 Task: Look for space in Tolentino, Italy from 1st August, 2023 to 5th August, 2023 for 1 adult in price range Rs.6000 to Rs.15000. Place can be entire place with 1  bedroom having 1 bed and 1 bathroom. Property type can be house, flat, guest house. Amenities needed are: wifi. Booking option can be shelf check-in. Required host language is English.
Action: Mouse moved to (535, 146)
Screenshot: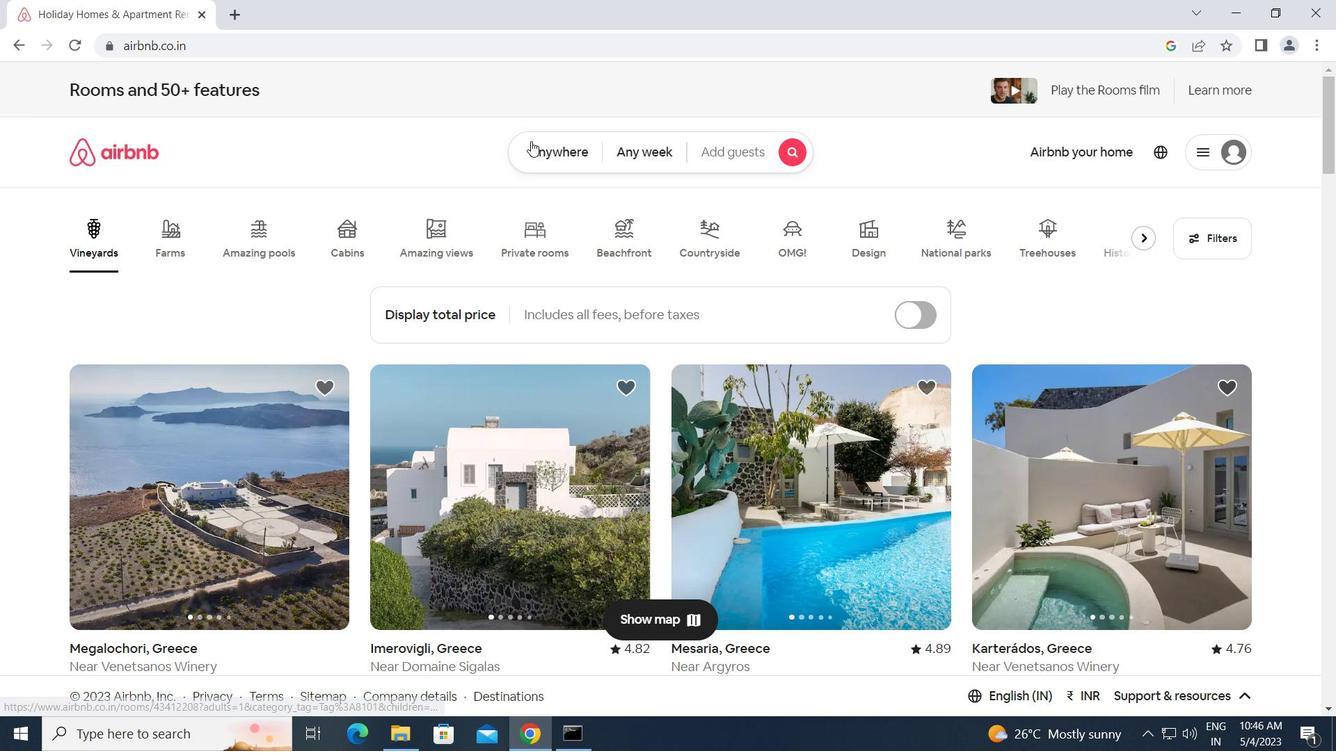 
Action: Mouse pressed left at (535, 146)
Screenshot: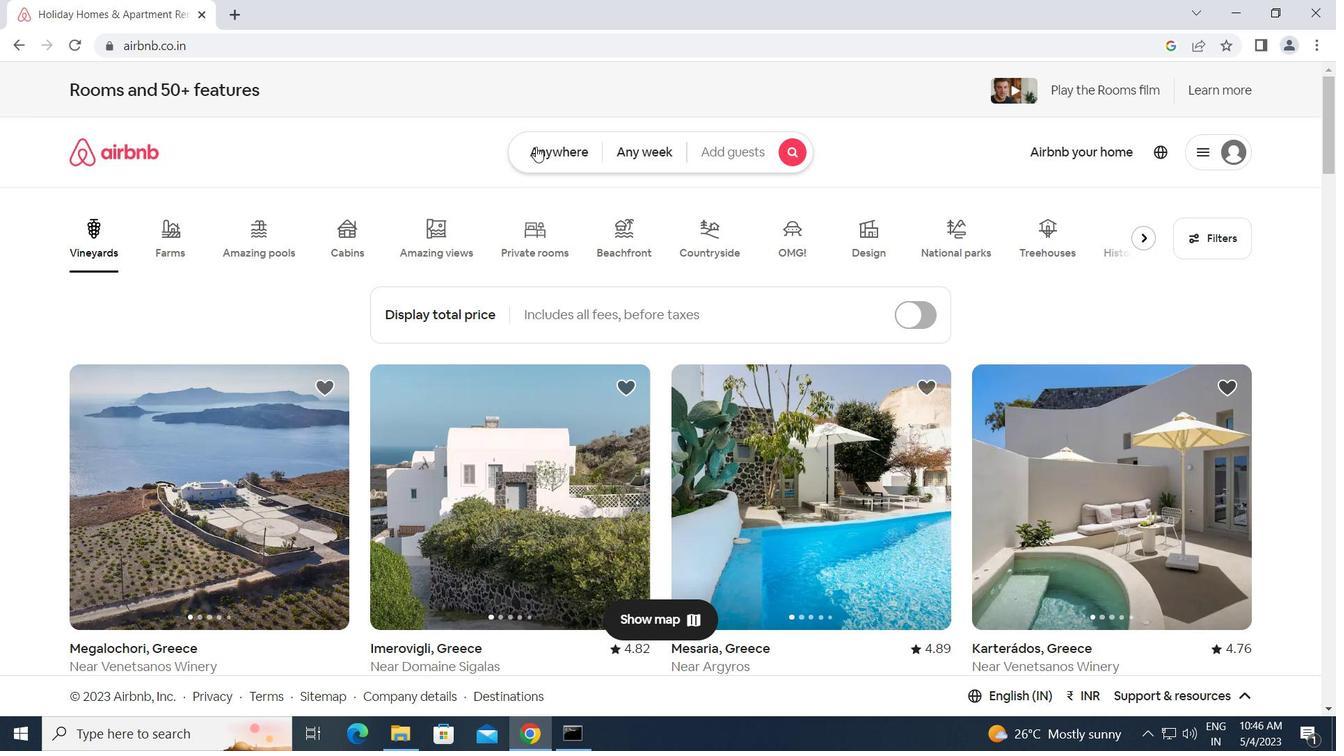 
Action: Mouse moved to (443, 208)
Screenshot: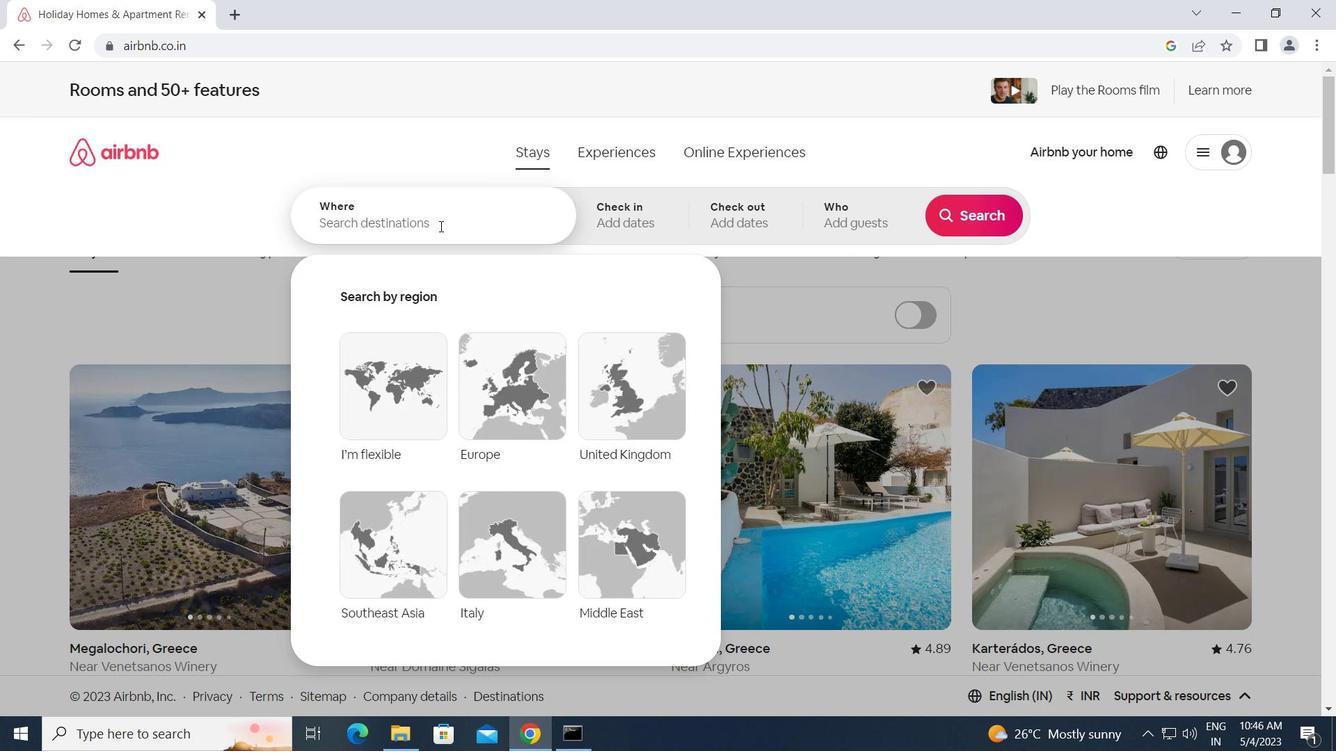 
Action: Mouse pressed left at (443, 208)
Screenshot: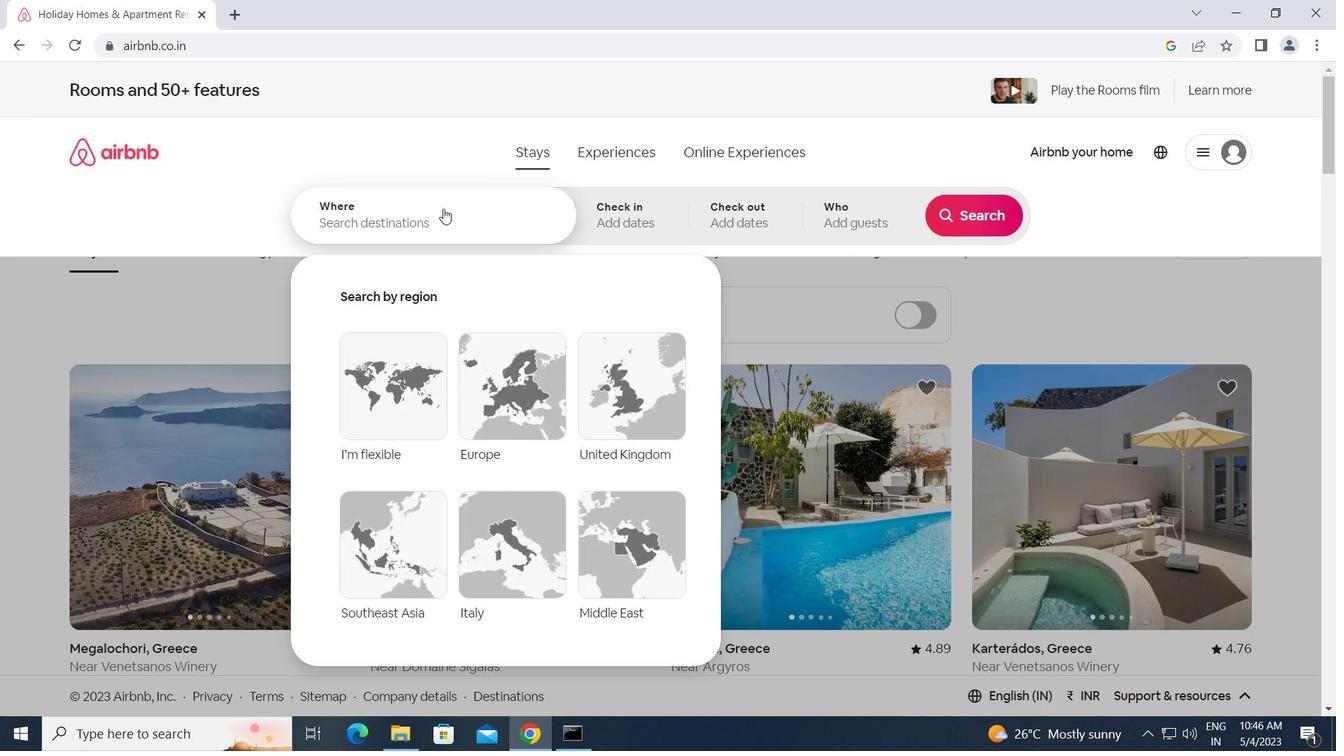 
Action: Key pressed t<Key.caps_lock>olentino,<Key.space><Key.caps_lock>i<Key.caps_lock>taly<Key.enter>
Screenshot: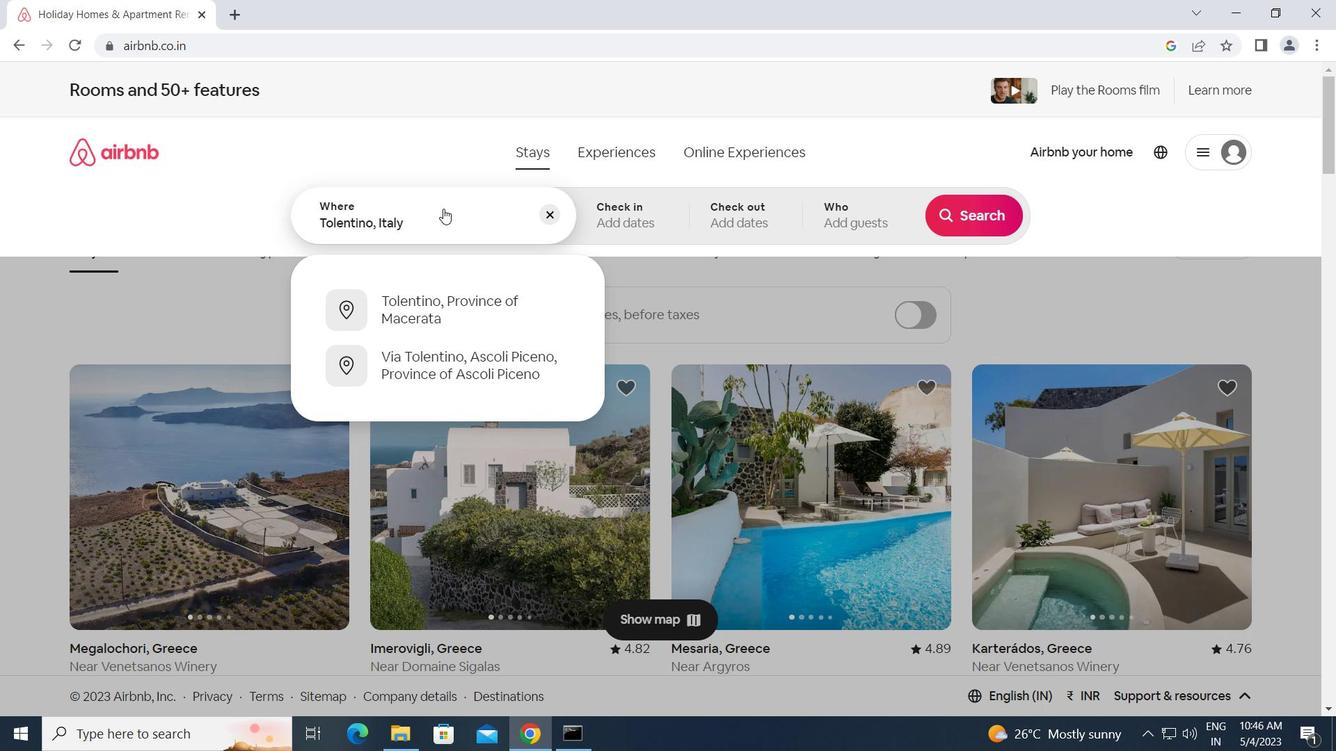 
Action: Mouse moved to (972, 364)
Screenshot: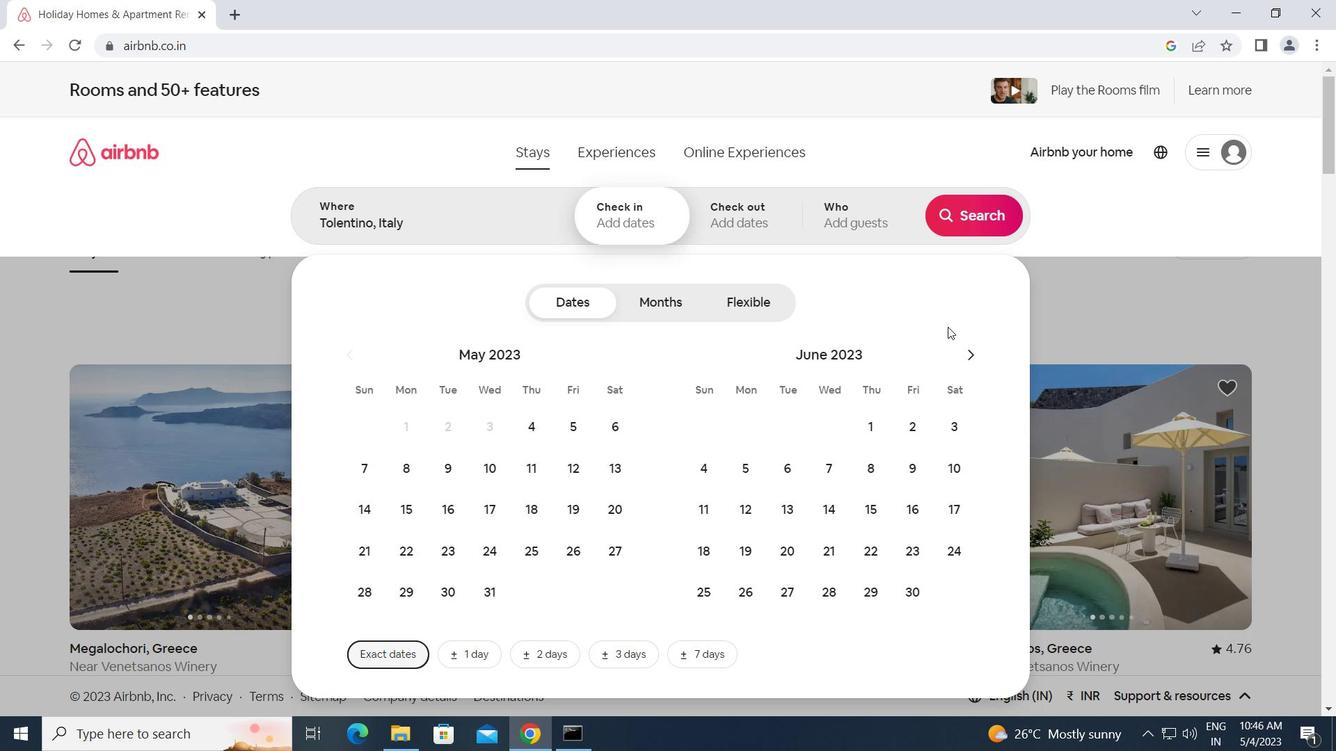 
Action: Mouse pressed left at (972, 364)
Screenshot: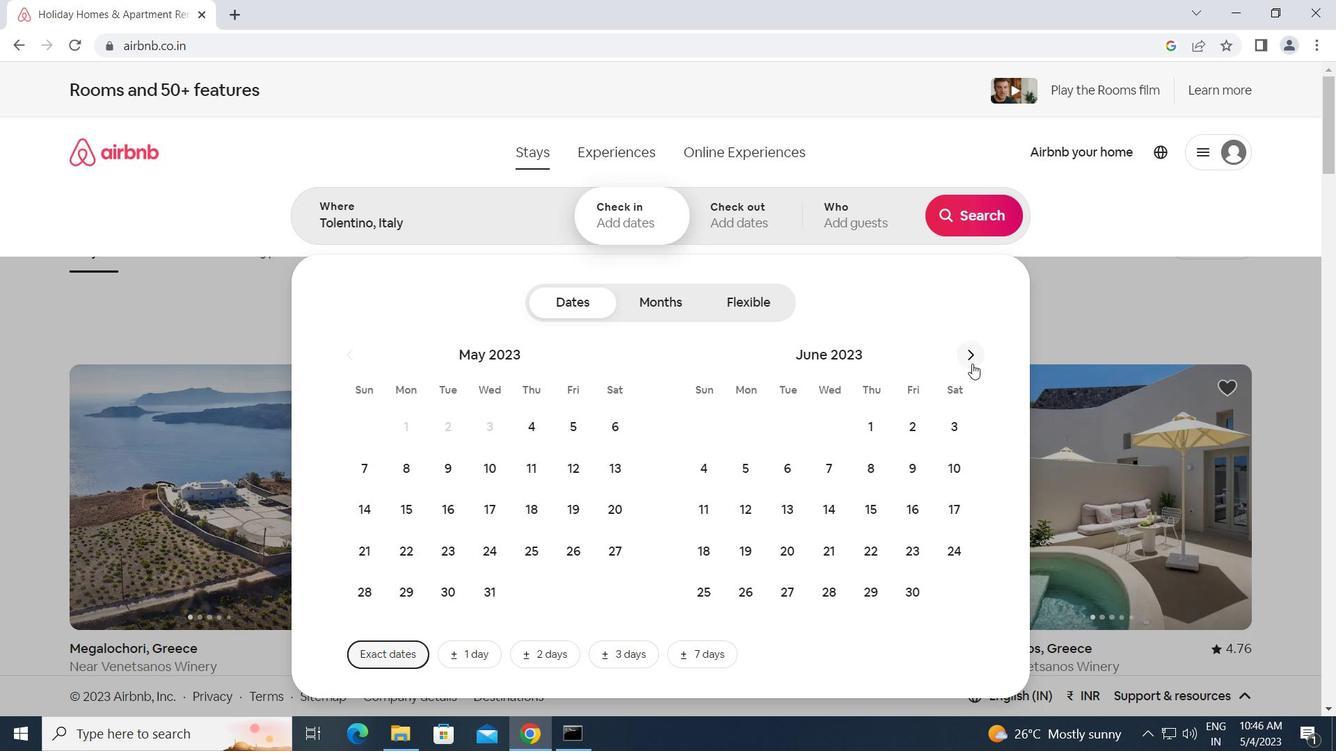 
Action: Mouse pressed left at (972, 364)
Screenshot: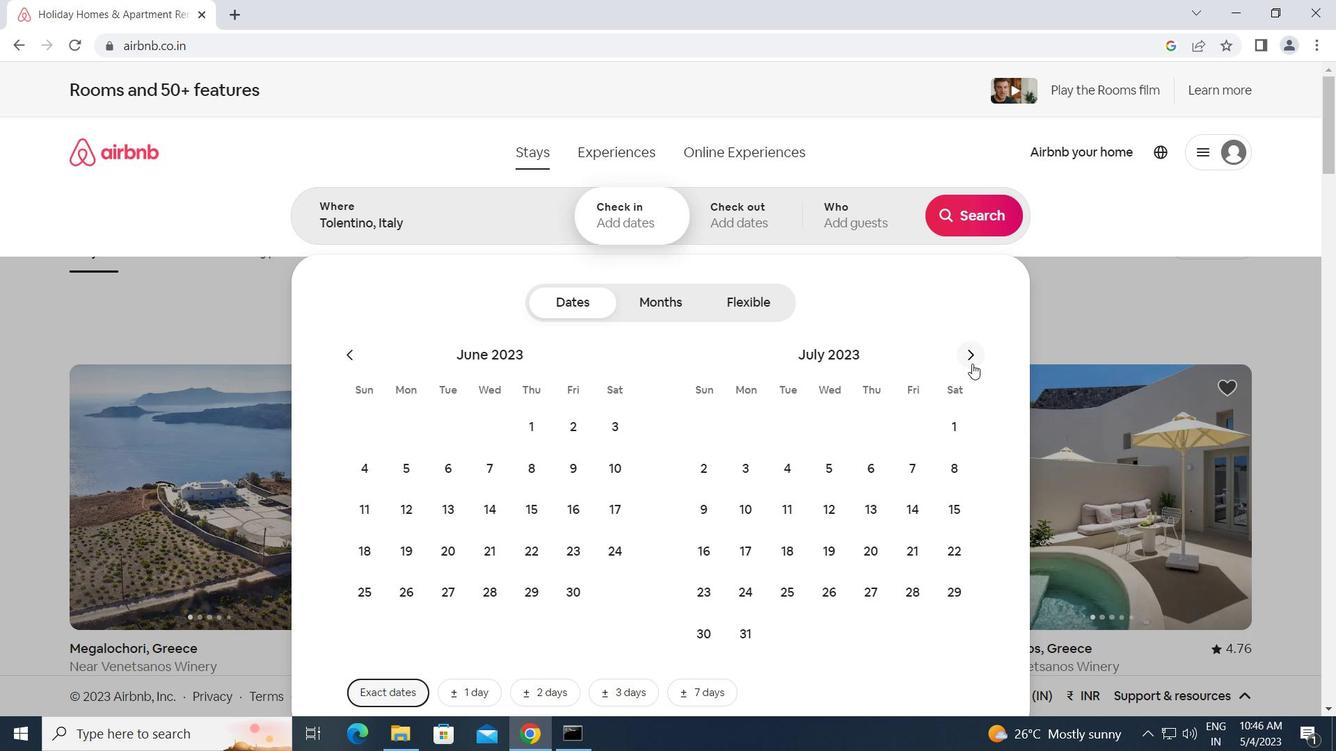 
Action: Mouse moved to (790, 434)
Screenshot: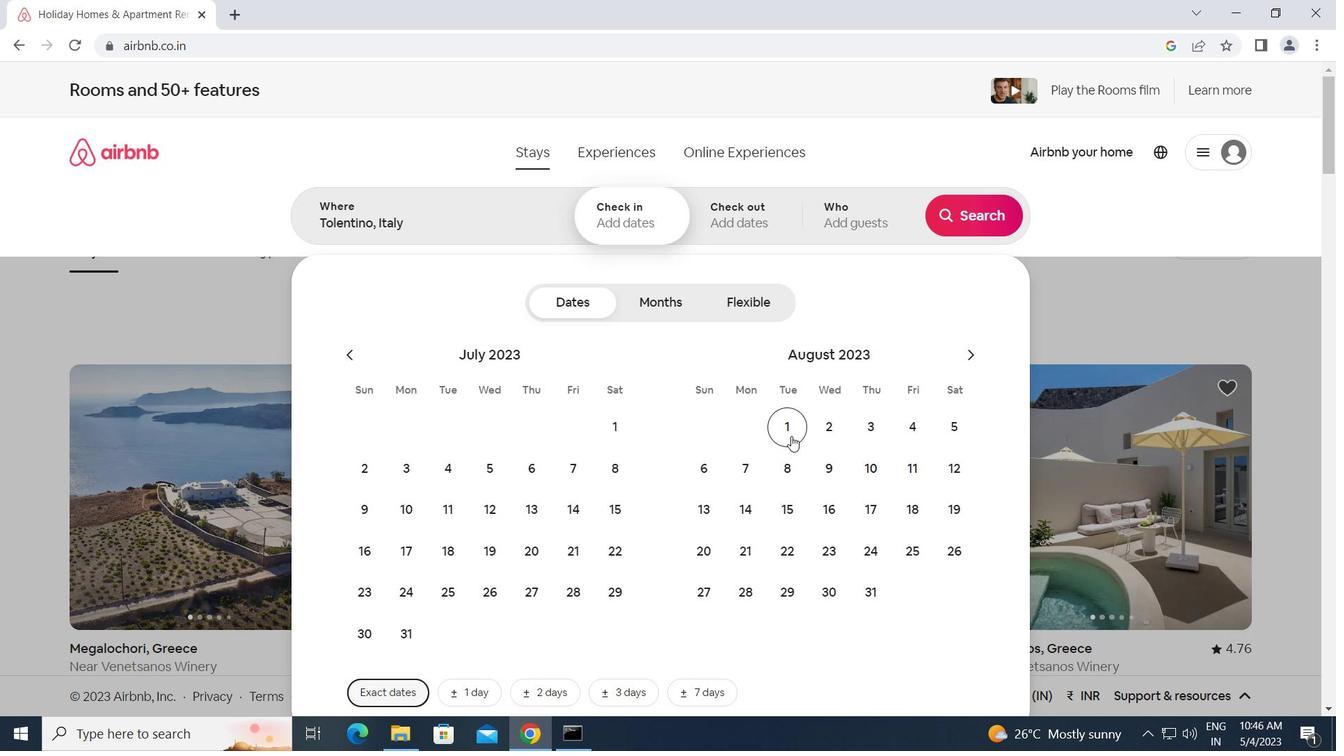 
Action: Mouse pressed left at (790, 434)
Screenshot: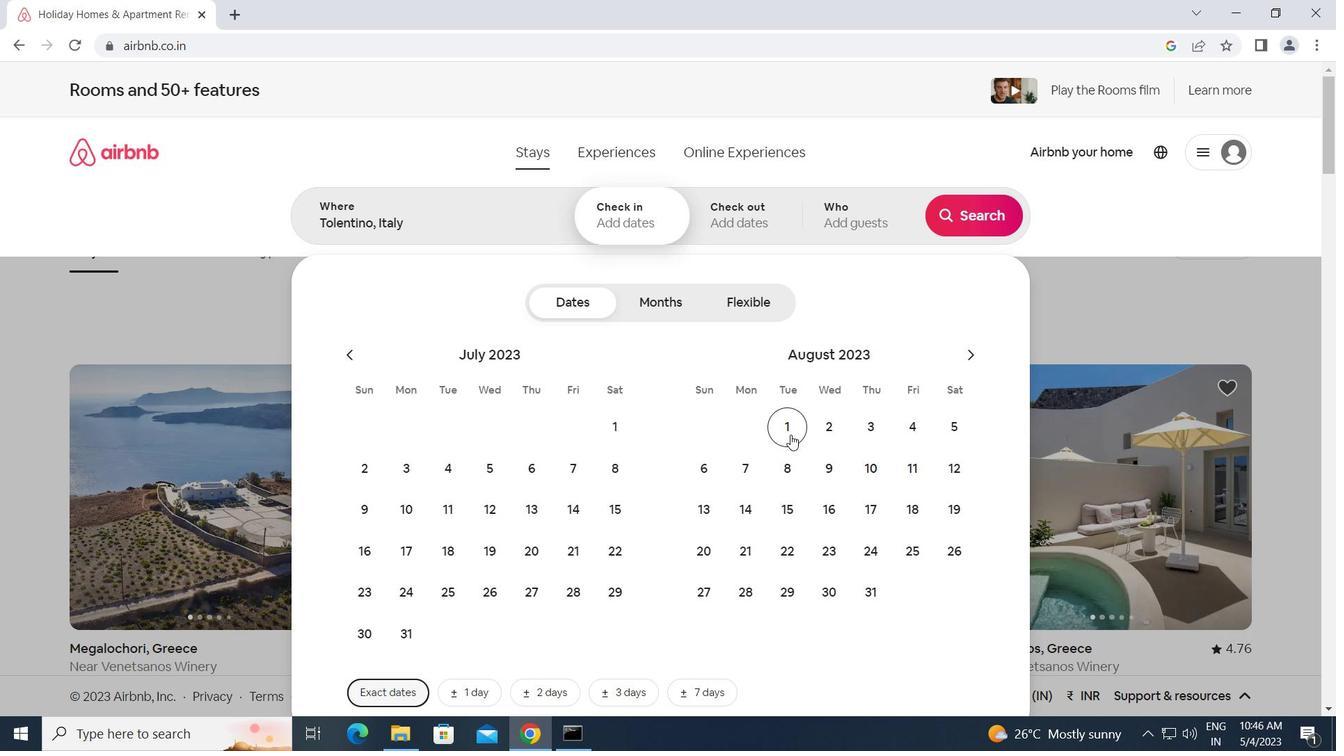 
Action: Mouse moved to (949, 430)
Screenshot: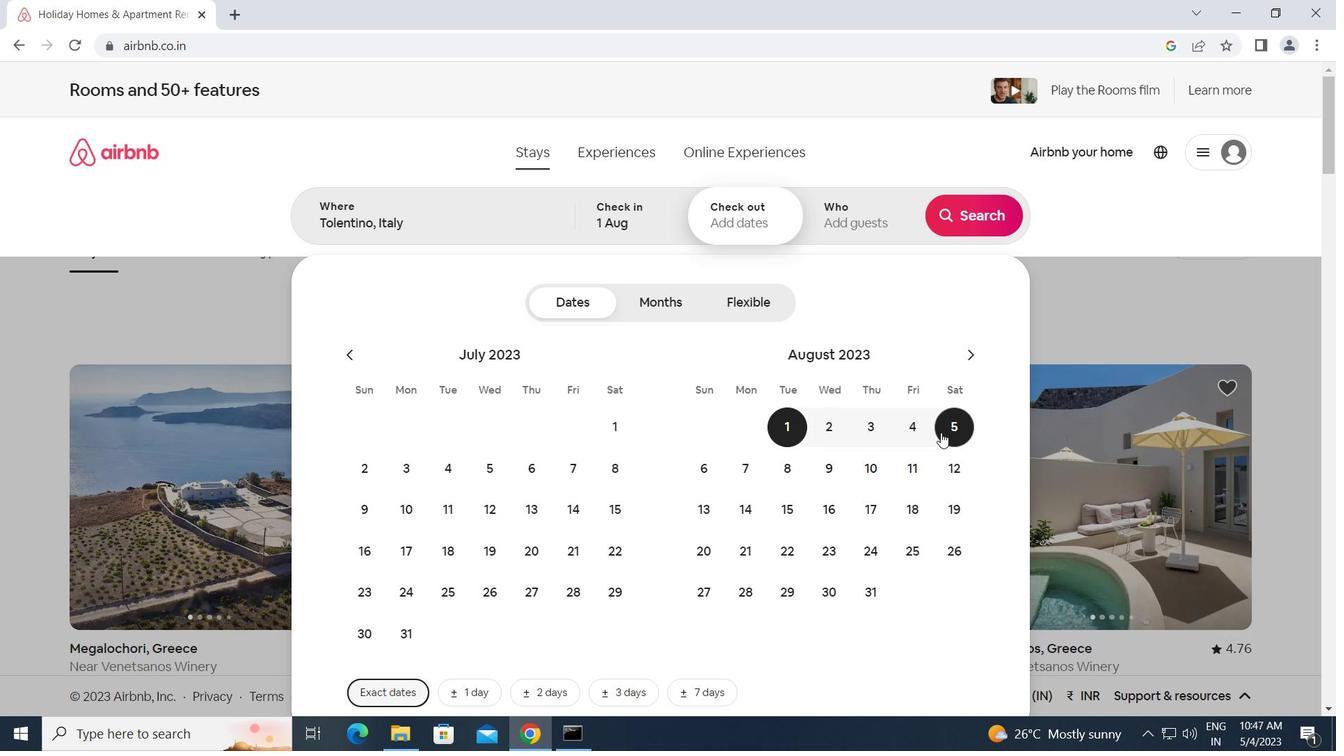 
Action: Mouse pressed left at (949, 430)
Screenshot: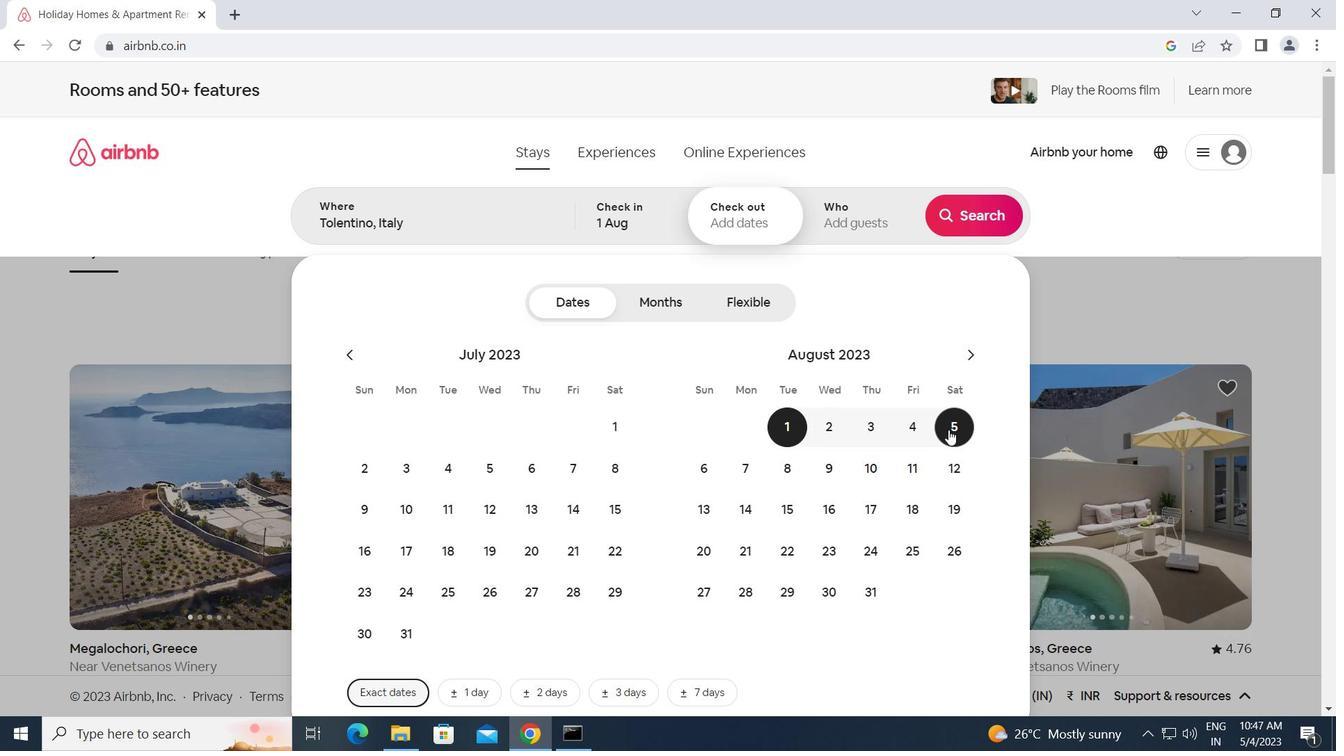 
Action: Mouse moved to (876, 224)
Screenshot: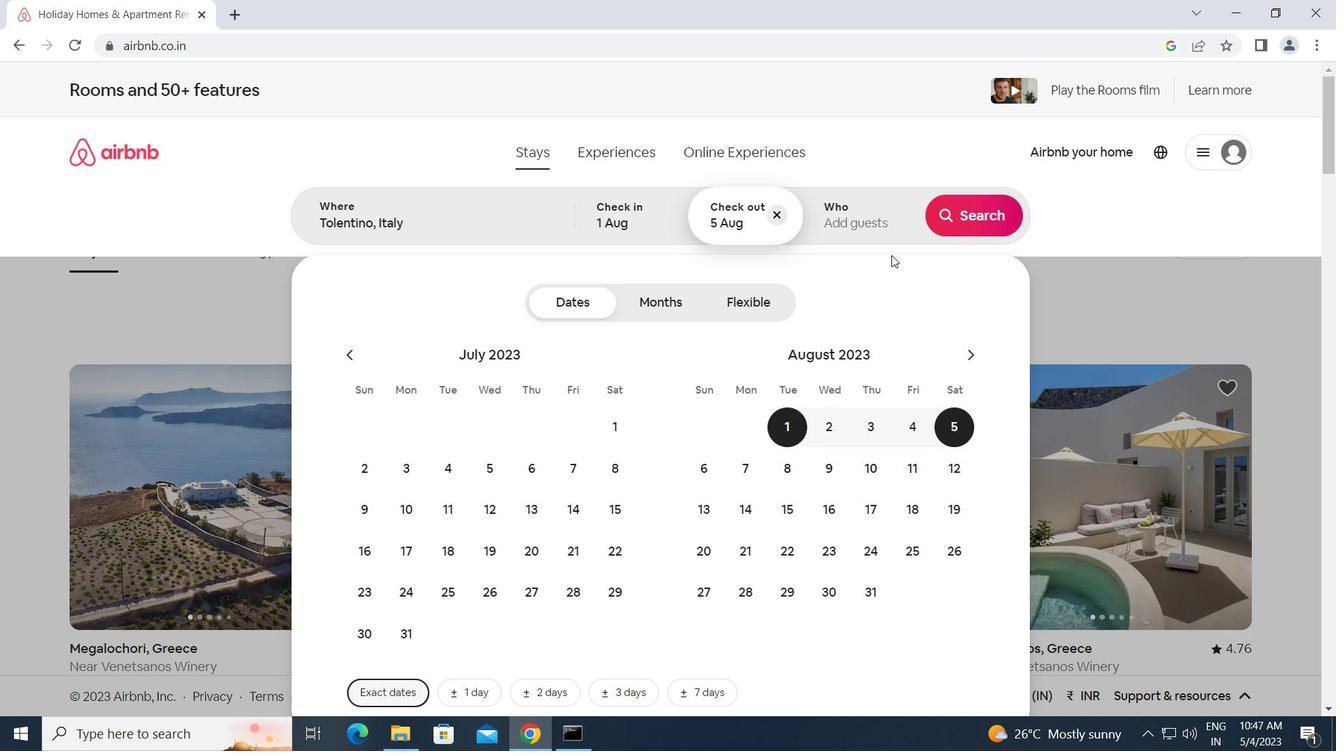 
Action: Mouse pressed left at (876, 224)
Screenshot: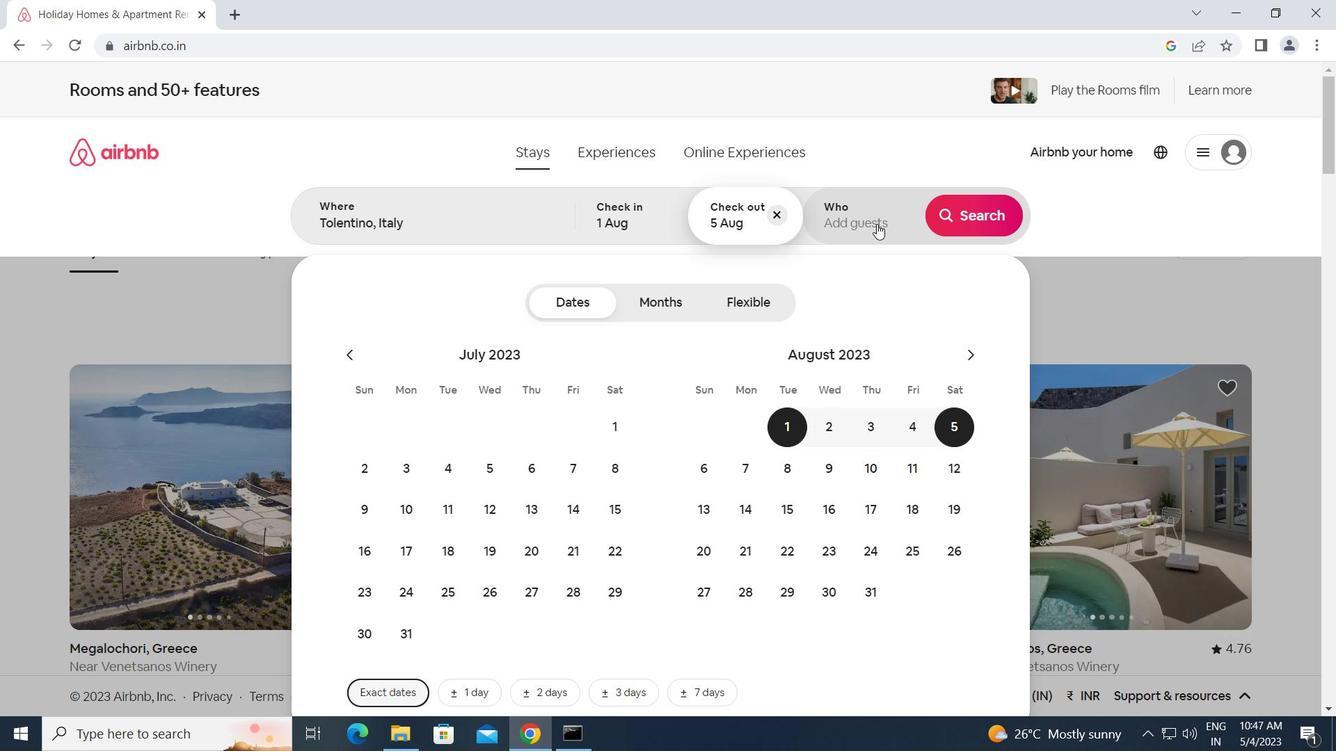 
Action: Mouse moved to (976, 304)
Screenshot: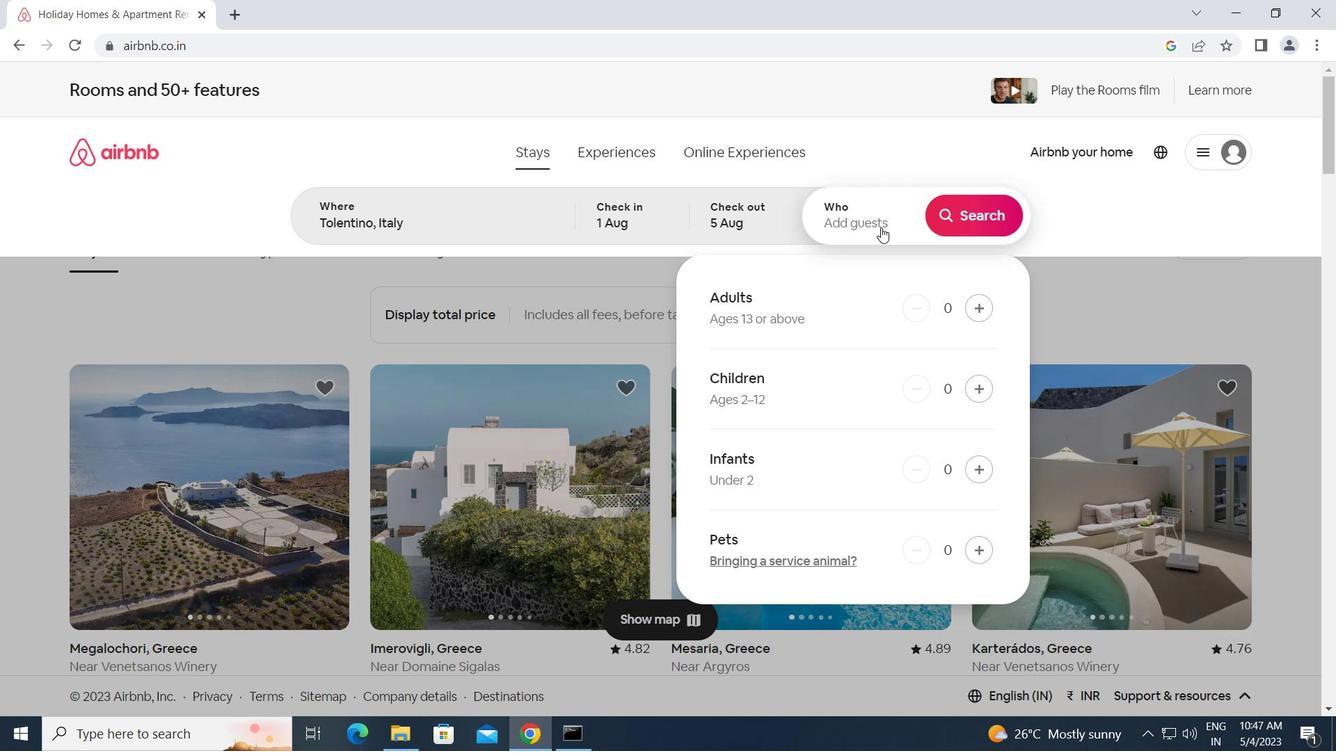 
Action: Mouse pressed left at (976, 304)
Screenshot: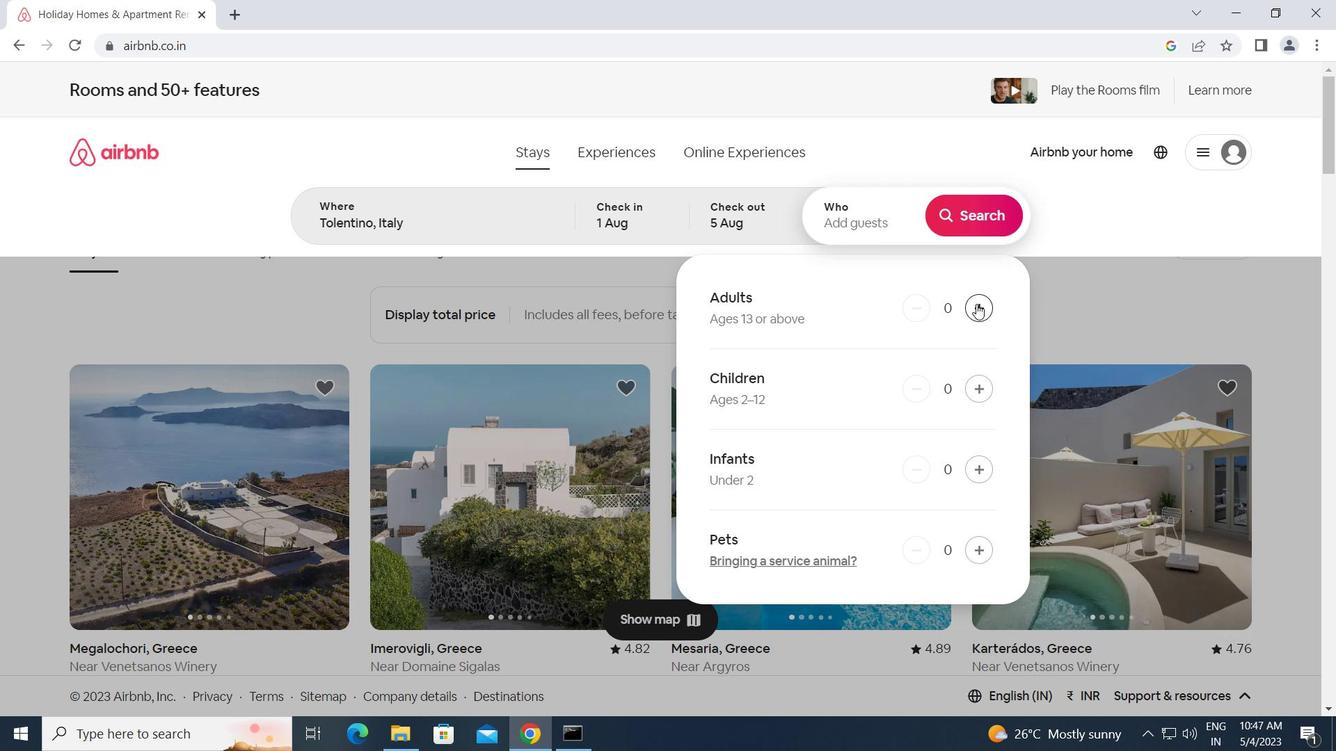 
Action: Mouse moved to (968, 212)
Screenshot: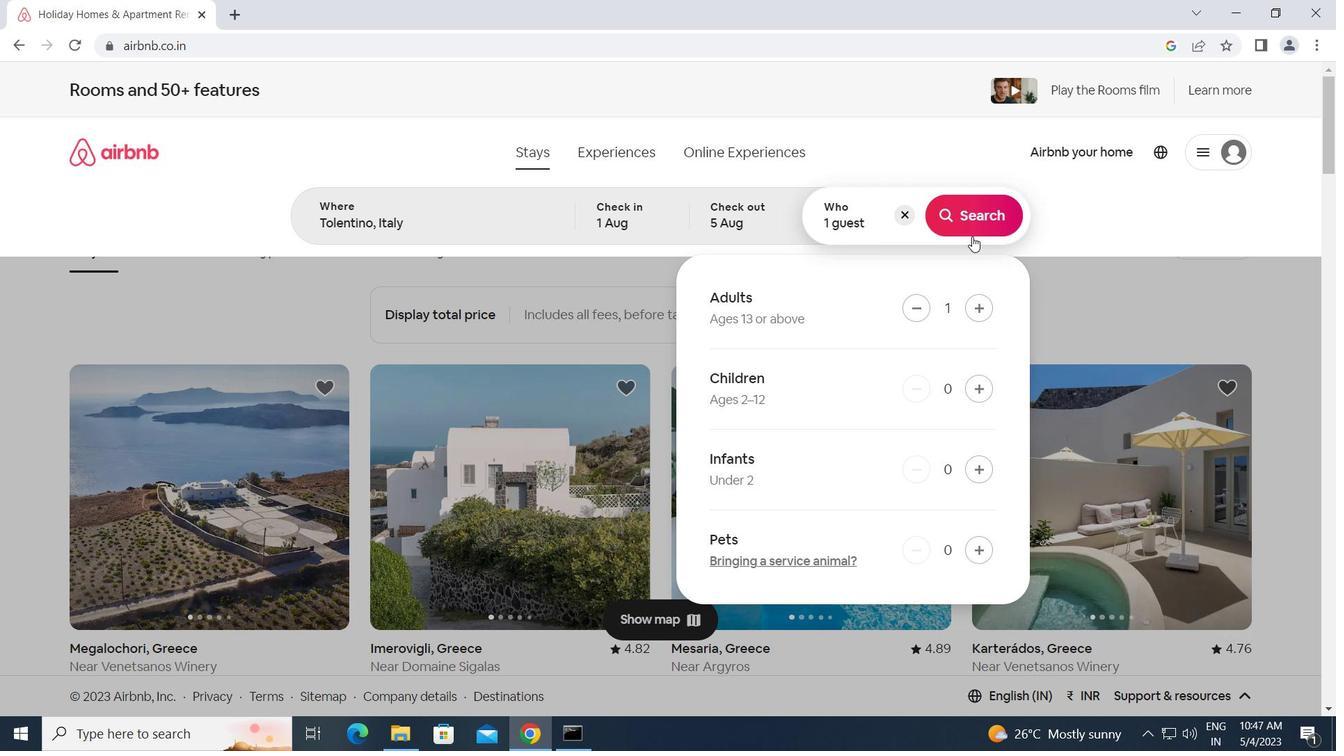 
Action: Mouse pressed left at (968, 212)
Screenshot: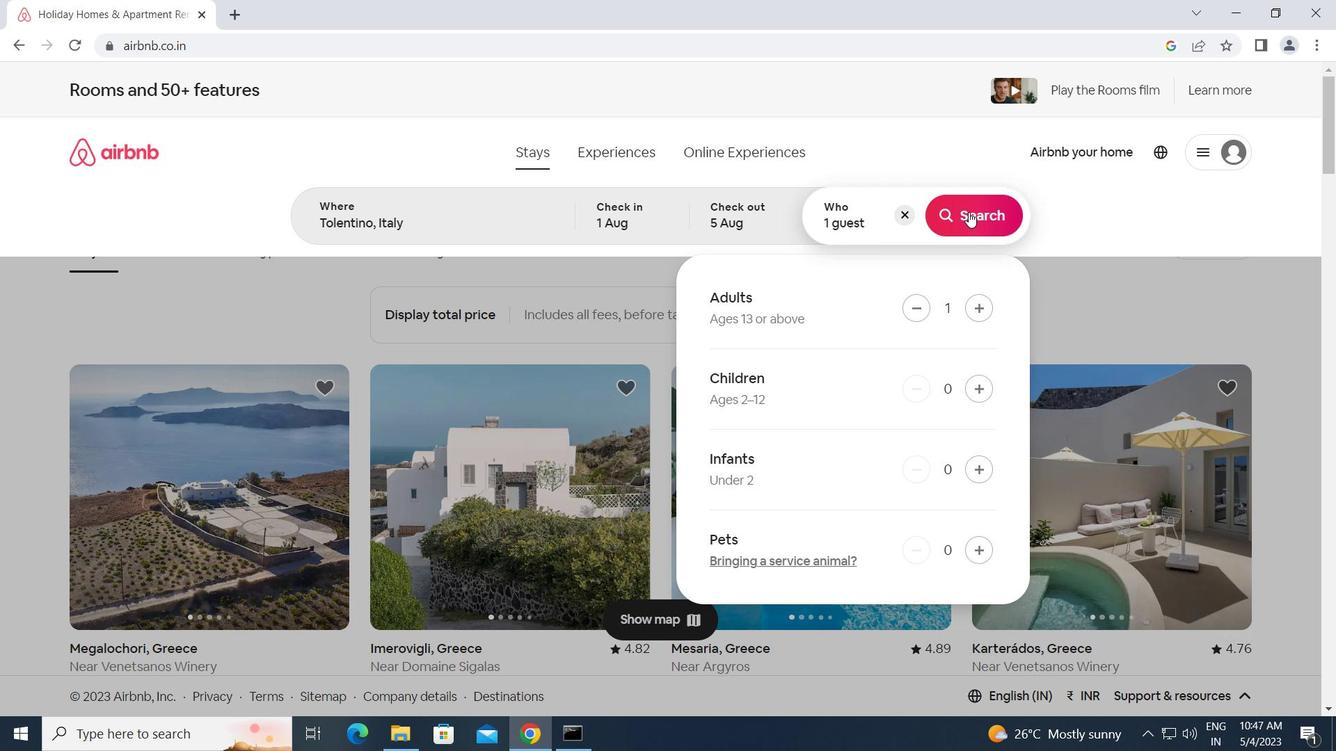 
Action: Mouse moved to (1251, 163)
Screenshot: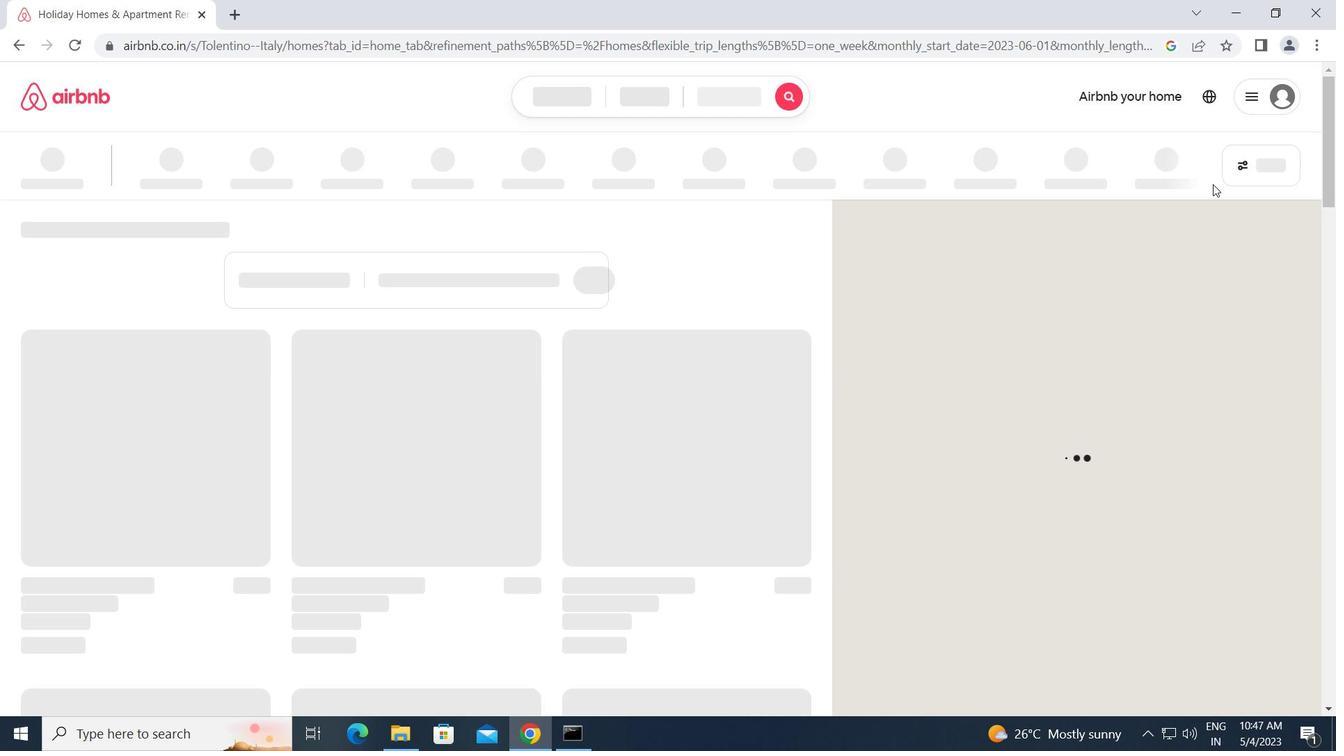 
Action: Mouse pressed left at (1251, 163)
Screenshot: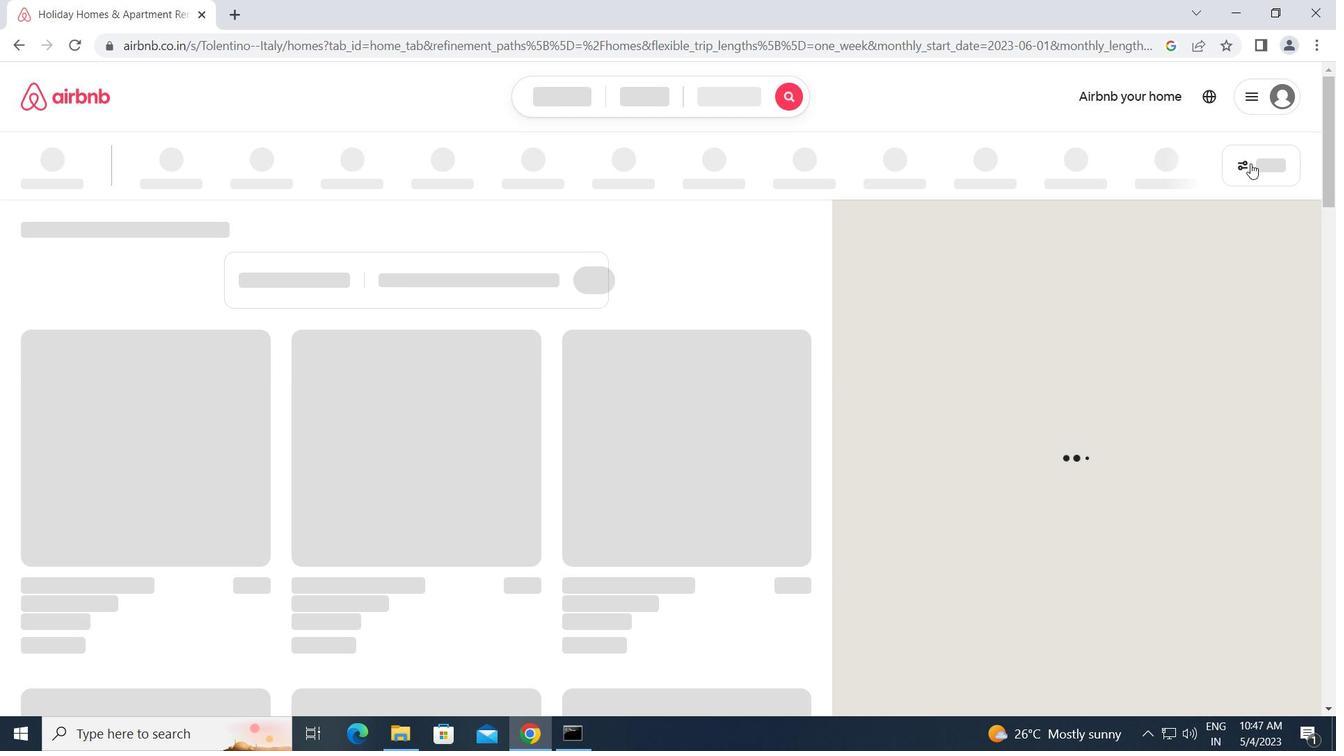 
Action: Mouse moved to (458, 390)
Screenshot: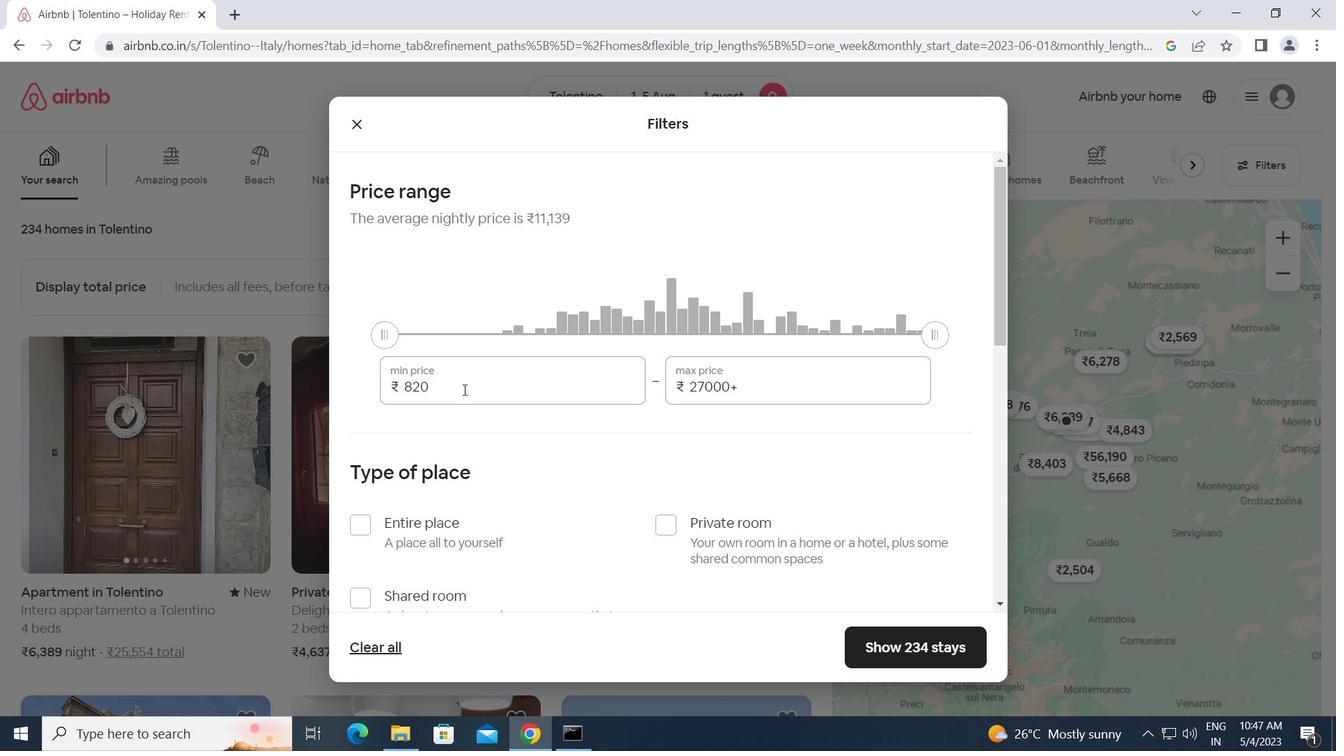 
Action: Mouse pressed left at (458, 390)
Screenshot: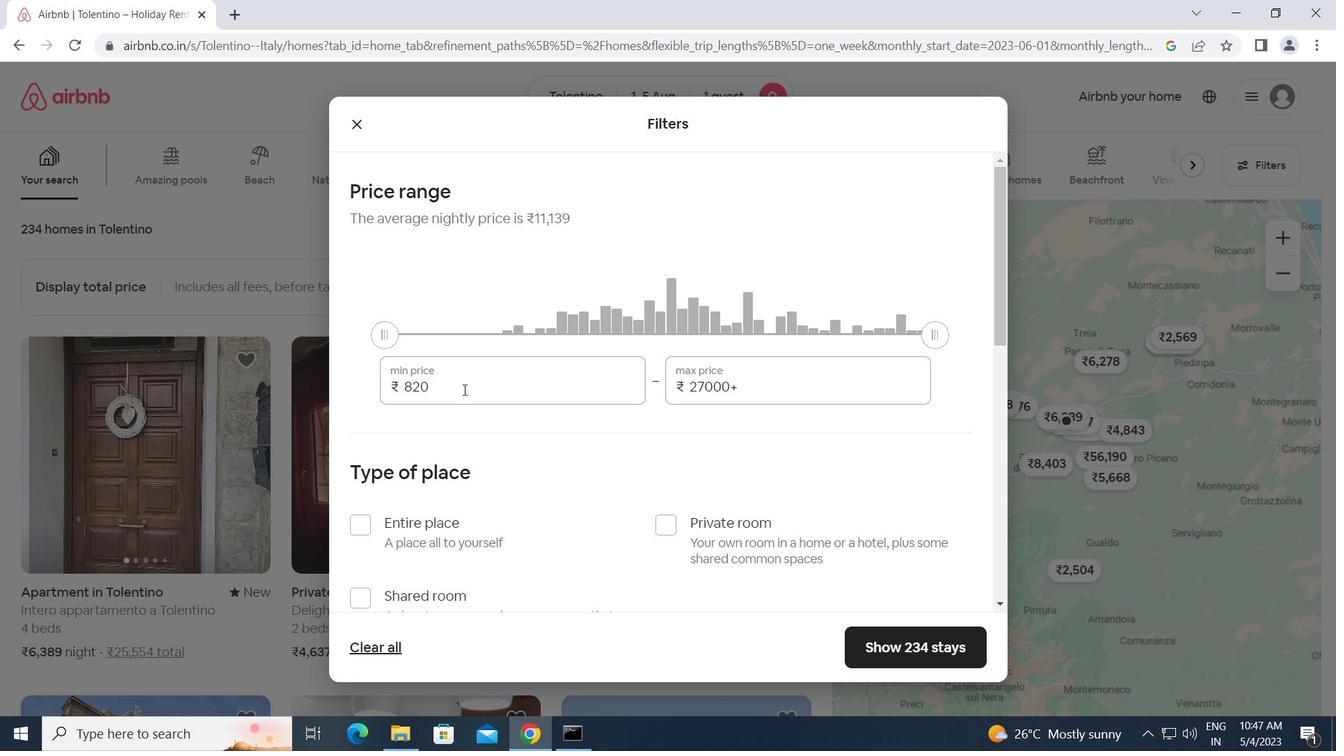 
Action: Mouse moved to (378, 392)
Screenshot: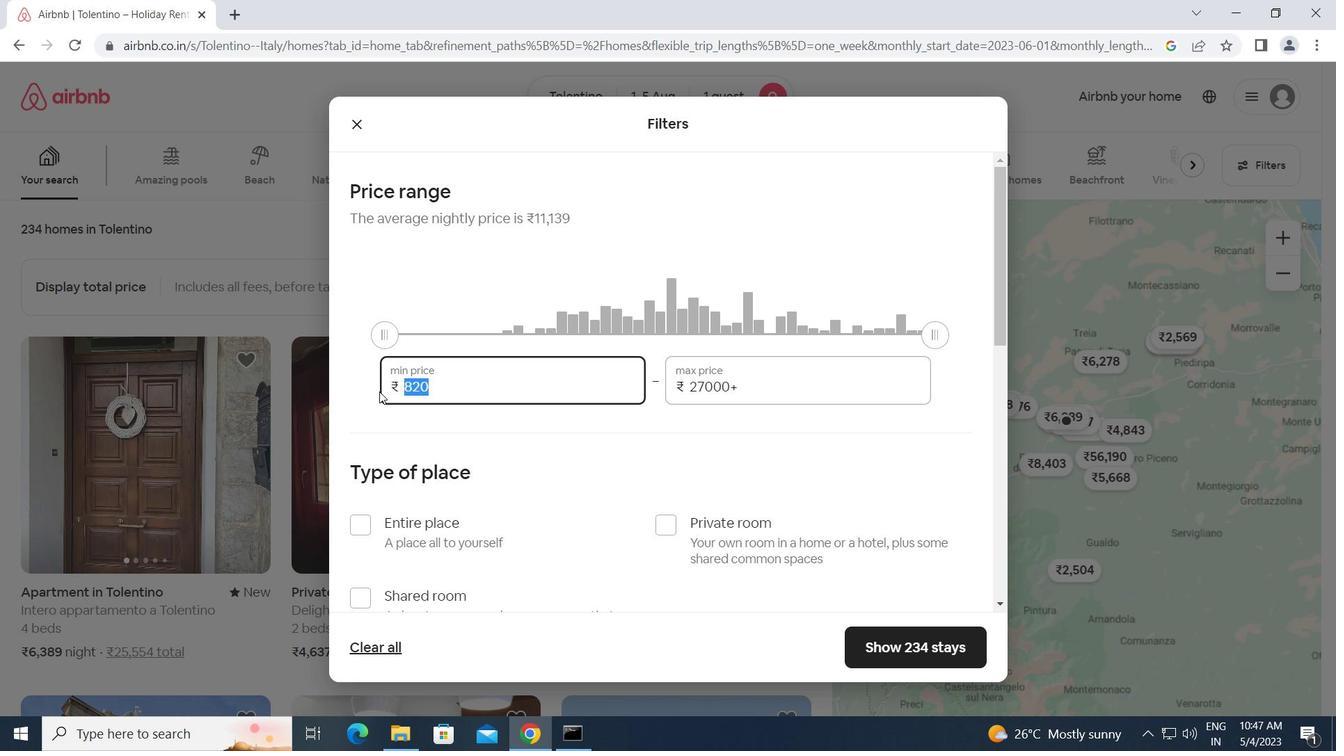 
Action: Key pressed 6000<Key.tab>1
Screenshot: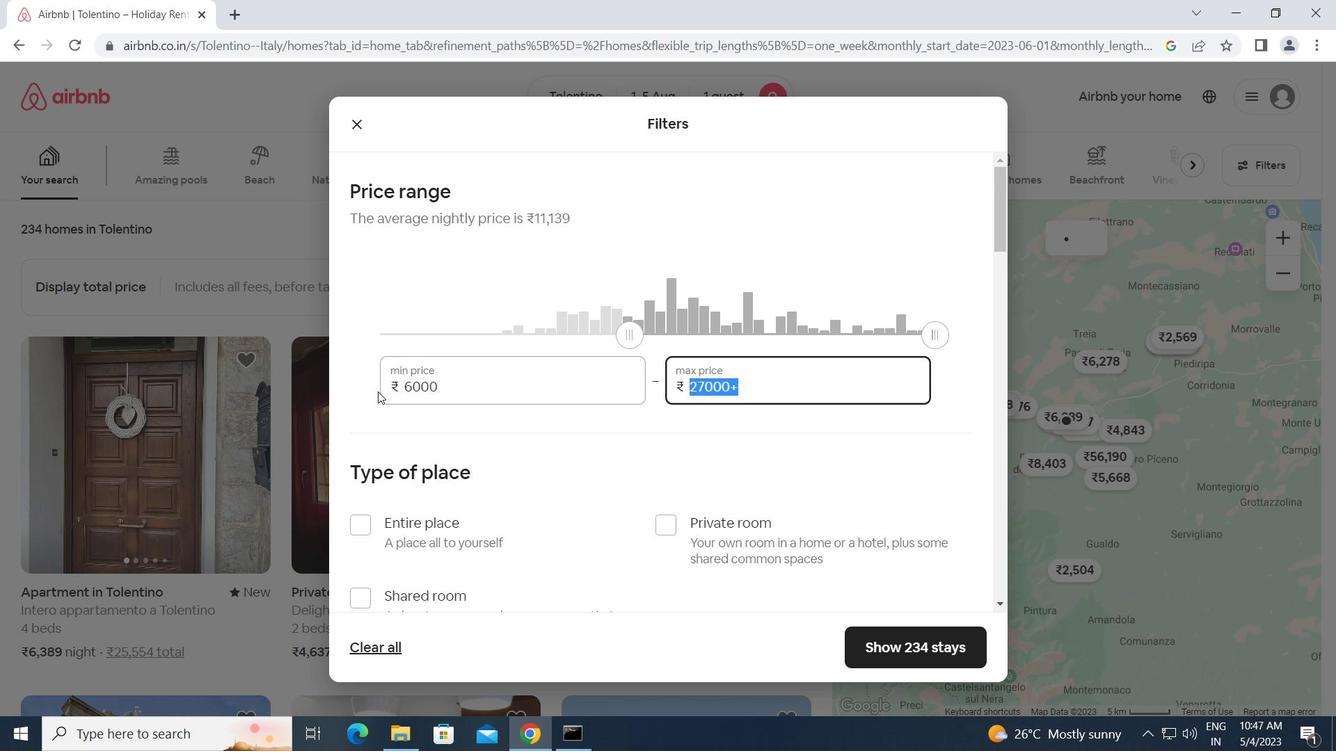 
Action: Mouse moved to (373, 402)
Screenshot: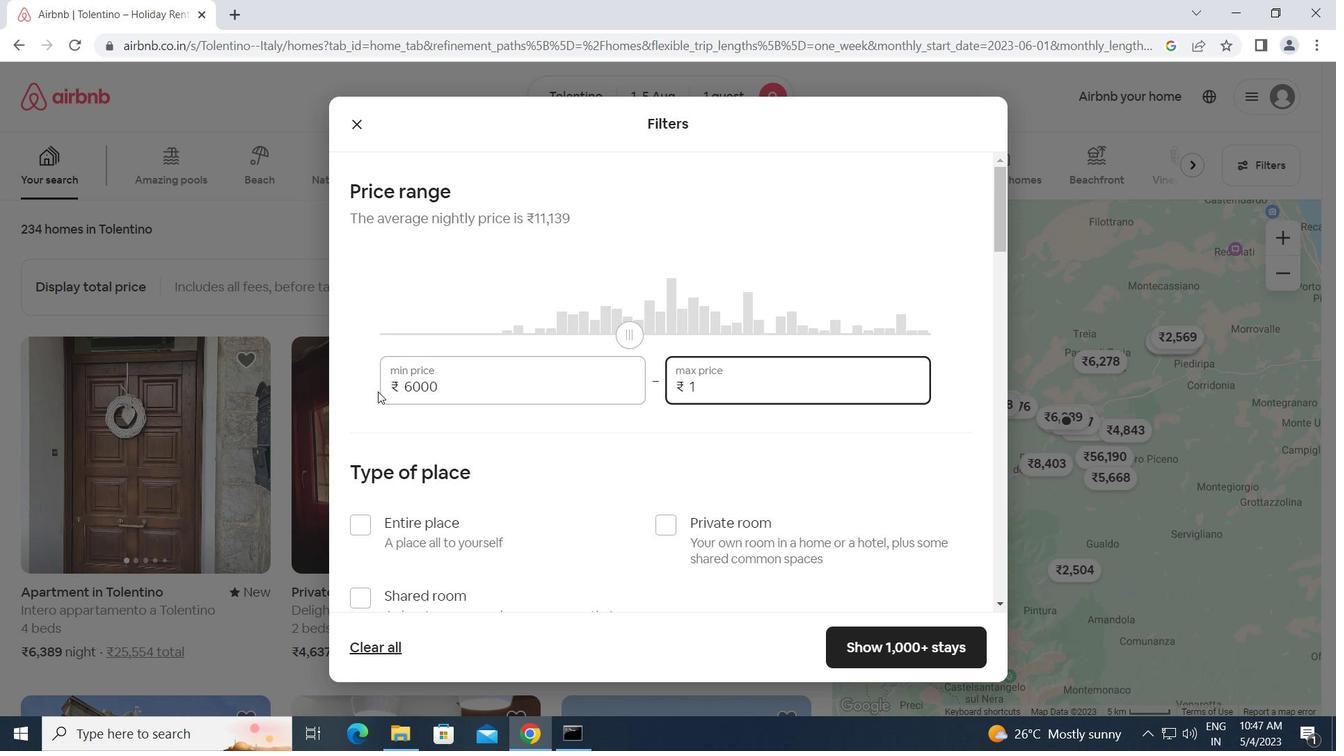 
Action: Key pressed 5
Screenshot: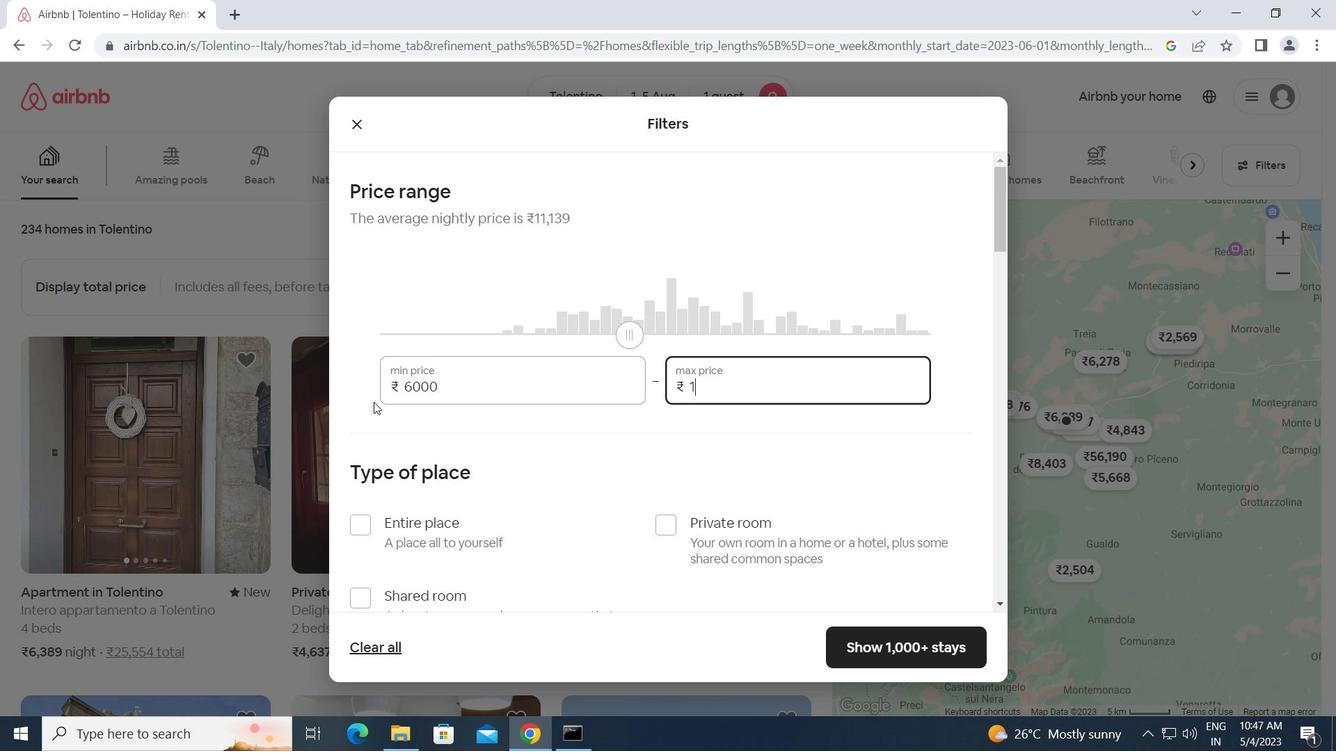 
Action: Mouse moved to (372, 403)
Screenshot: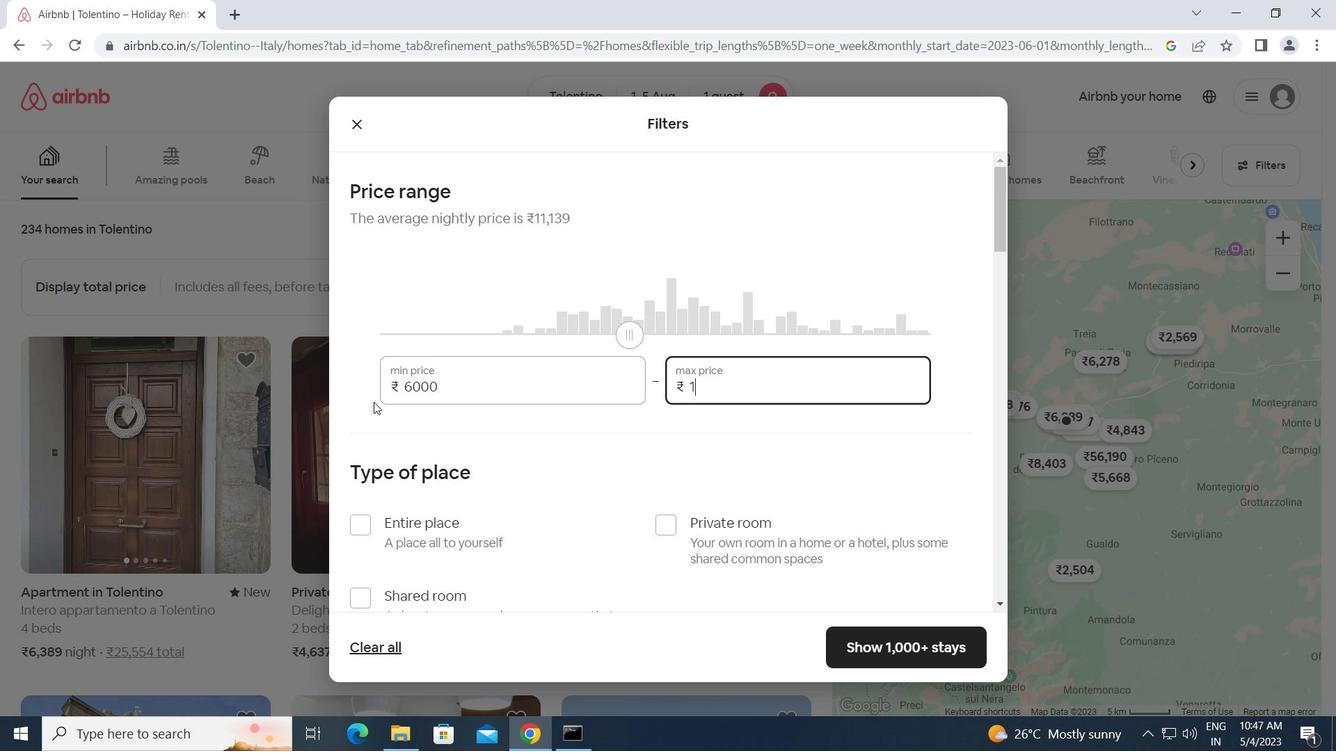 
Action: Key pressed 000
Screenshot: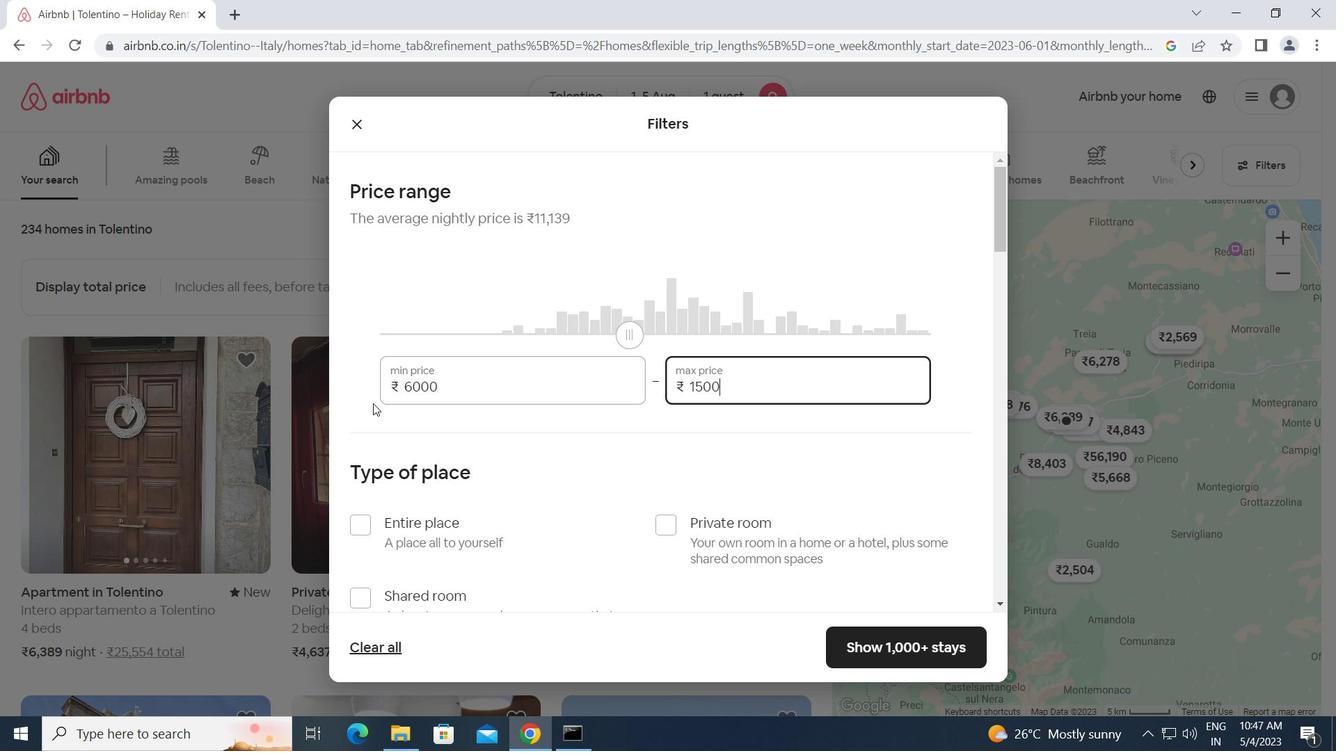 
Action: Mouse moved to (569, 485)
Screenshot: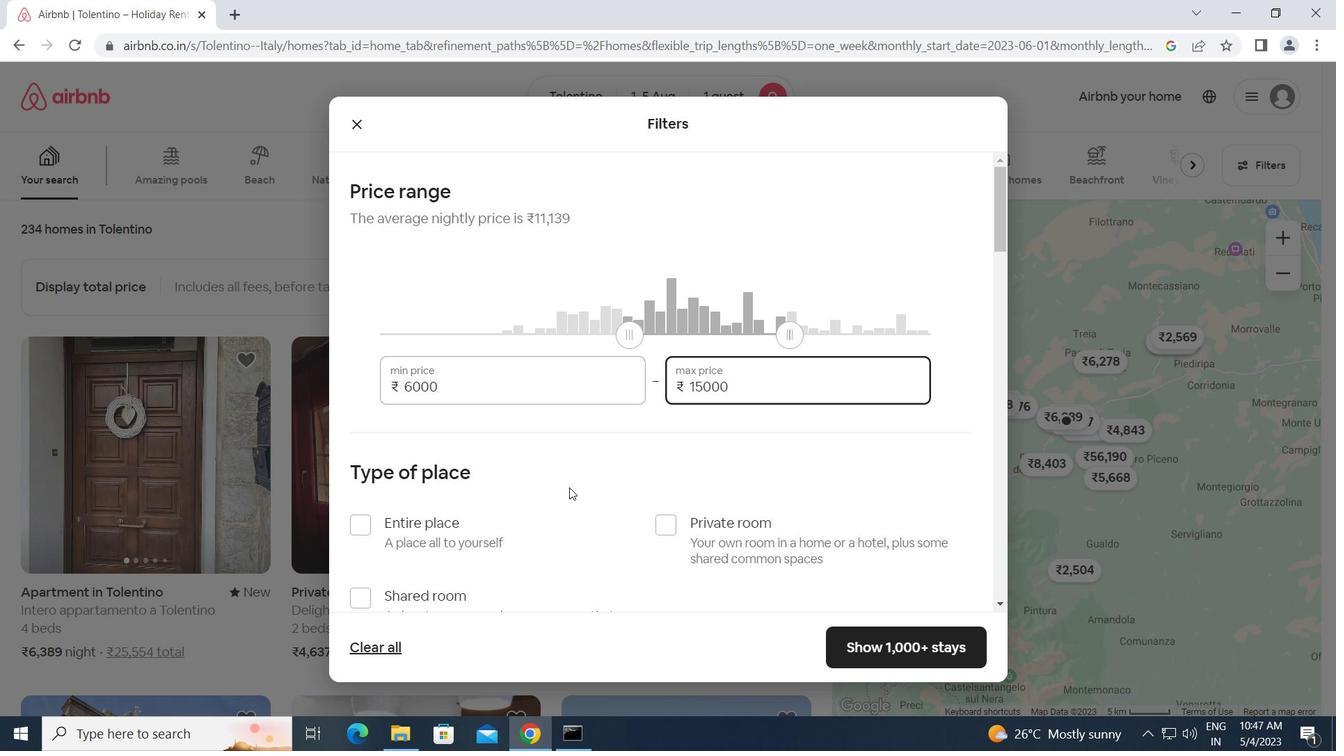 
Action: Mouse scrolled (569, 485) with delta (0, 0)
Screenshot: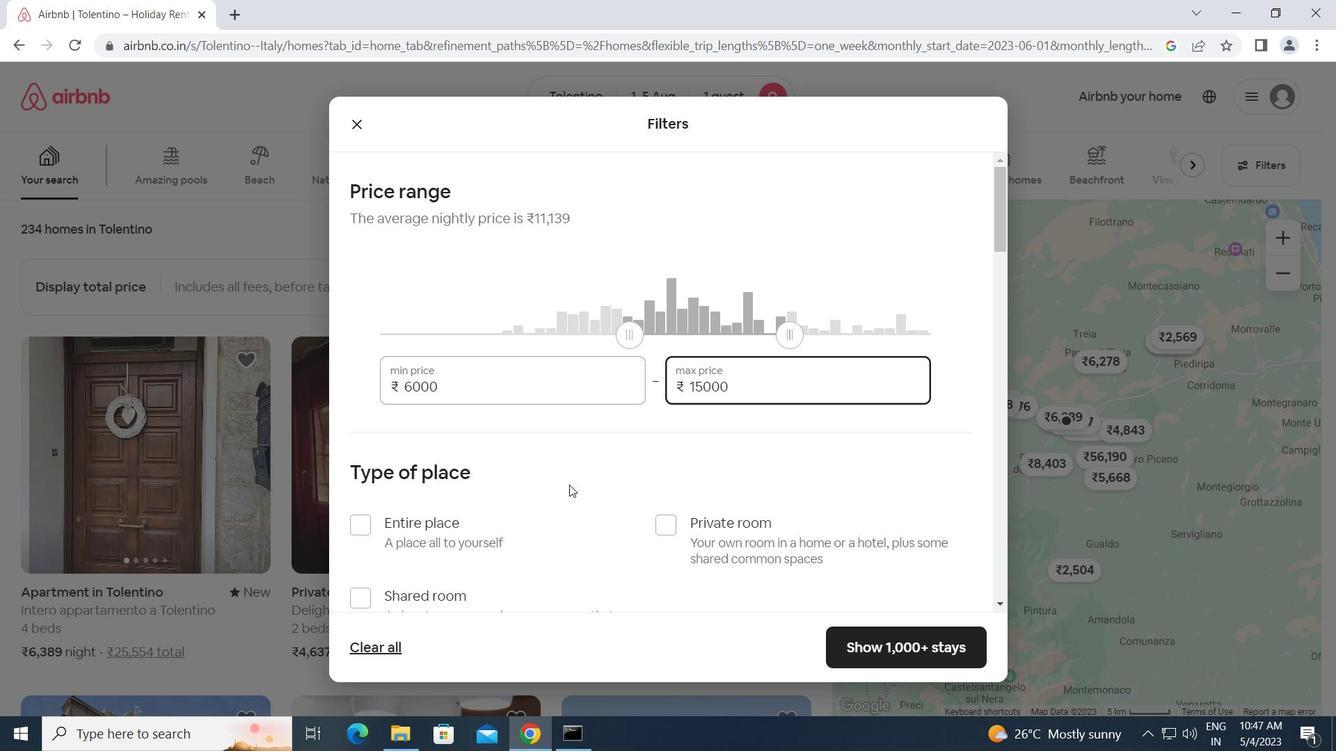 
Action: Mouse moved to (364, 433)
Screenshot: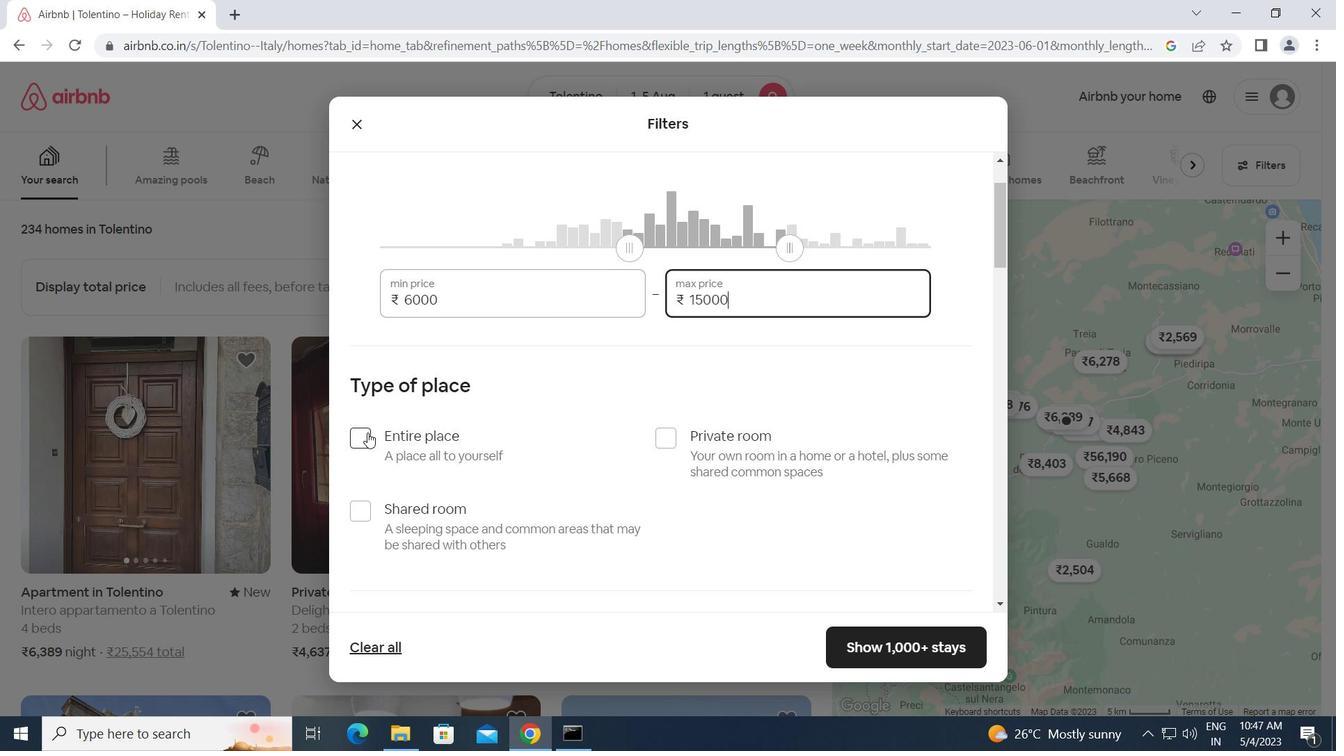 
Action: Mouse pressed left at (364, 433)
Screenshot: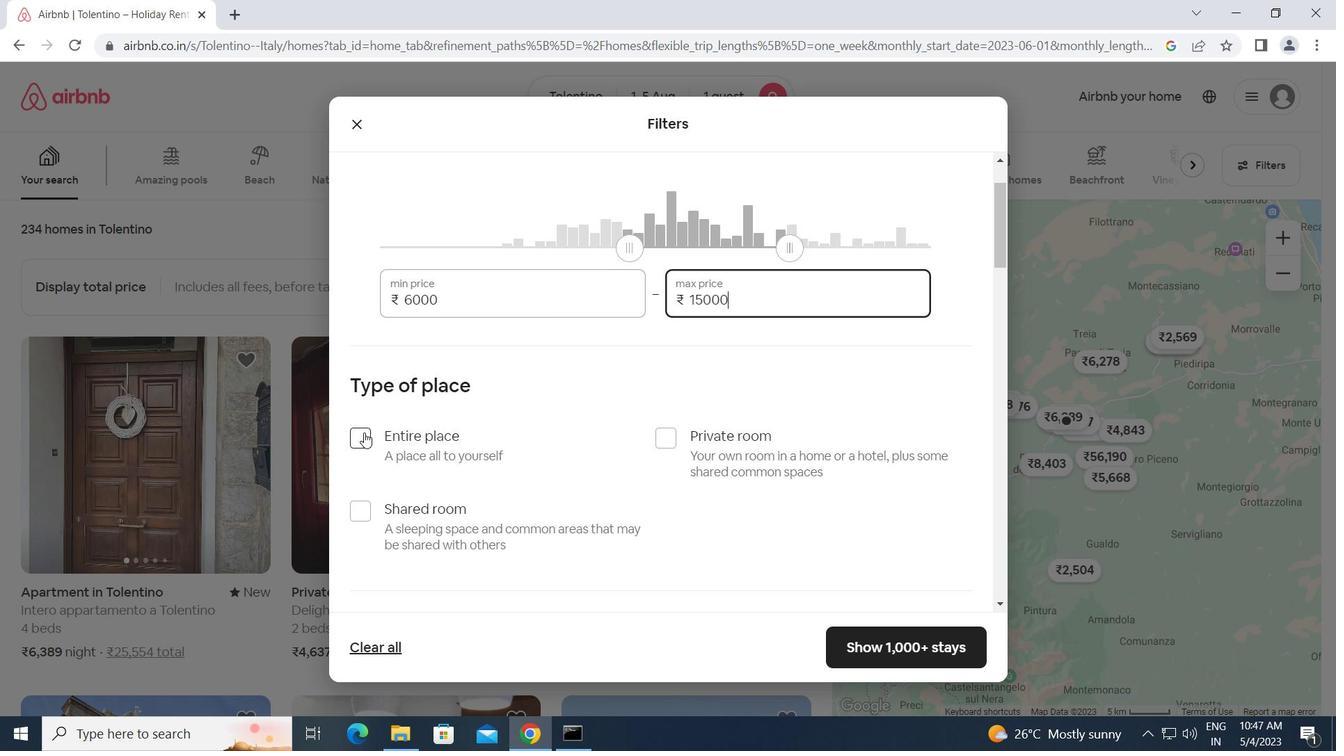 
Action: Mouse moved to (531, 457)
Screenshot: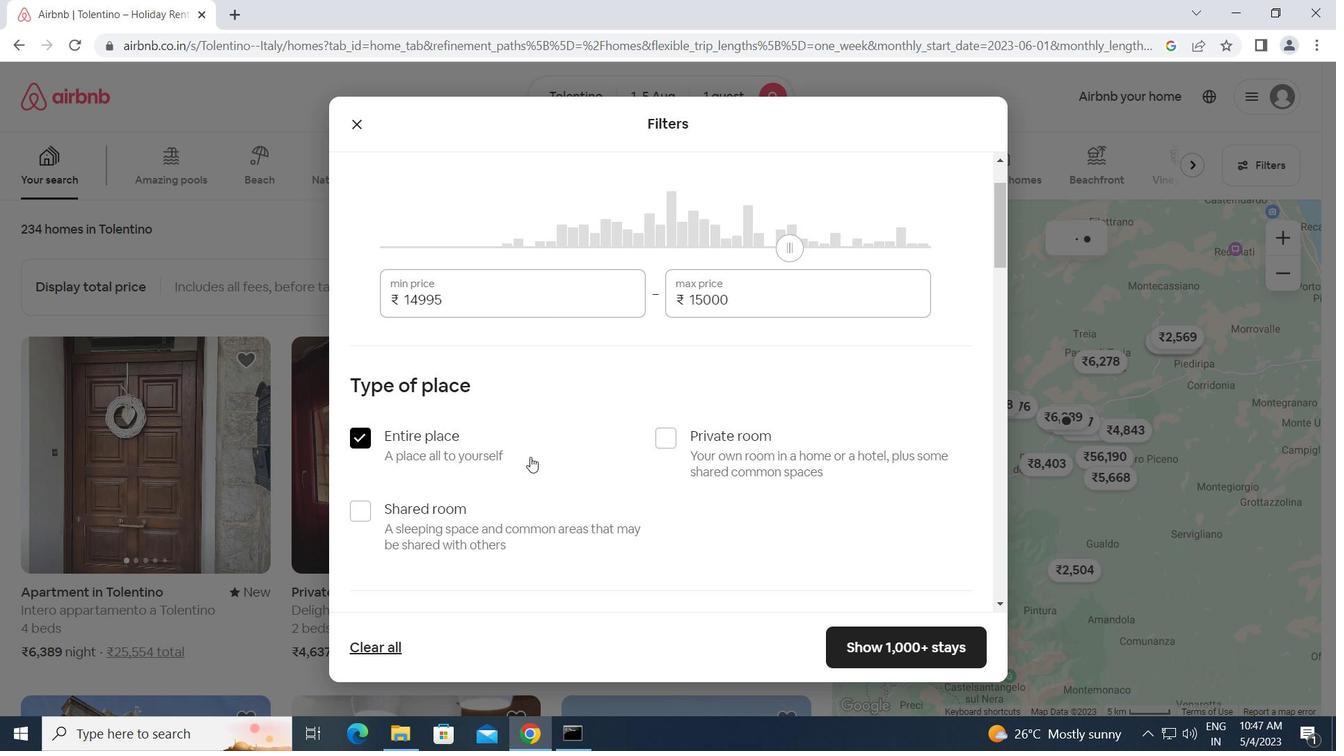 
Action: Mouse scrolled (531, 456) with delta (0, 0)
Screenshot: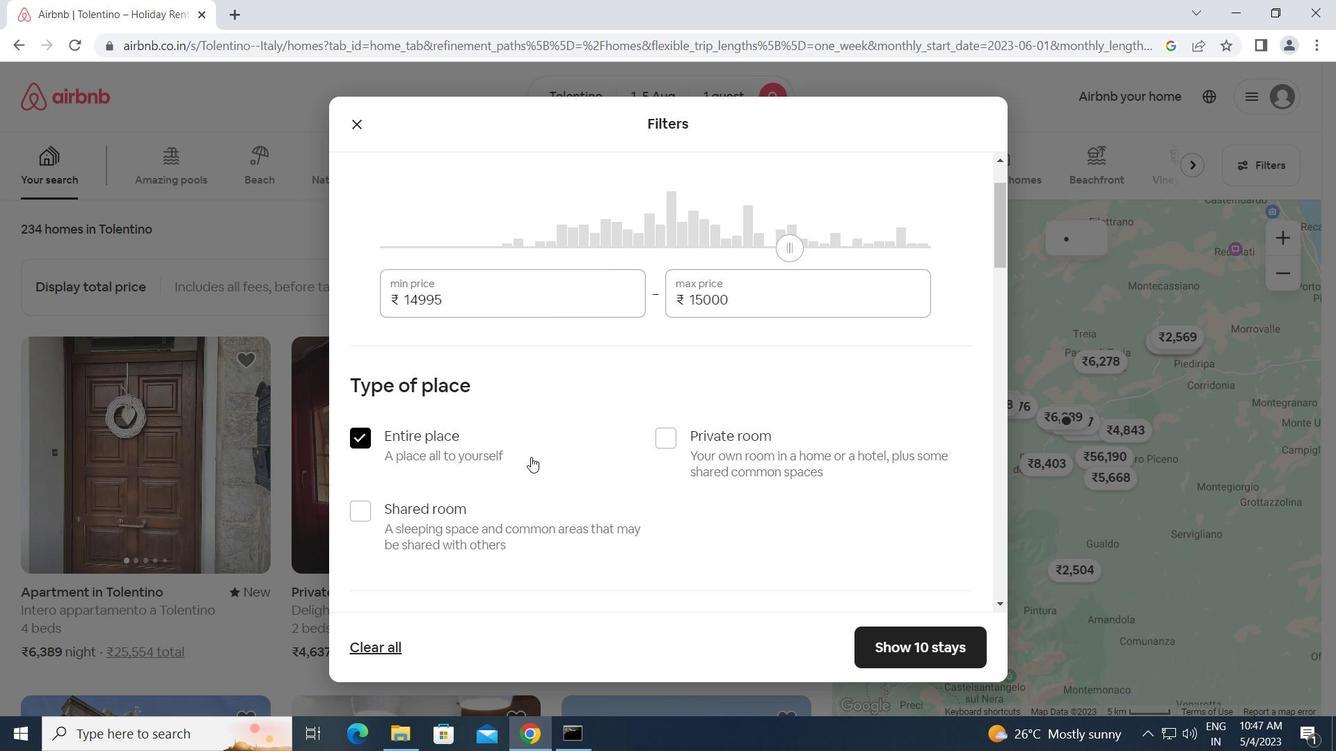 
Action: Mouse scrolled (531, 456) with delta (0, 0)
Screenshot: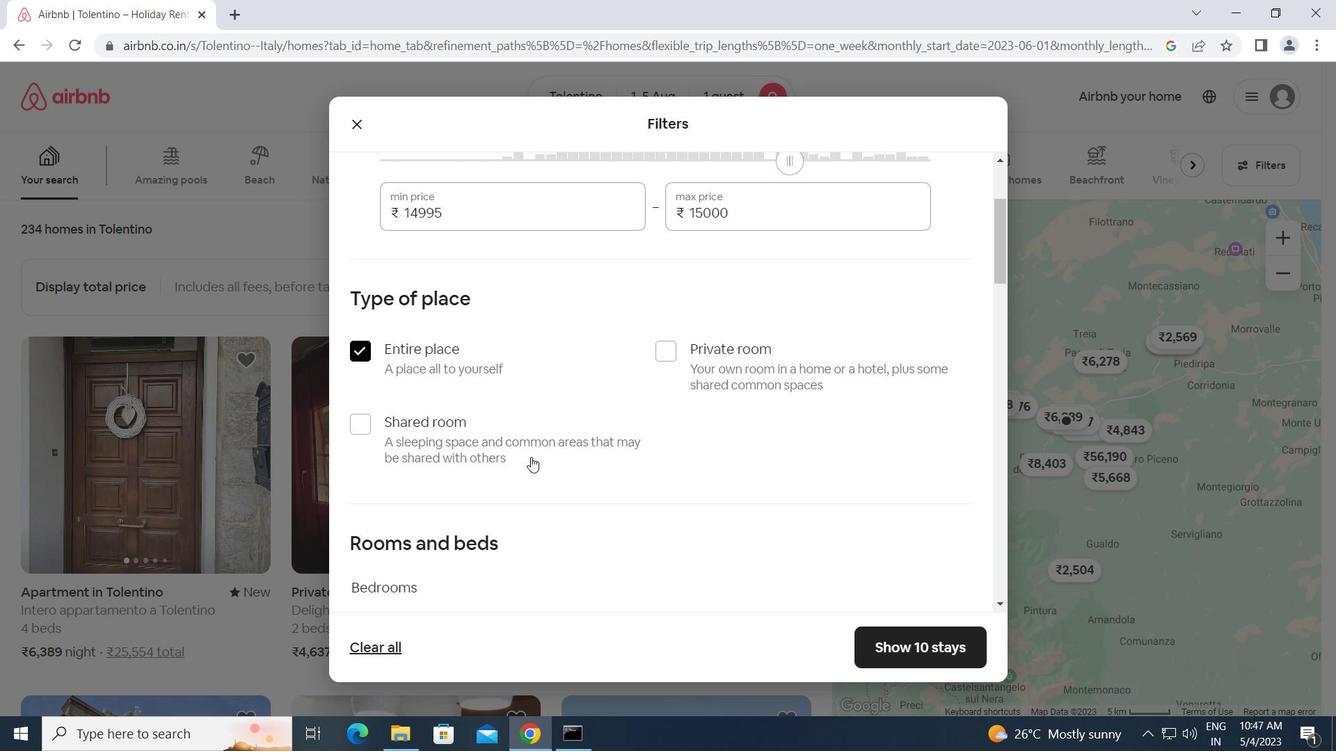 
Action: Mouse scrolled (531, 456) with delta (0, 0)
Screenshot: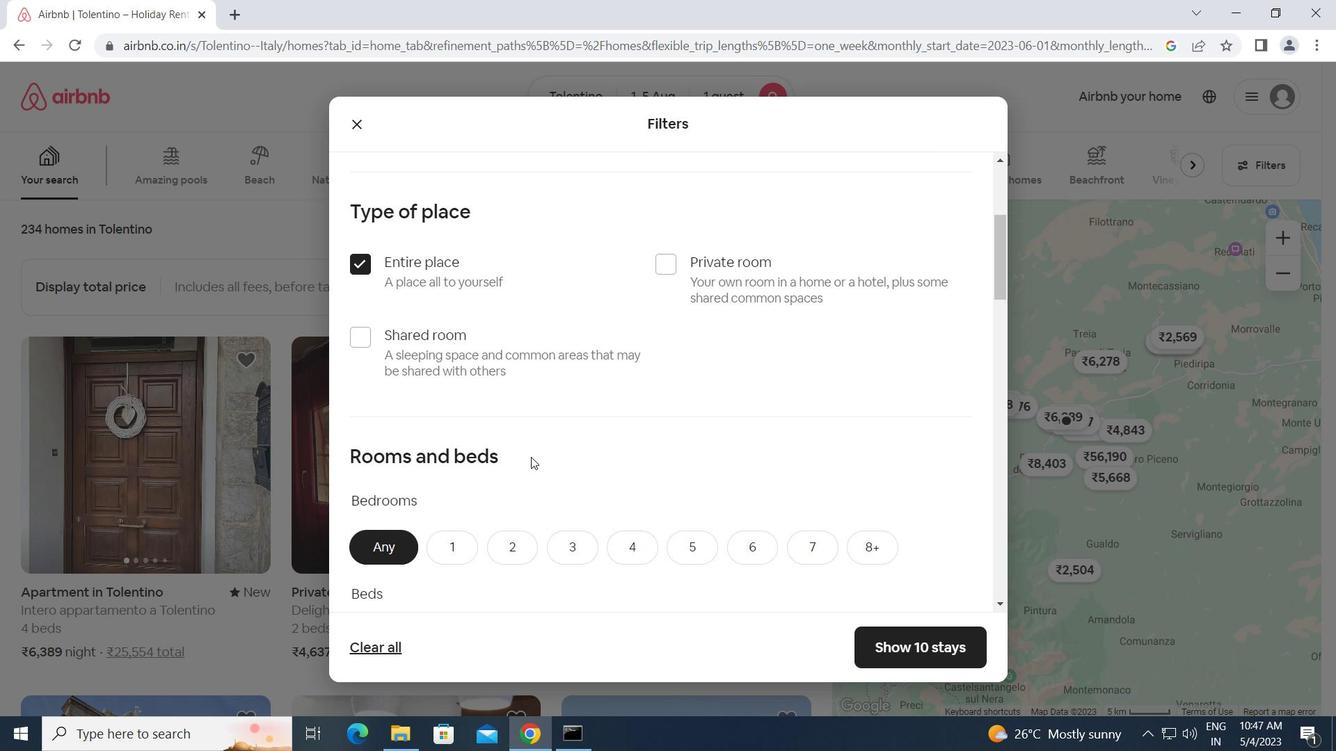 
Action: Mouse moved to (448, 458)
Screenshot: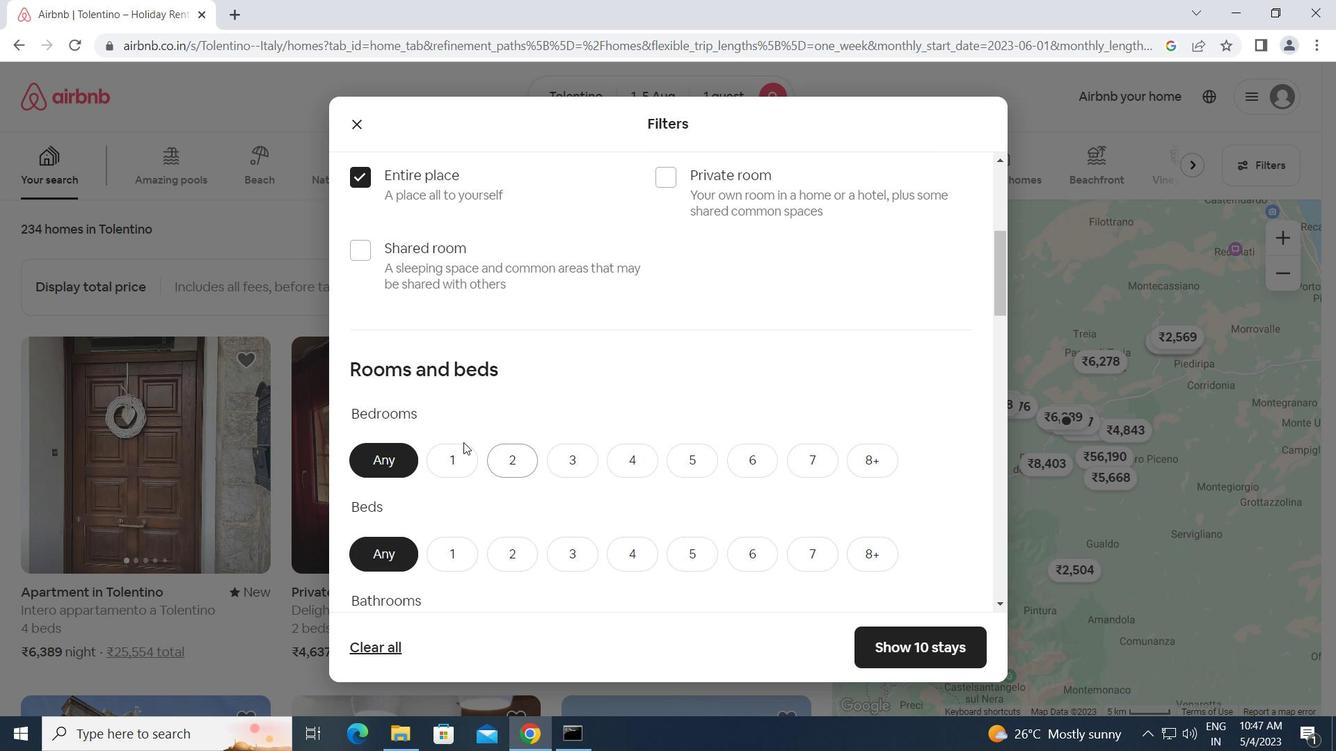 
Action: Mouse pressed left at (448, 458)
Screenshot: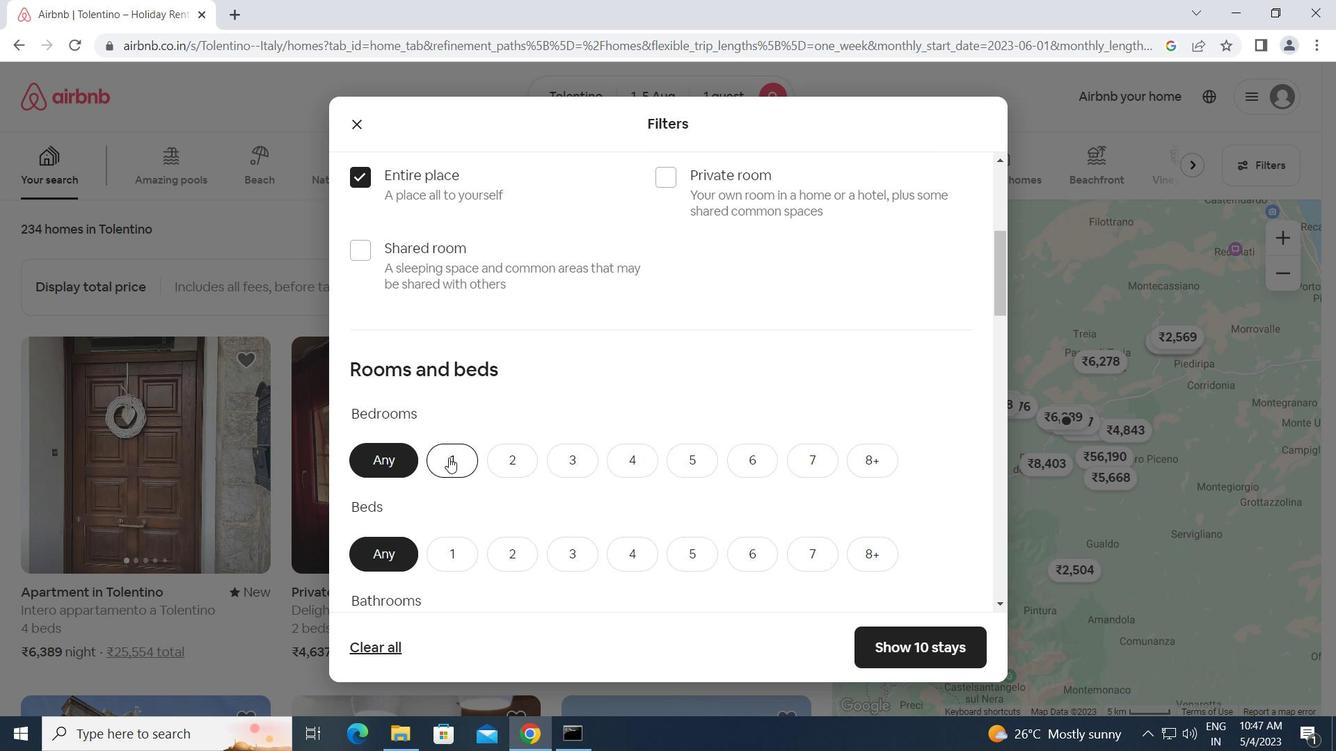 
Action: Mouse moved to (504, 487)
Screenshot: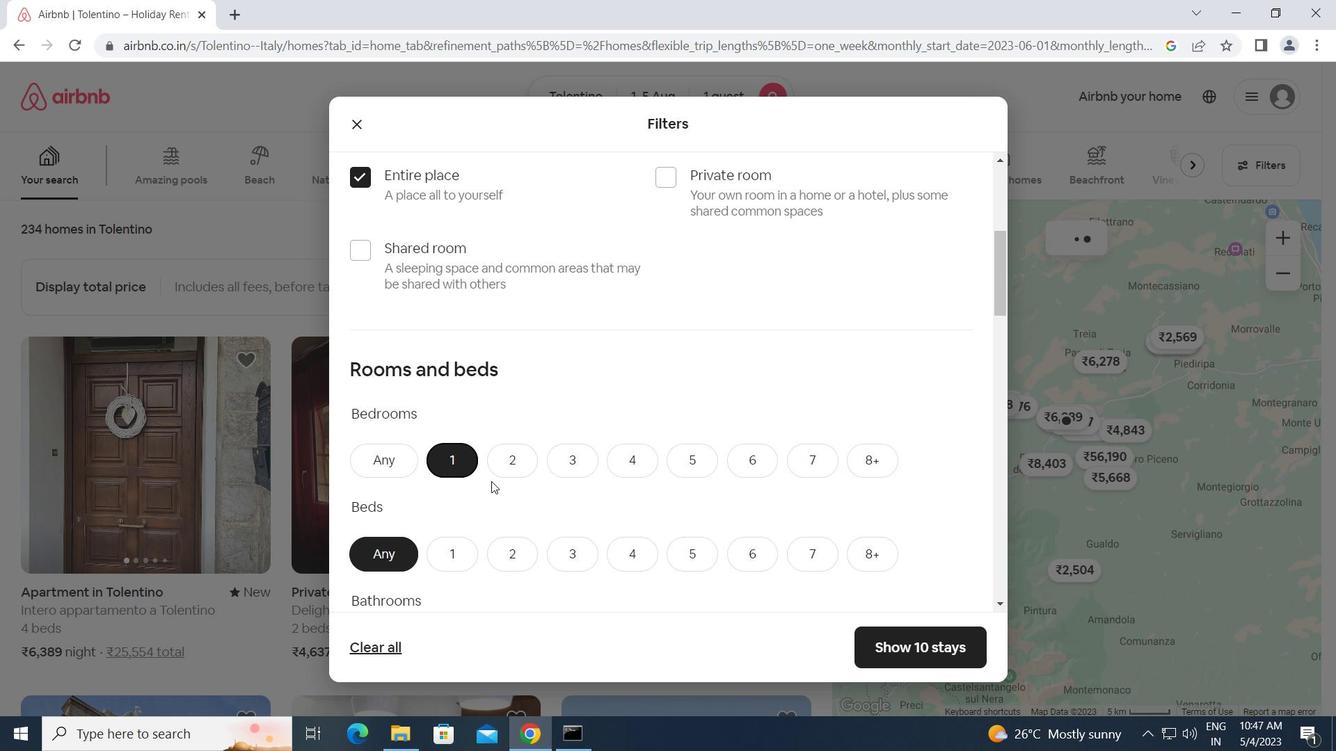 
Action: Mouse scrolled (504, 487) with delta (0, 0)
Screenshot: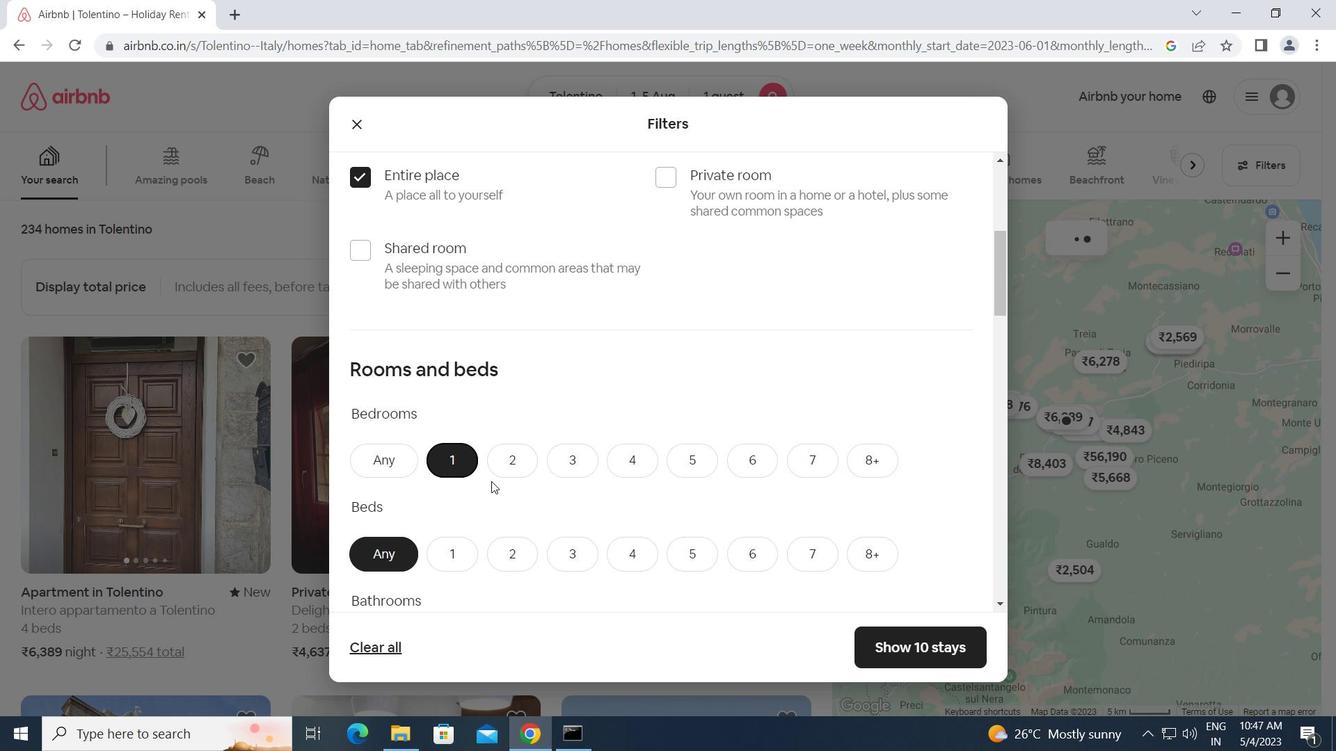 
Action: Mouse moved to (448, 463)
Screenshot: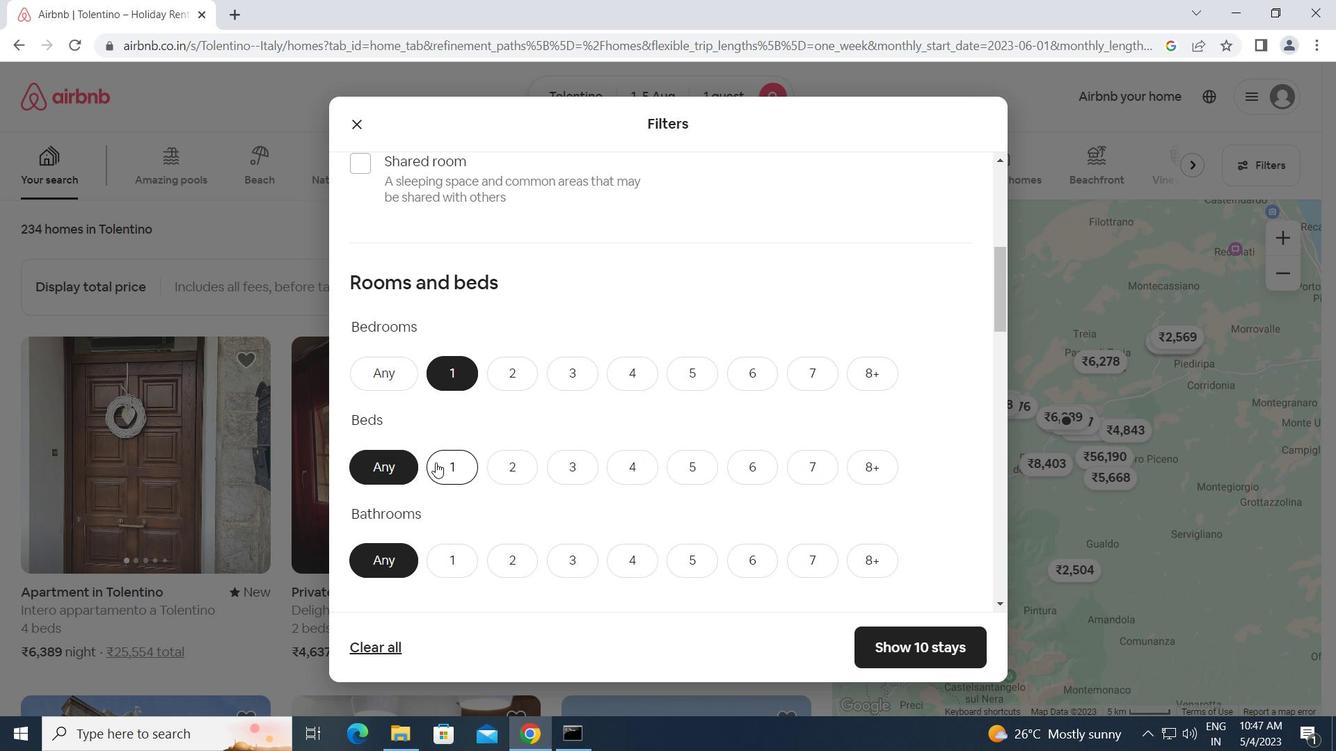 
Action: Mouse pressed left at (448, 463)
Screenshot: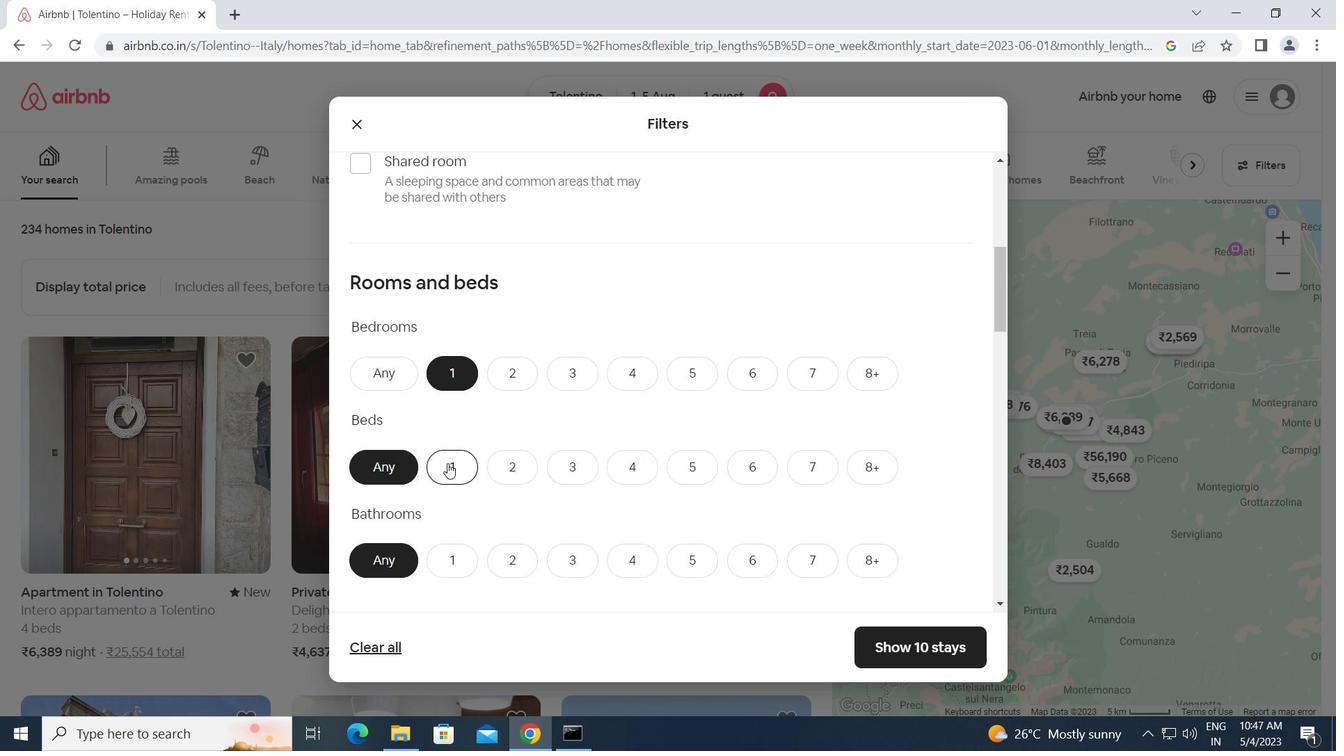 
Action: Mouse moved to (469, 482)
Screenshot: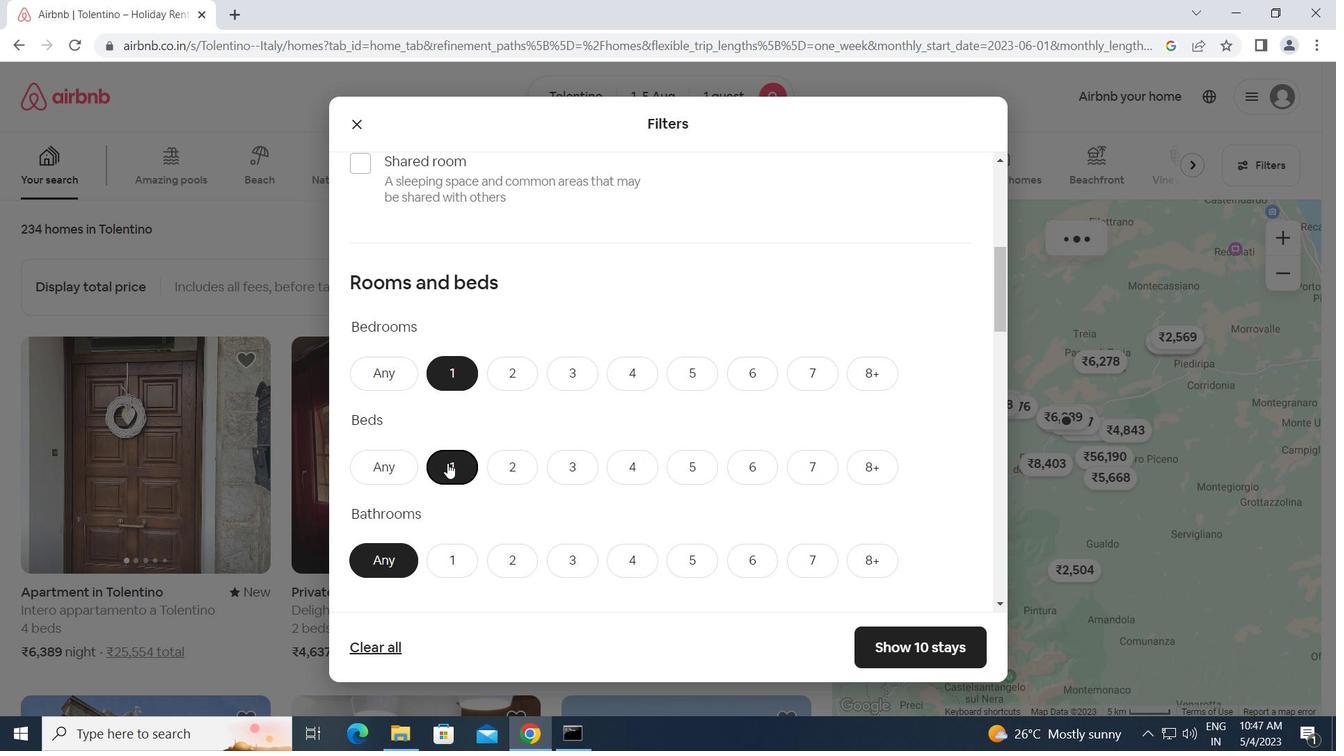 
Action: Mouse scrolled (469, 482) with delta (0, 0)
Screenshot: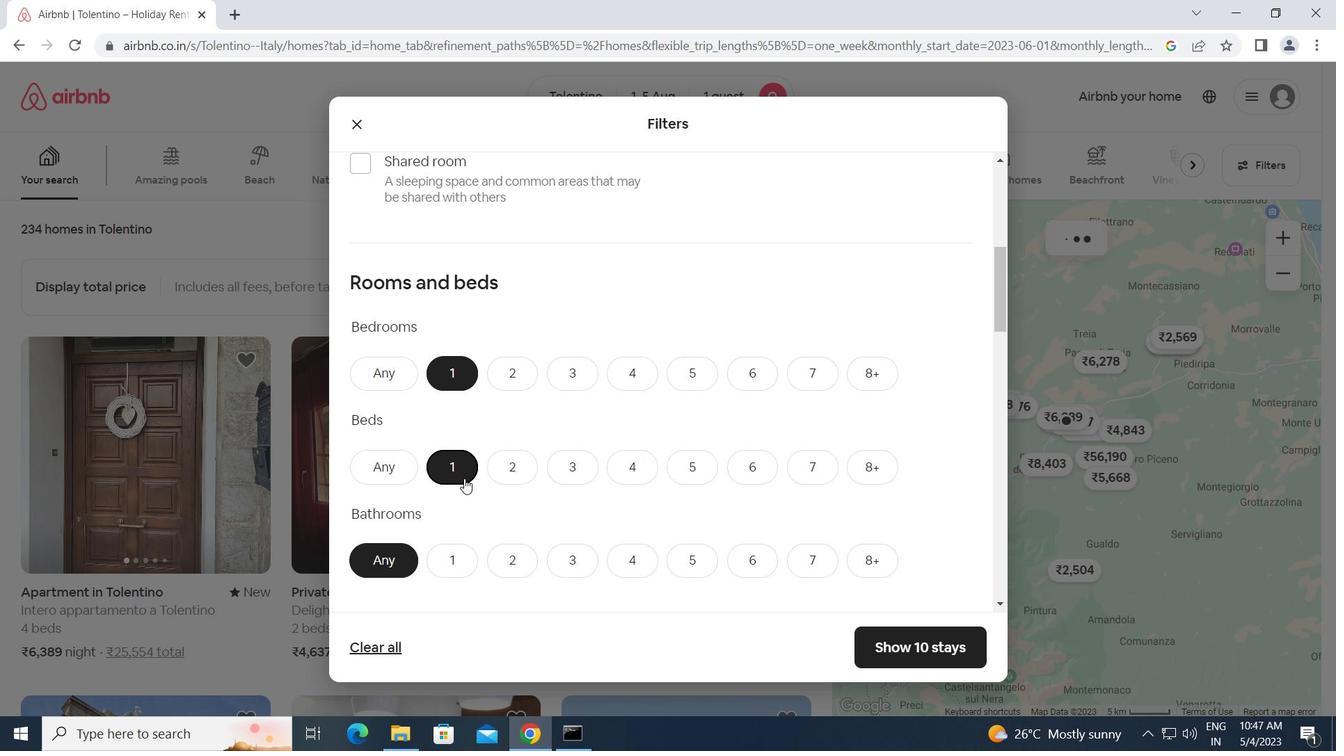 
Action: Mouse moved to (462, 478)
Screenshot: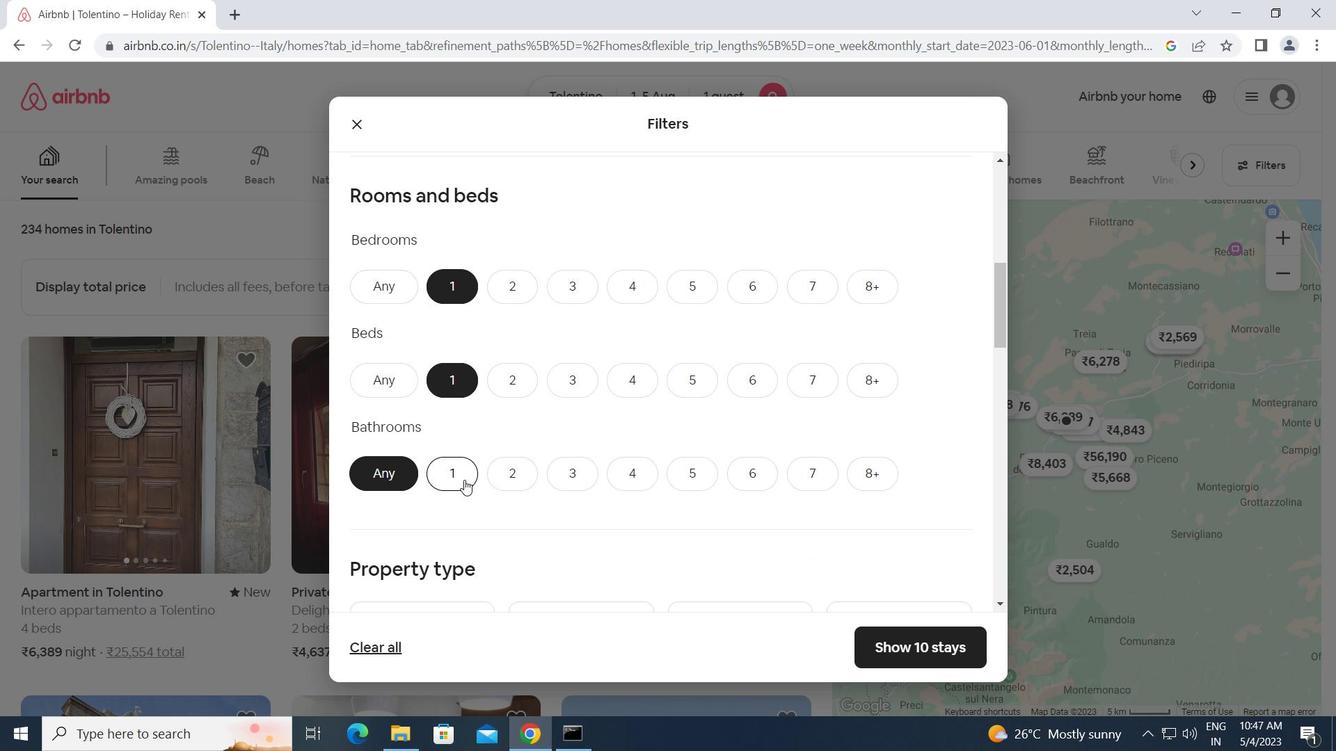 
Action: Mouse pressed left at (462, 478)
Screenshot: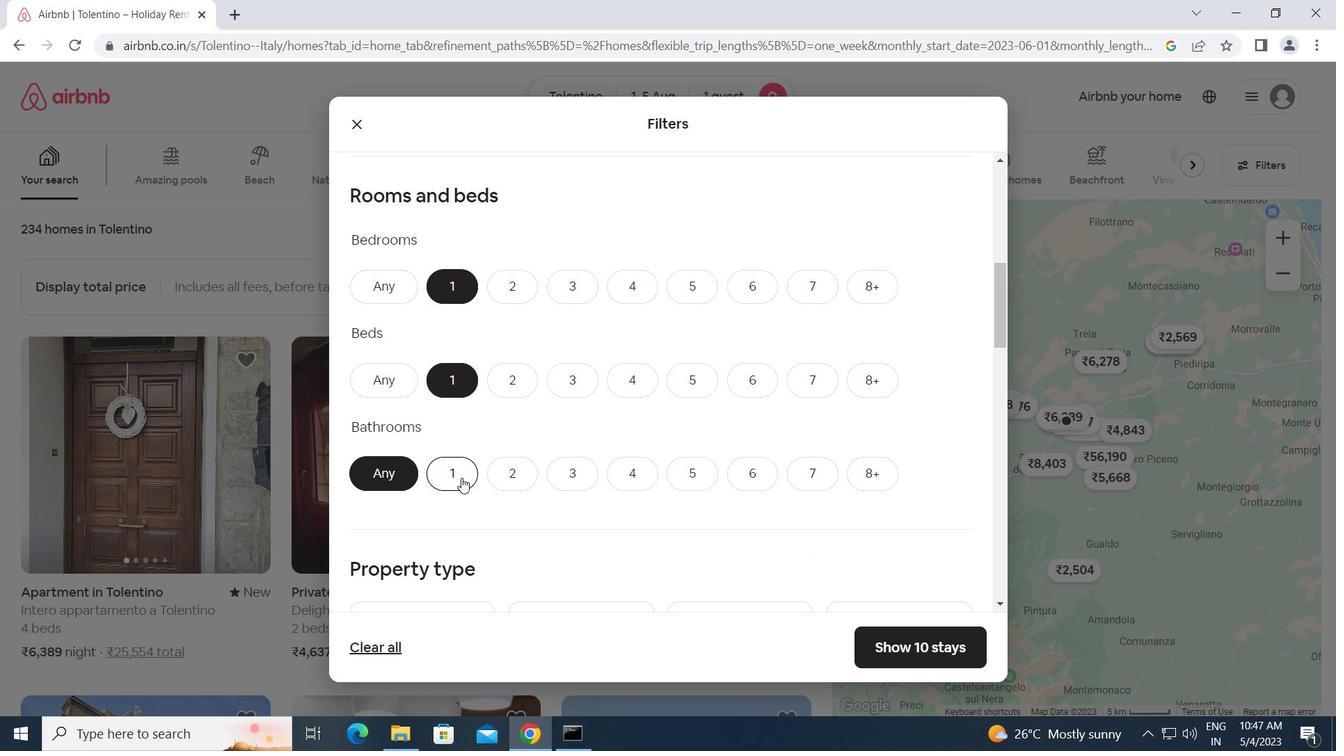 
Action: Mouse scrolled (462, 478) with delta (0, 0)
Screenshot: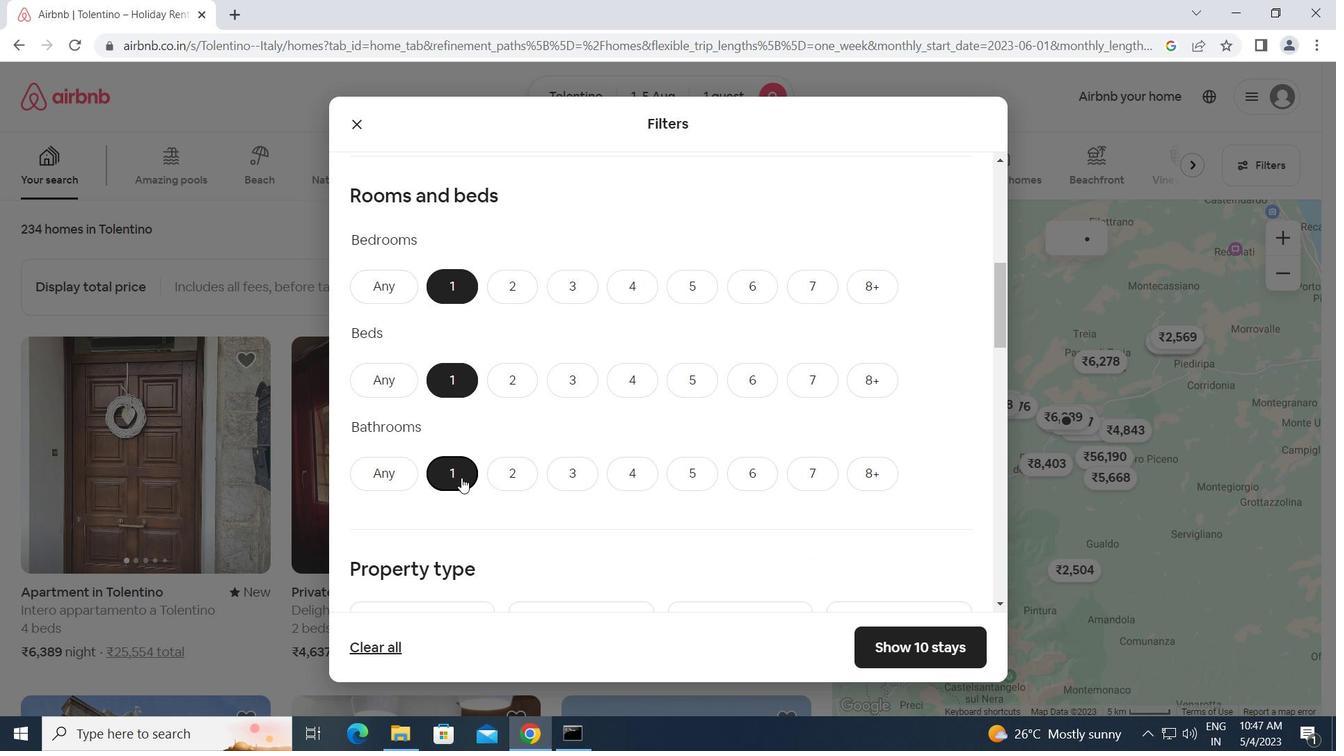 
Action: Mouse scrolled (462, 478) with delta (0, 0)
Screenshot: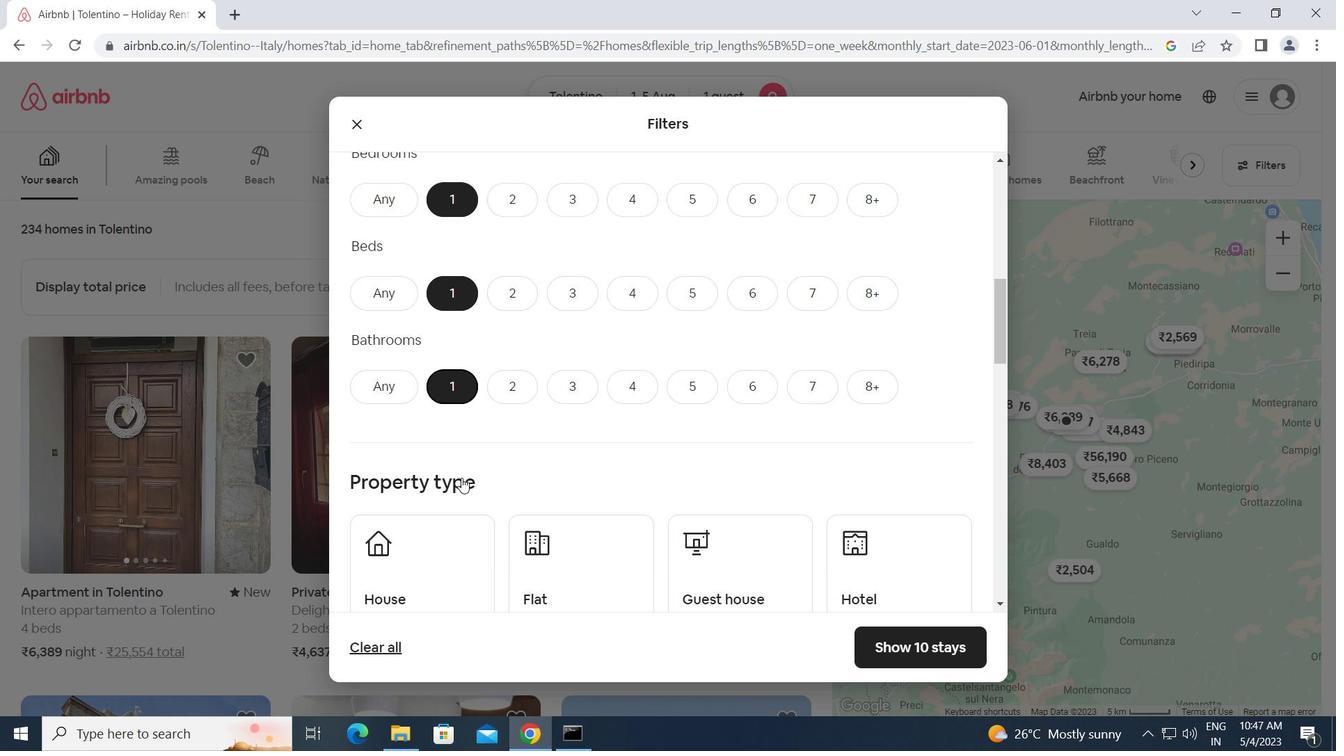 
Action: Mouse moved to (429, 499)
Screenshot: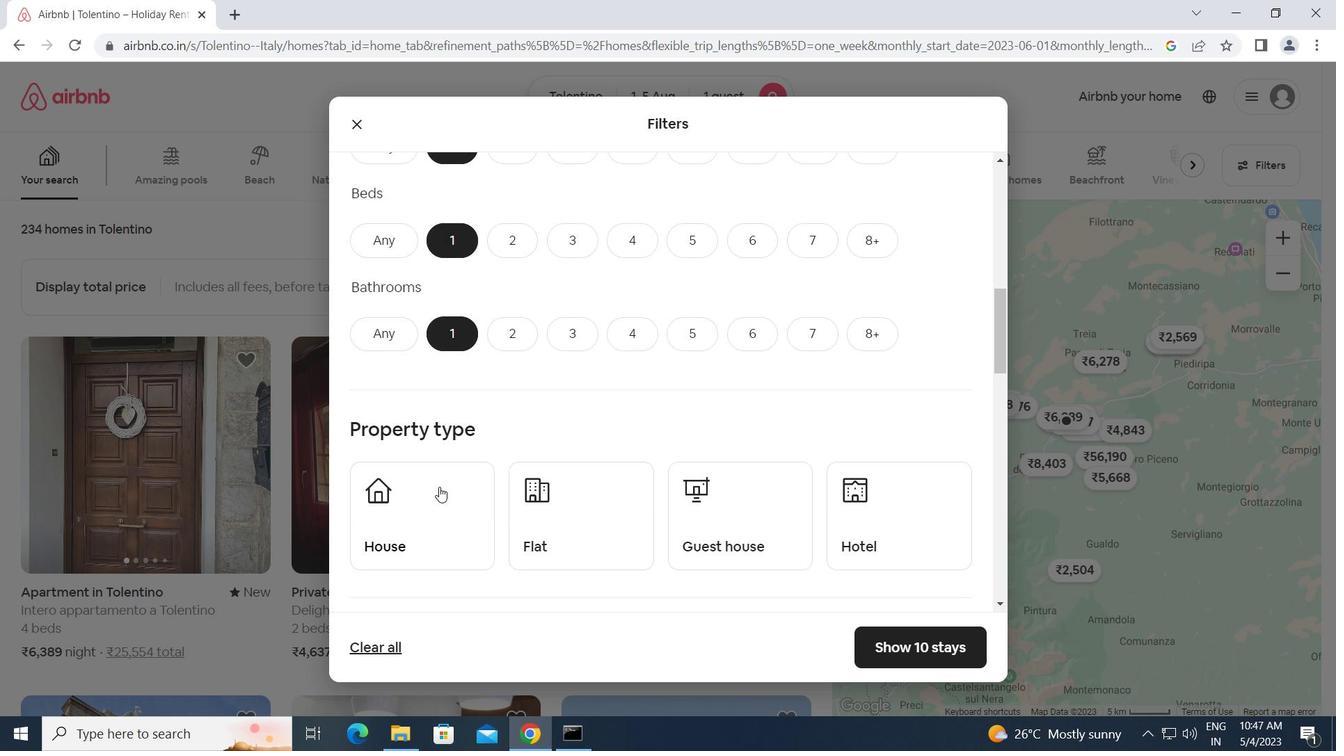 
Action: Mouse pressed left at (429, 499)
Screenshot: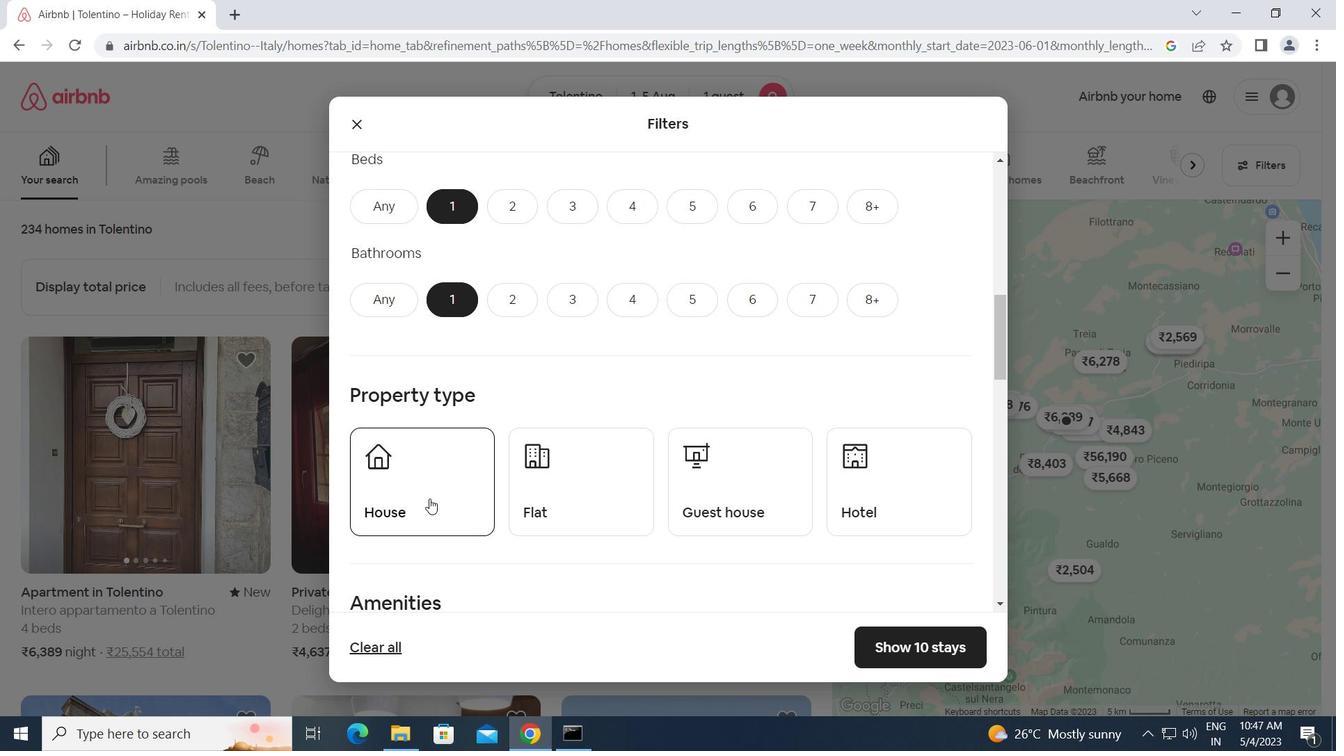 
Action: Mouse moved to (591, 490)
Screenshot: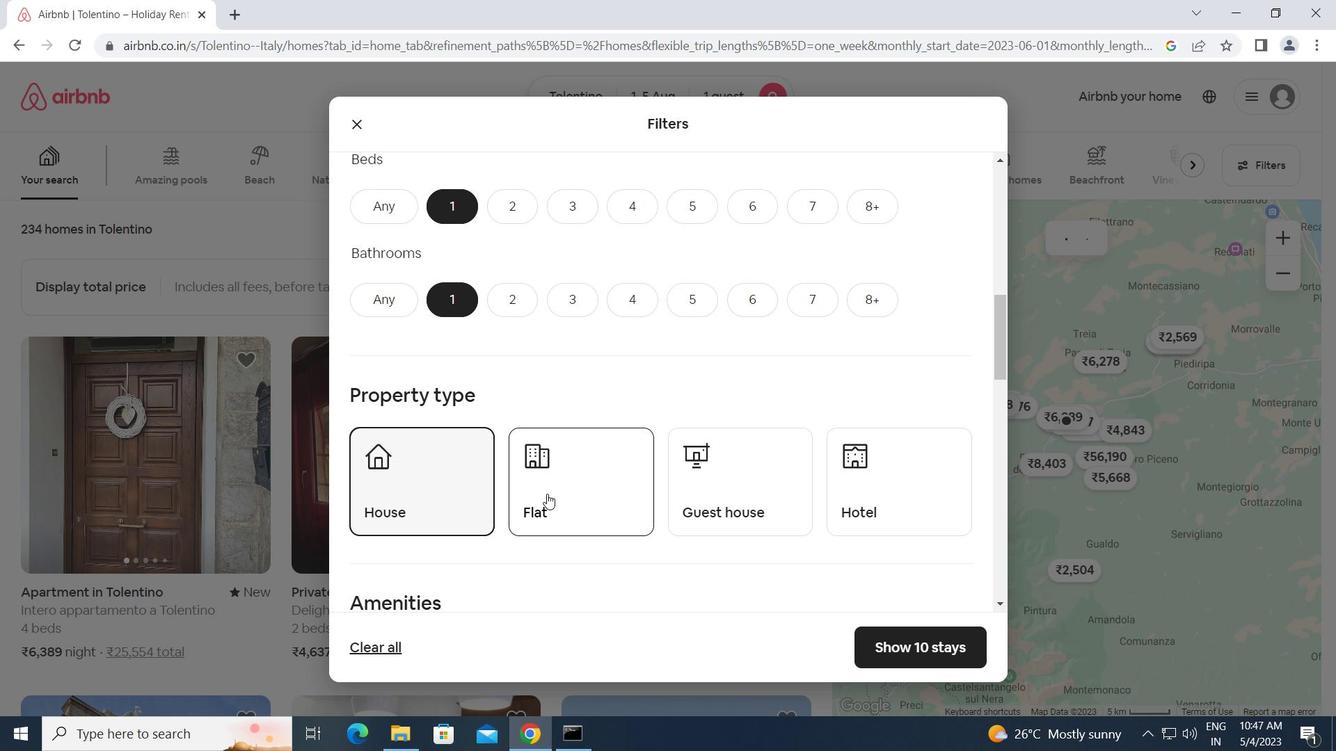 
Action: Mouse pressed left at (591, 490)
Screenshot: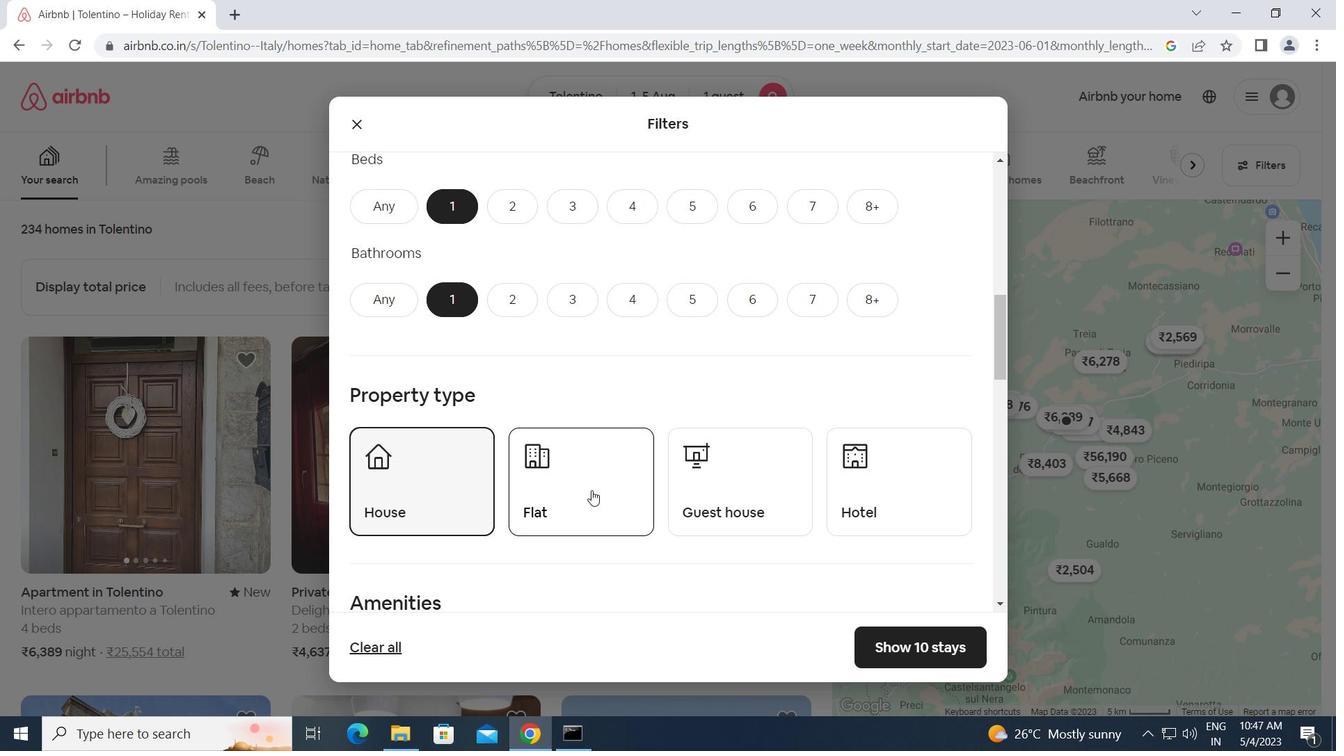 
Action: Mouse moved to (739, 505)
Screenshot: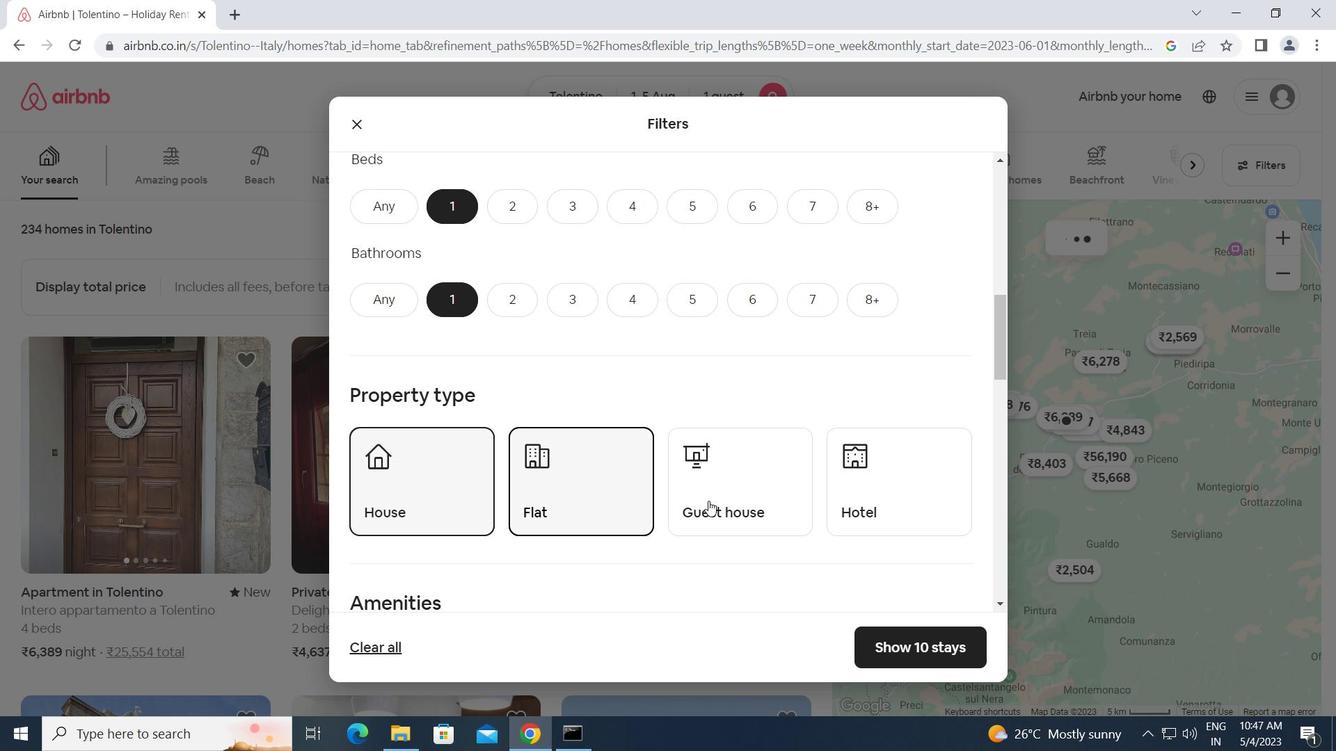 
Action: Mouse pressed left at (739, 505)
Screenshot: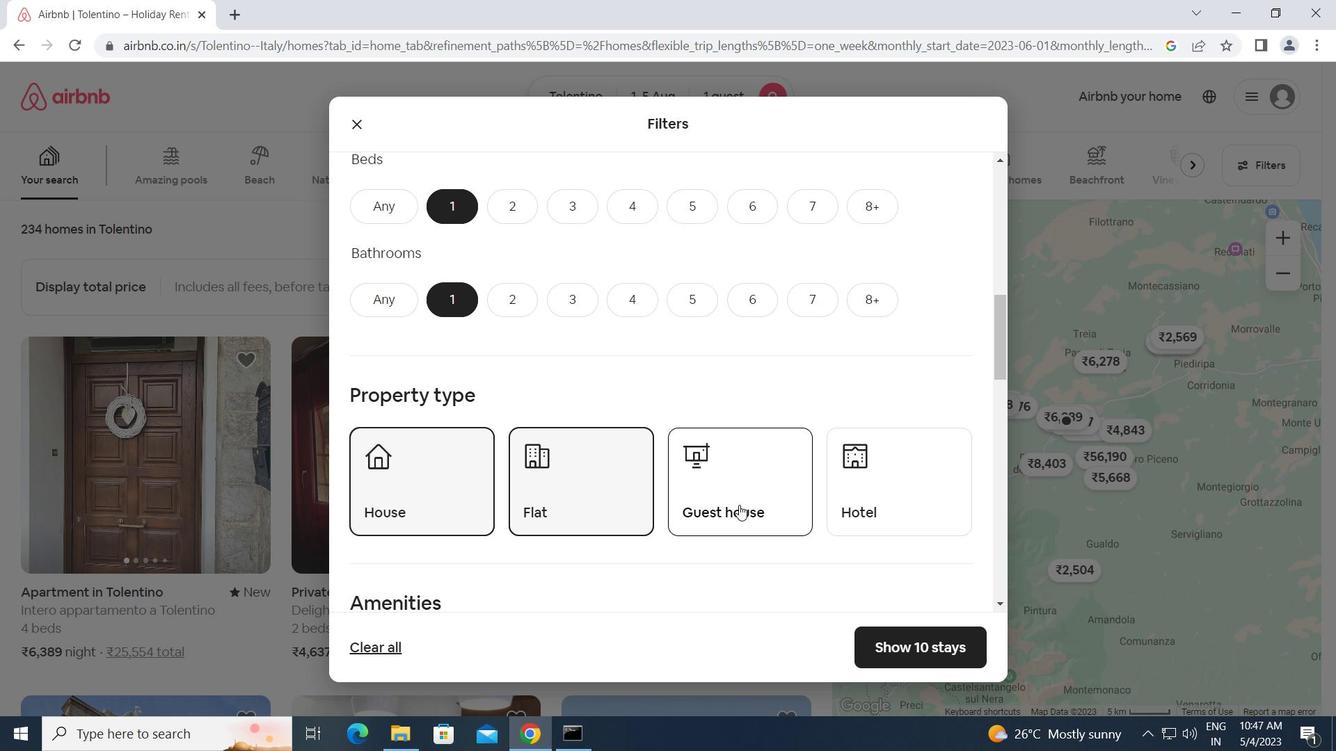 
Action: Mouse moved to (729, 505)
Screenshot: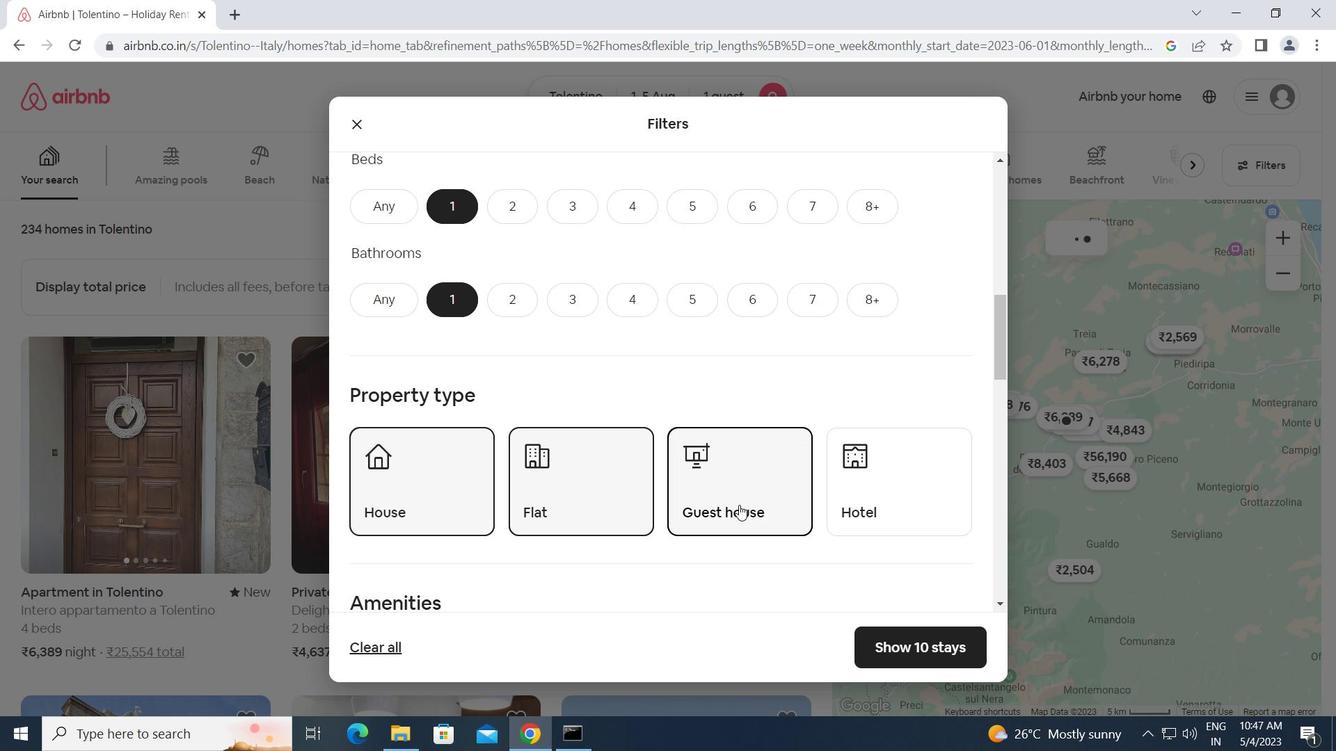 
Action: Mouse scrolled (729, 504) with delta (0, 0)
Screenshot: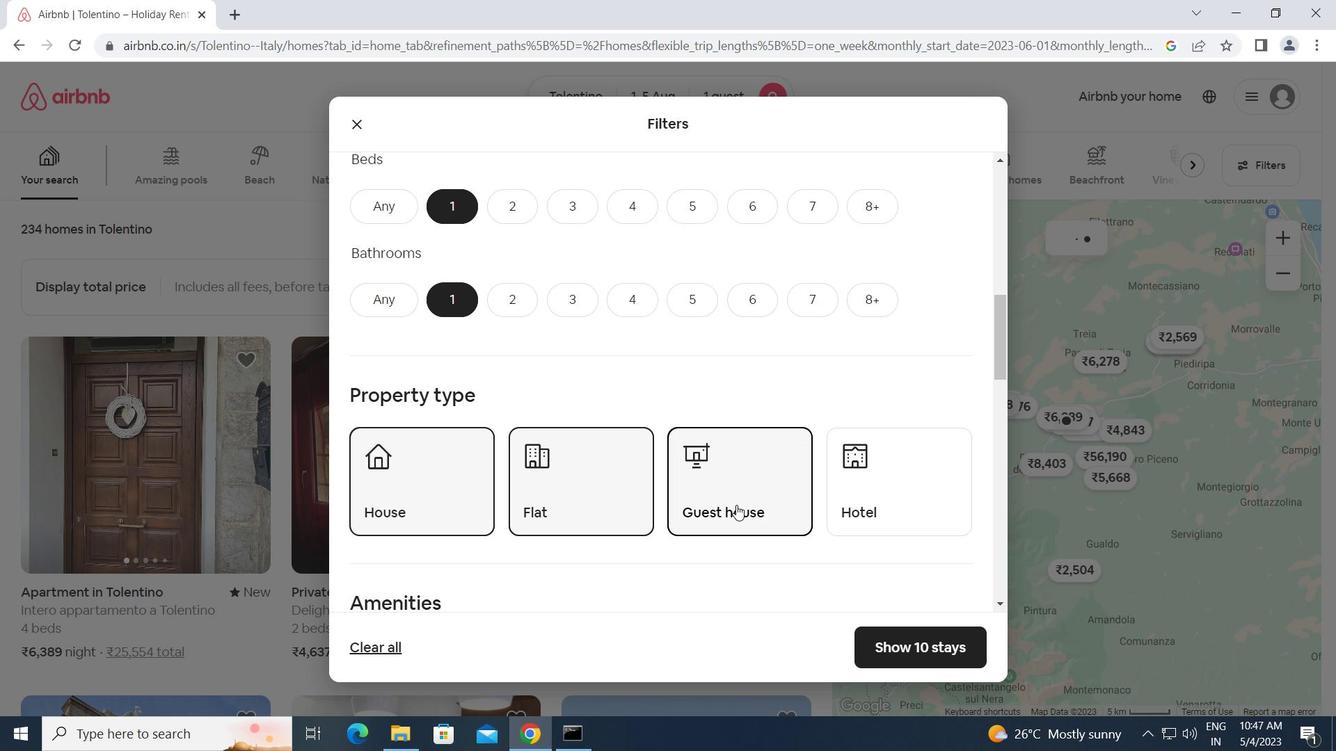 
Action: Mouse moved to (485, 501)
Screenshot: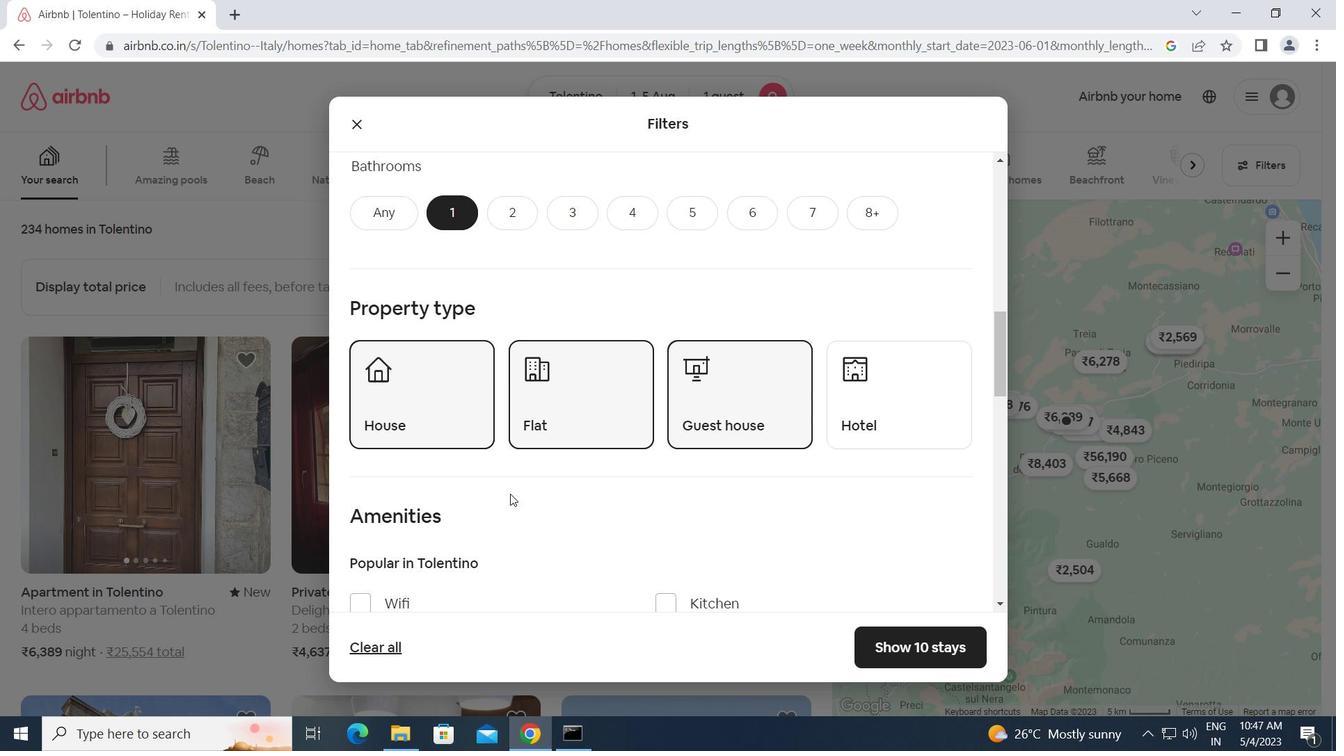 
Action: Mouse scrolled (485, 500) with delta (0, 0)
Screenshot: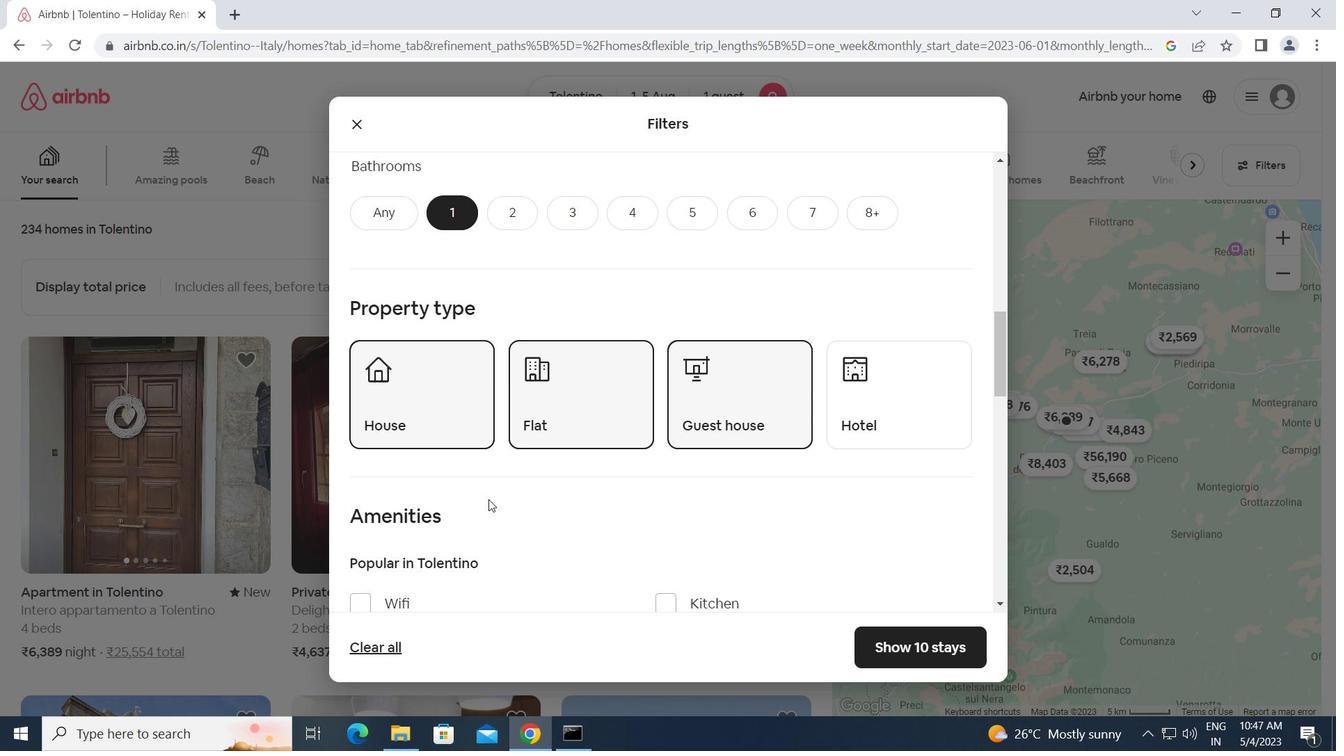 
Action: Mouse scrolled (485, 500) with delta (0, 0)
Screenshot: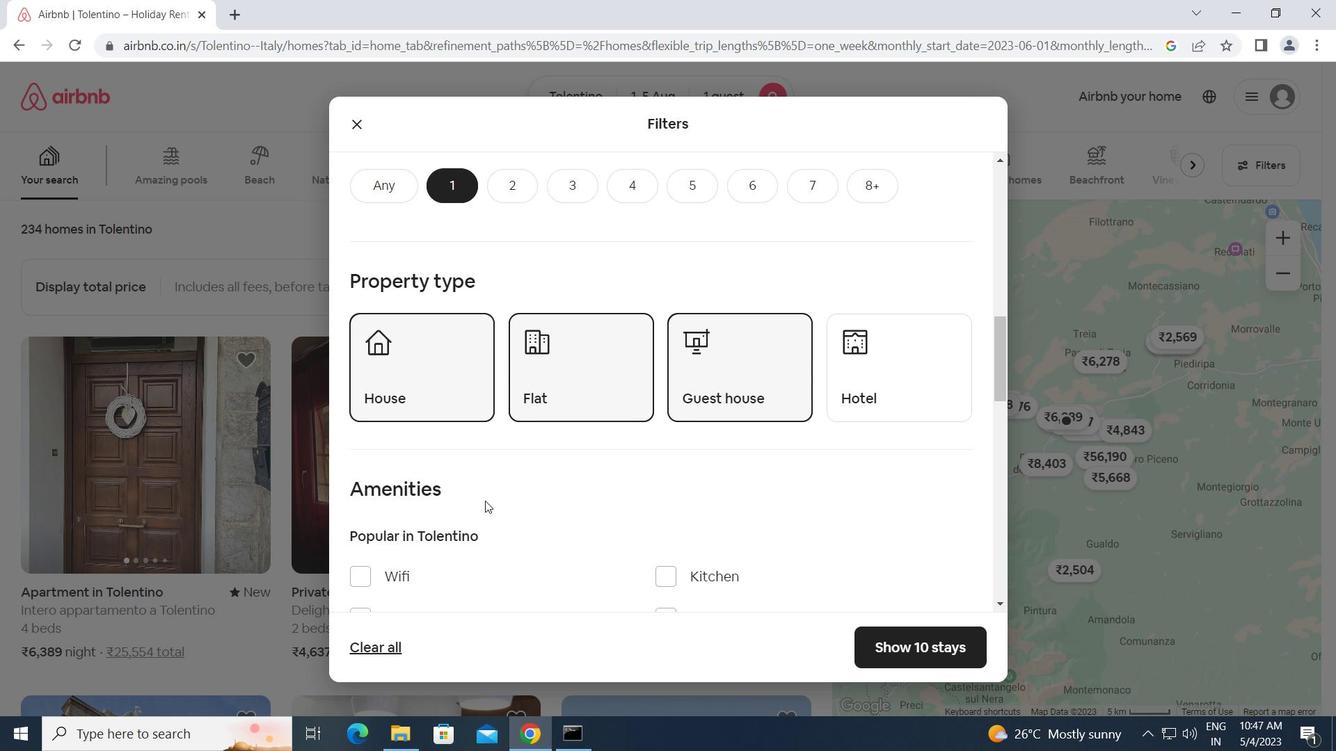 
Action: Mouse moved to (357, 418)
Screenshot: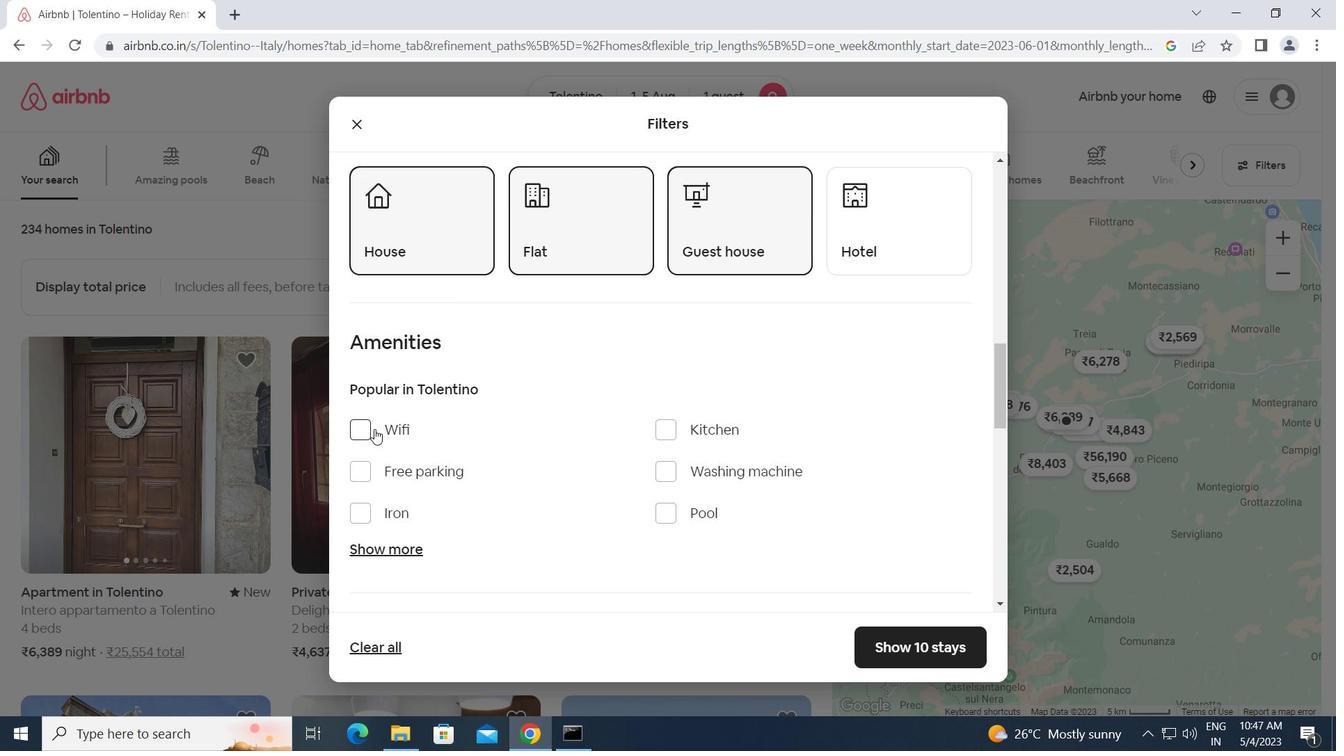 
Action: Mouse pressed left at (357, 418)
Screenshot: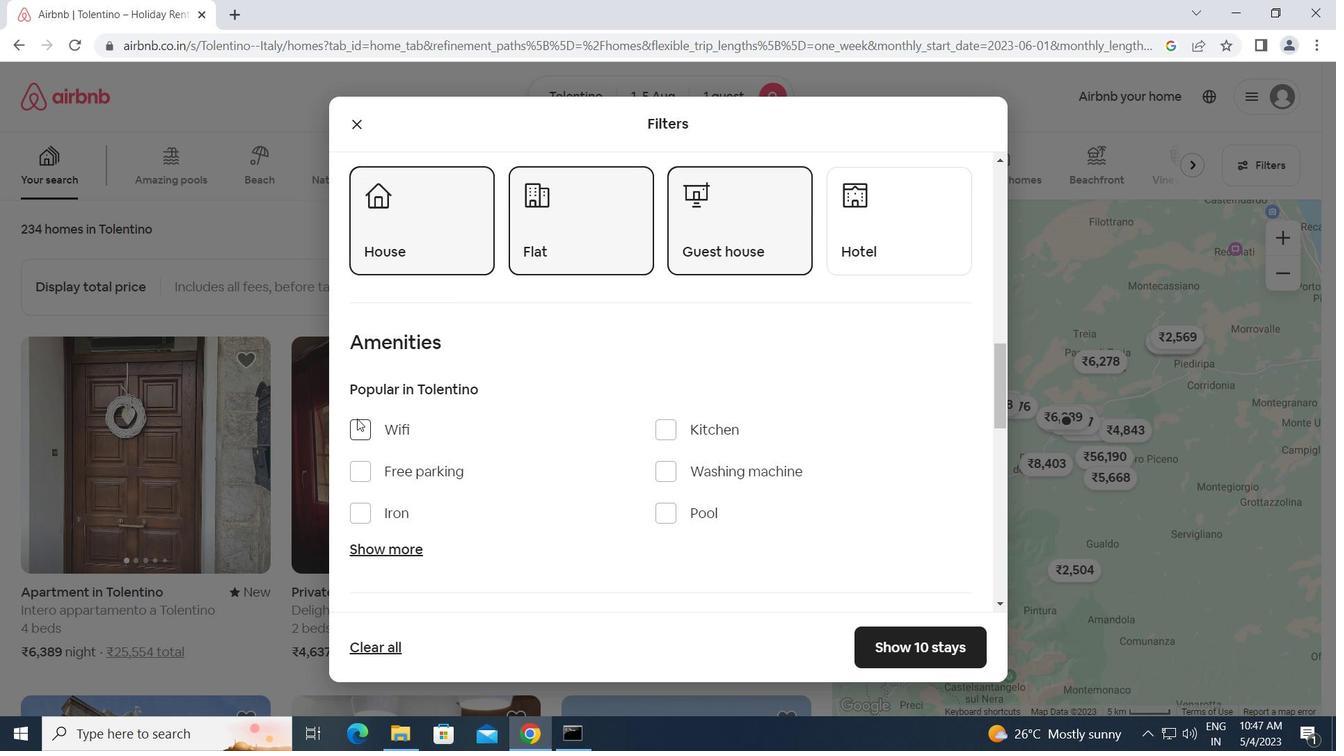 
Action: Mouse moved to (362, 430)
Screenshot: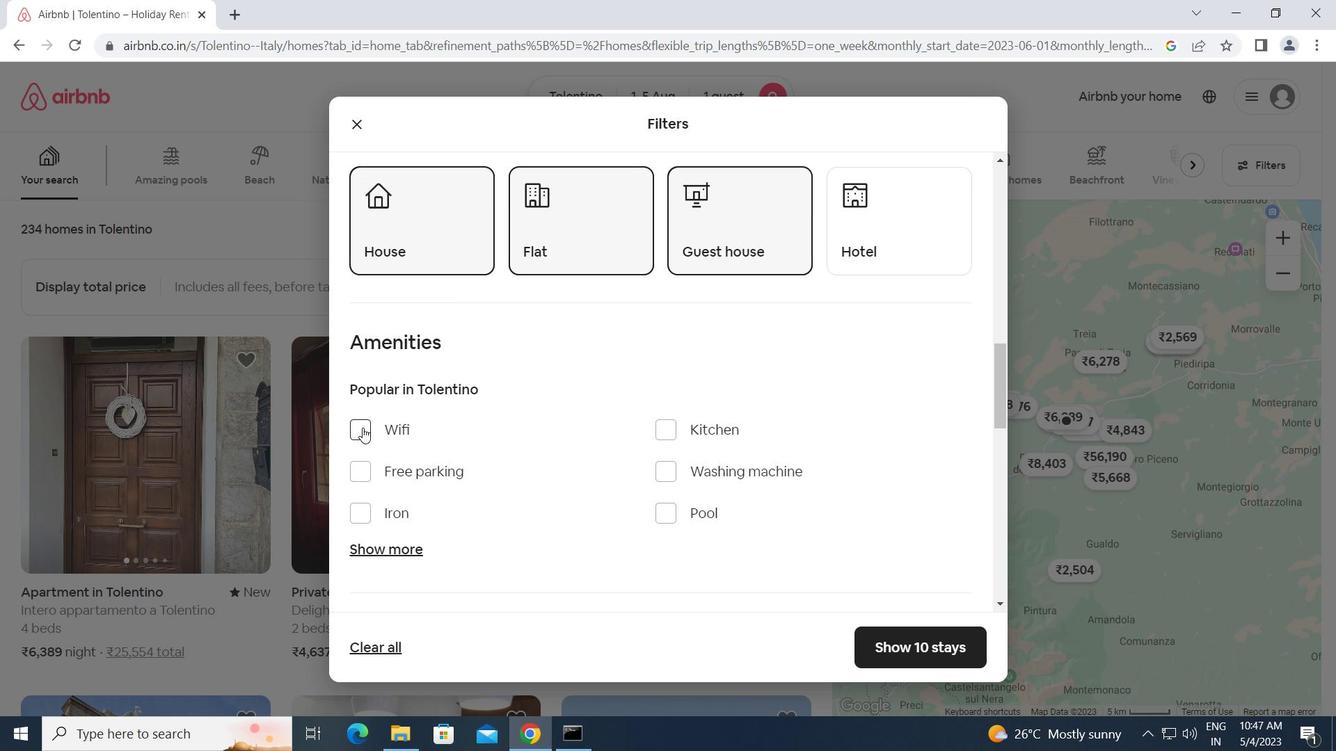 
Action: Mouse pressed left at (362, 430)
Screenshot: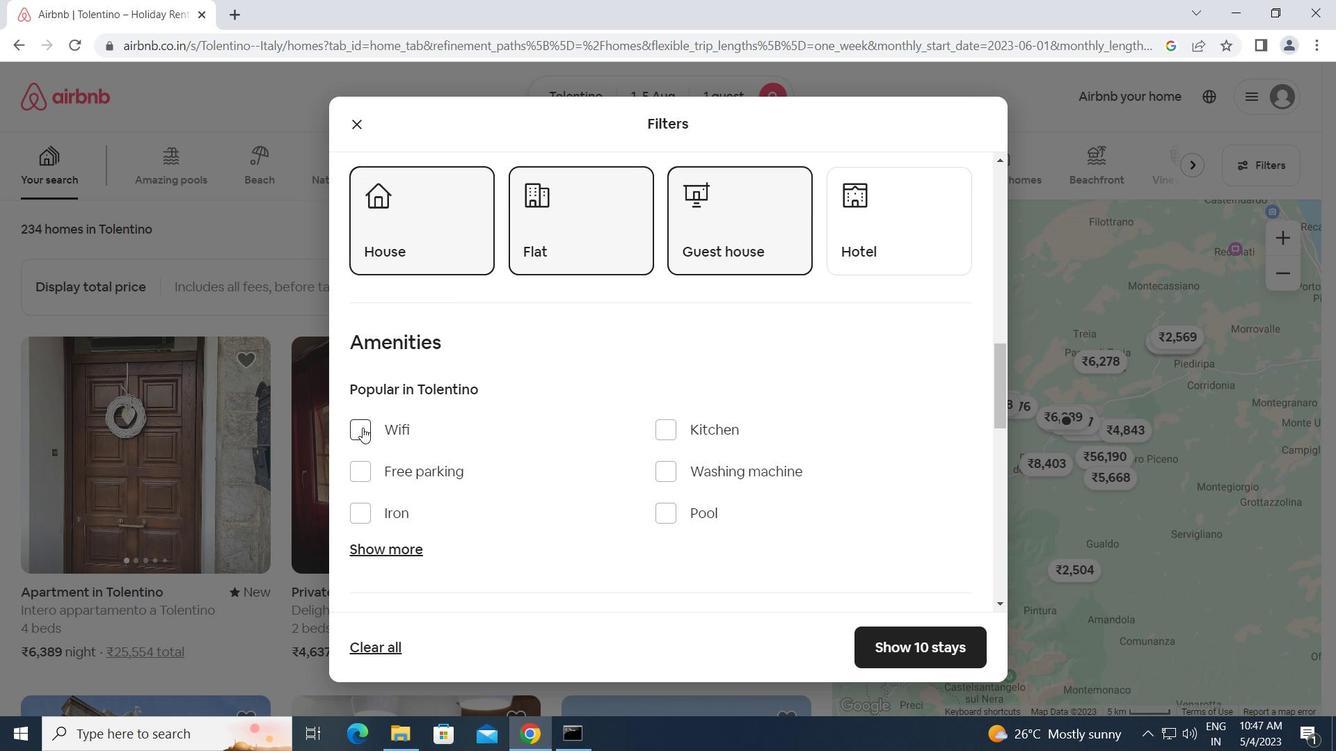 
Action: Mouse moved to (529, 459)
Screenshot: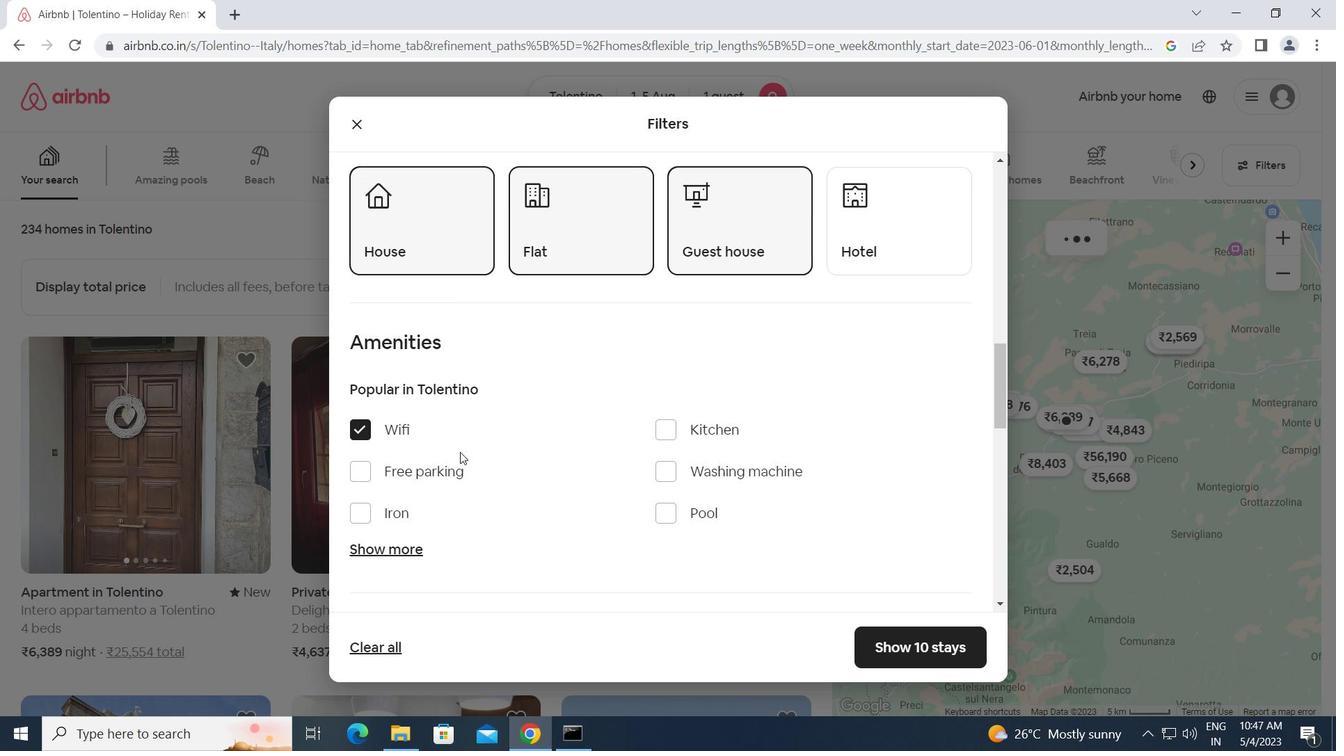 
Action: Mouse scrolled (529, 459) with delta (0, 0)
Screenshot: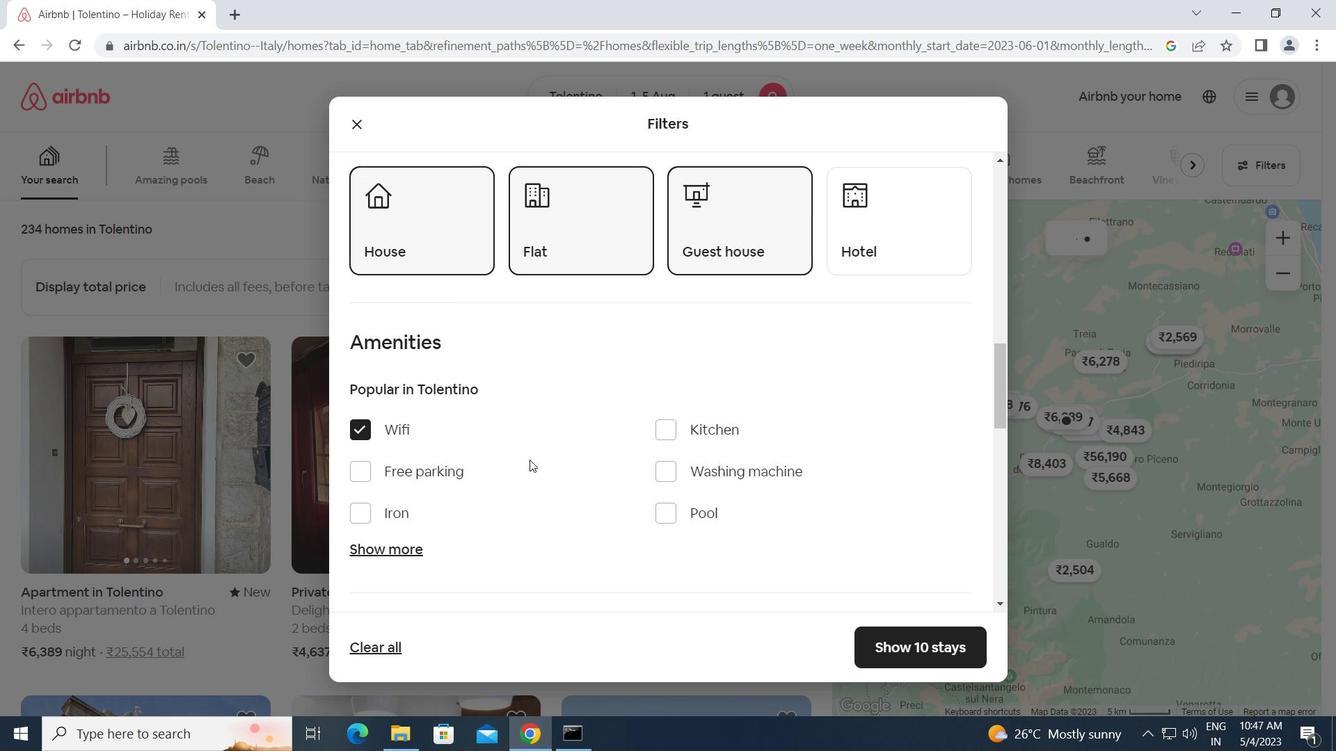 
Action: Mouse scrolled (529, 459) with delta (0, 0)
Screenshot: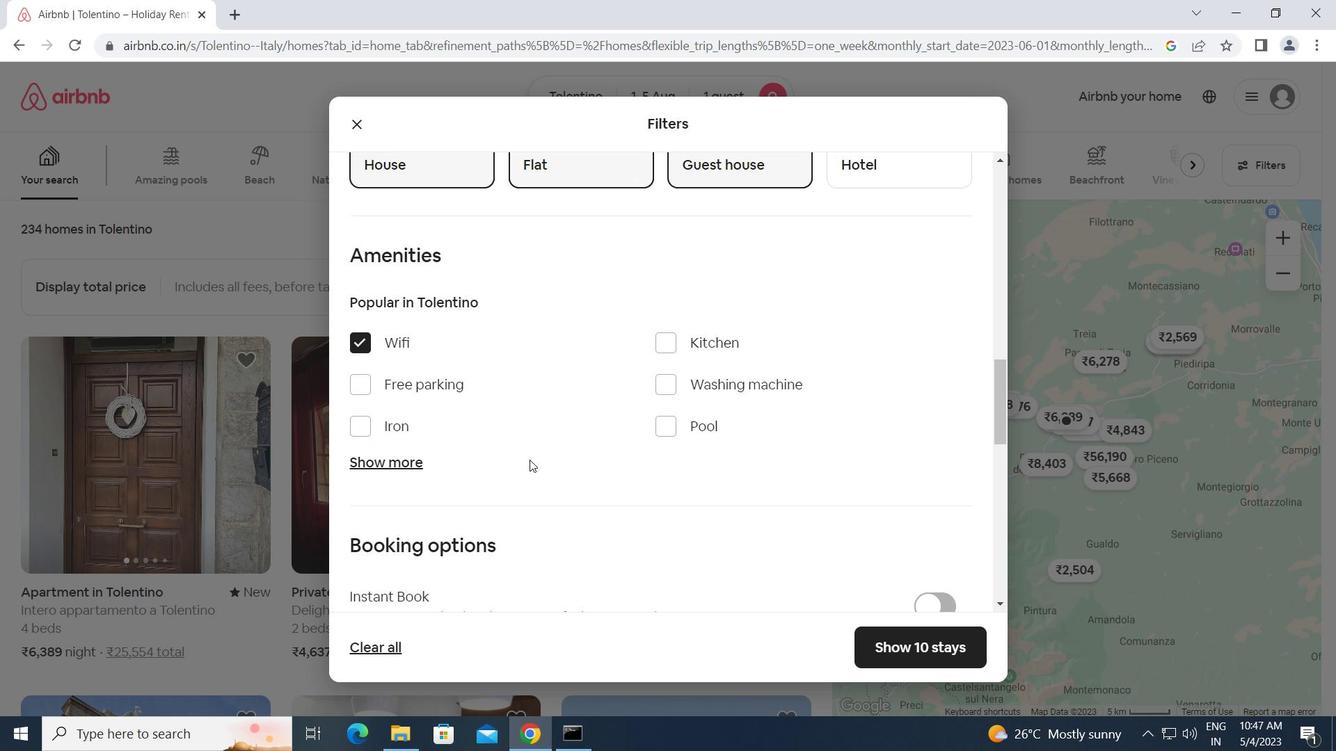 
Action: Mouse moved to (529, 463)
Screenshot: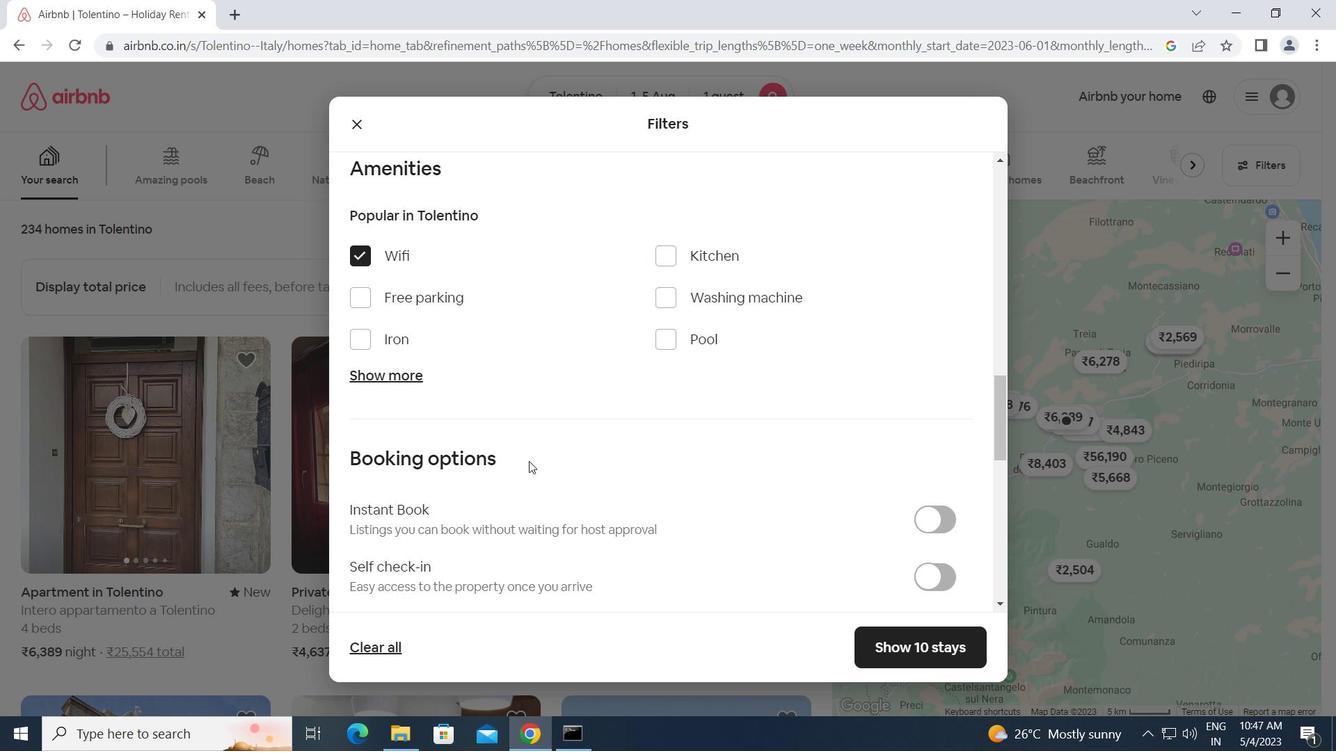 
Action: Mouse scrolled (529, 462) with delta (0, 0)
Screenshot: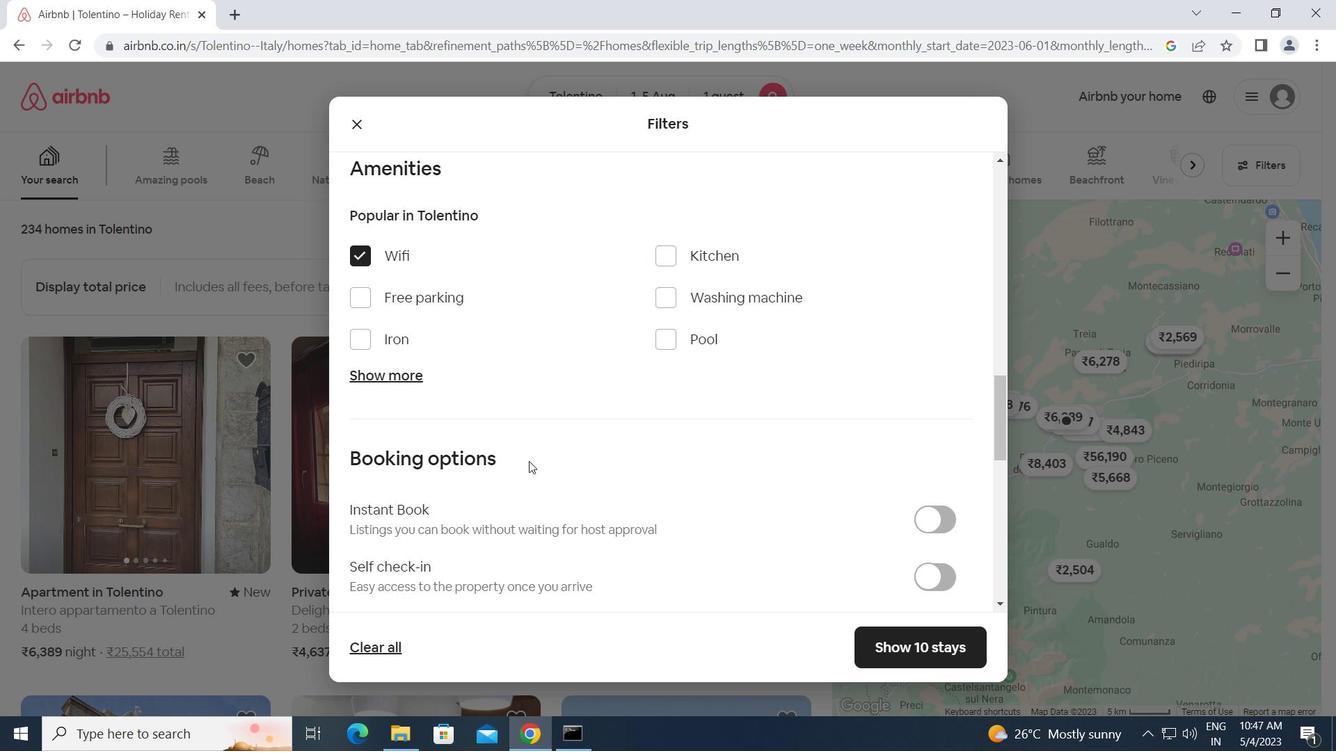 
Action: Mouse moved to (924, 493)
Screenshot: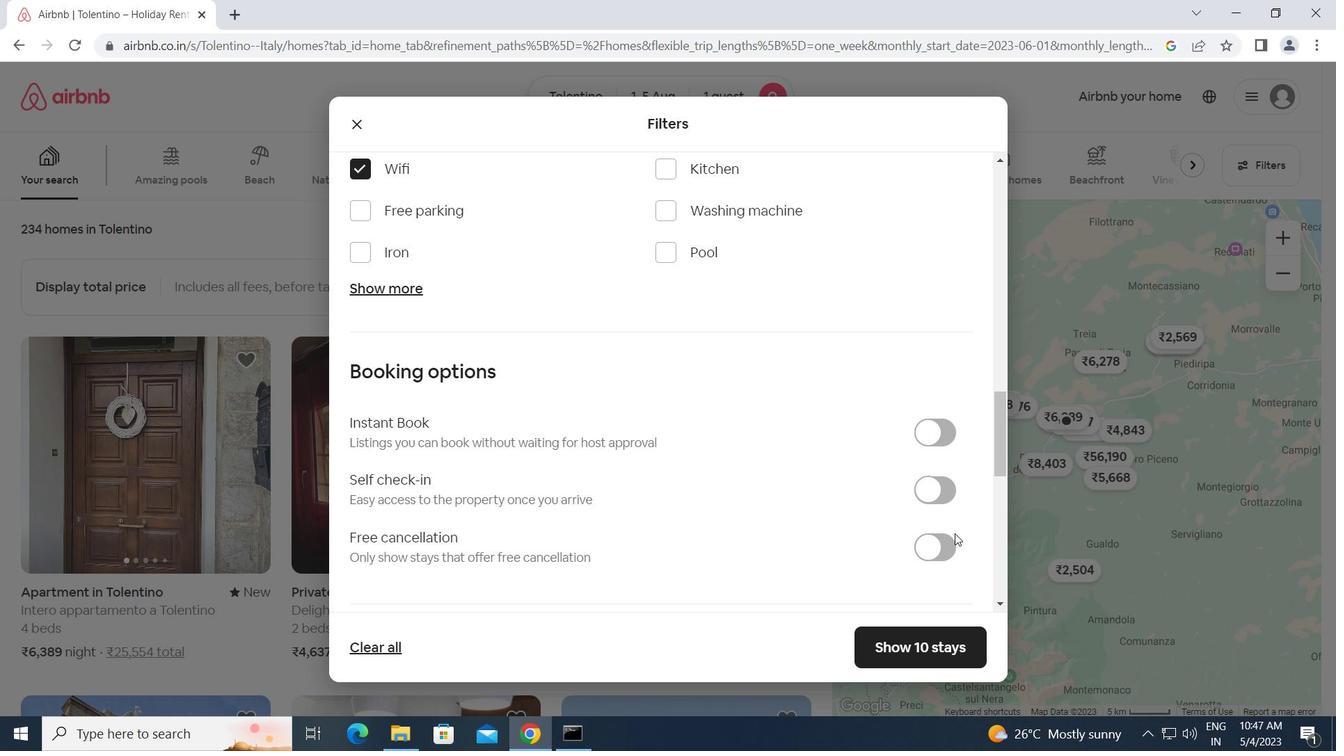 
Action: Mouse pressed left at (924, 493)
Screenshot: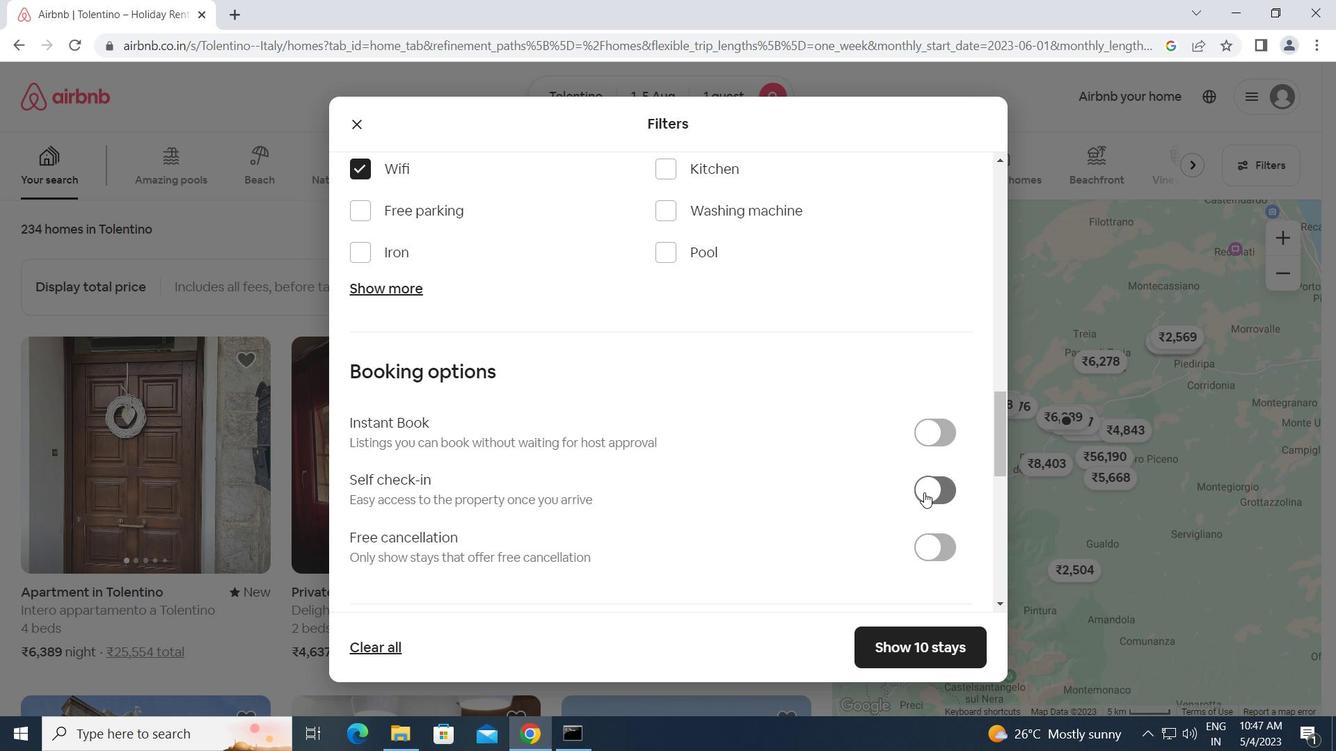 
Action: Mouse moved to (714, 482)
Screenshot: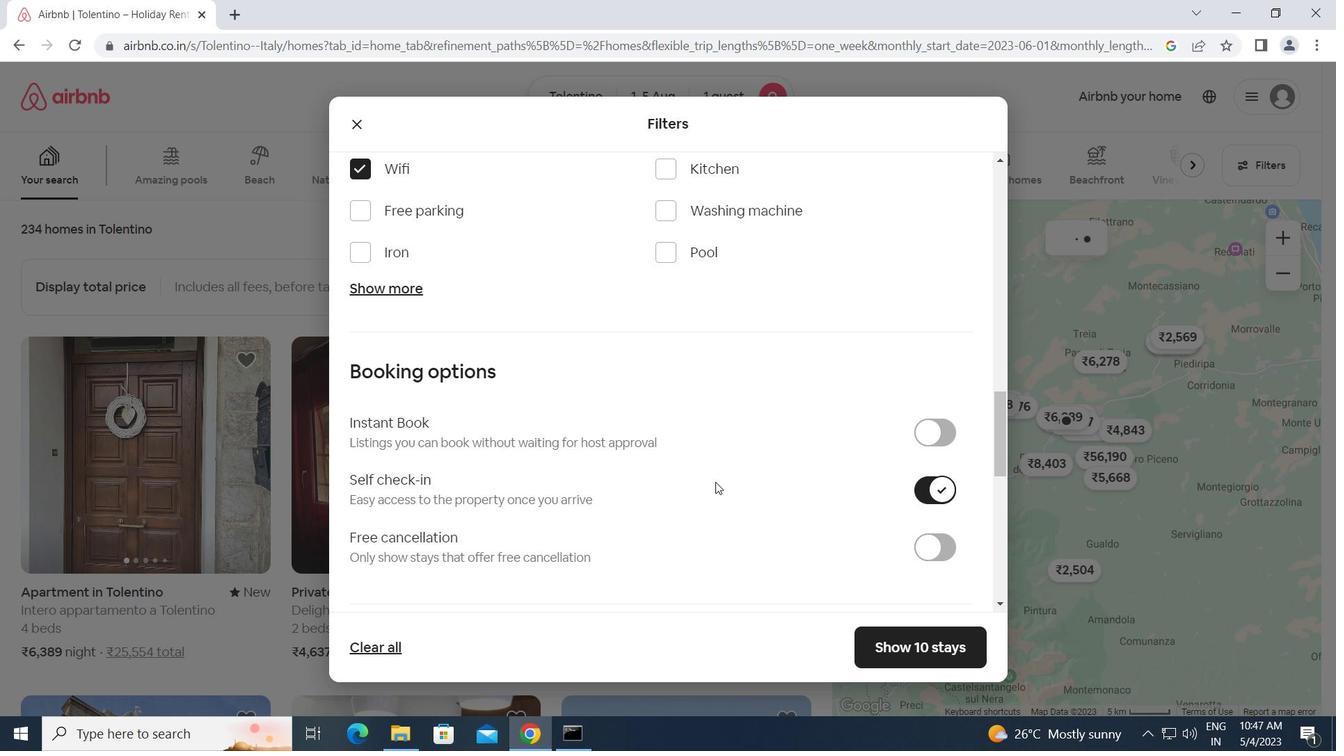 
Action: Mouse scrolled (714, 482) with delta (0, 0)
Screenshot: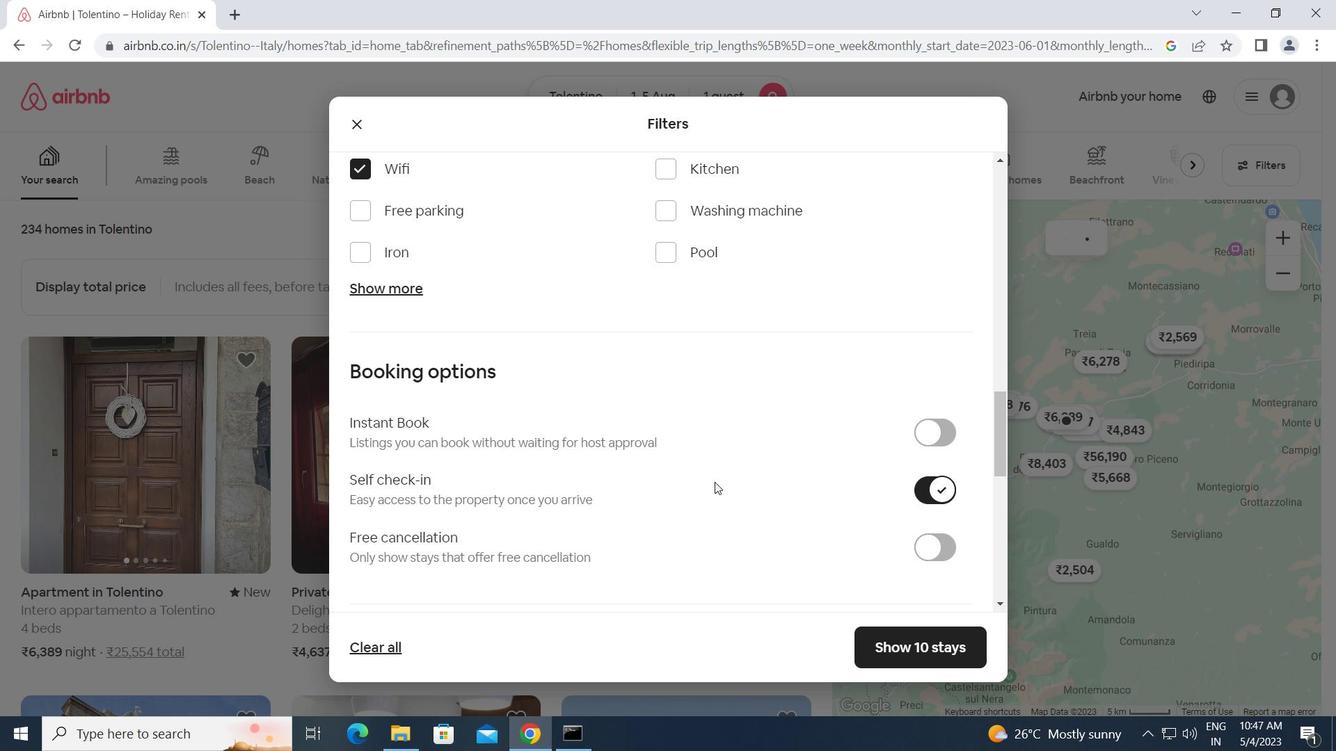 
Action: Mouse scrolled (714, 482) with delta (0, 0)
Screenshot: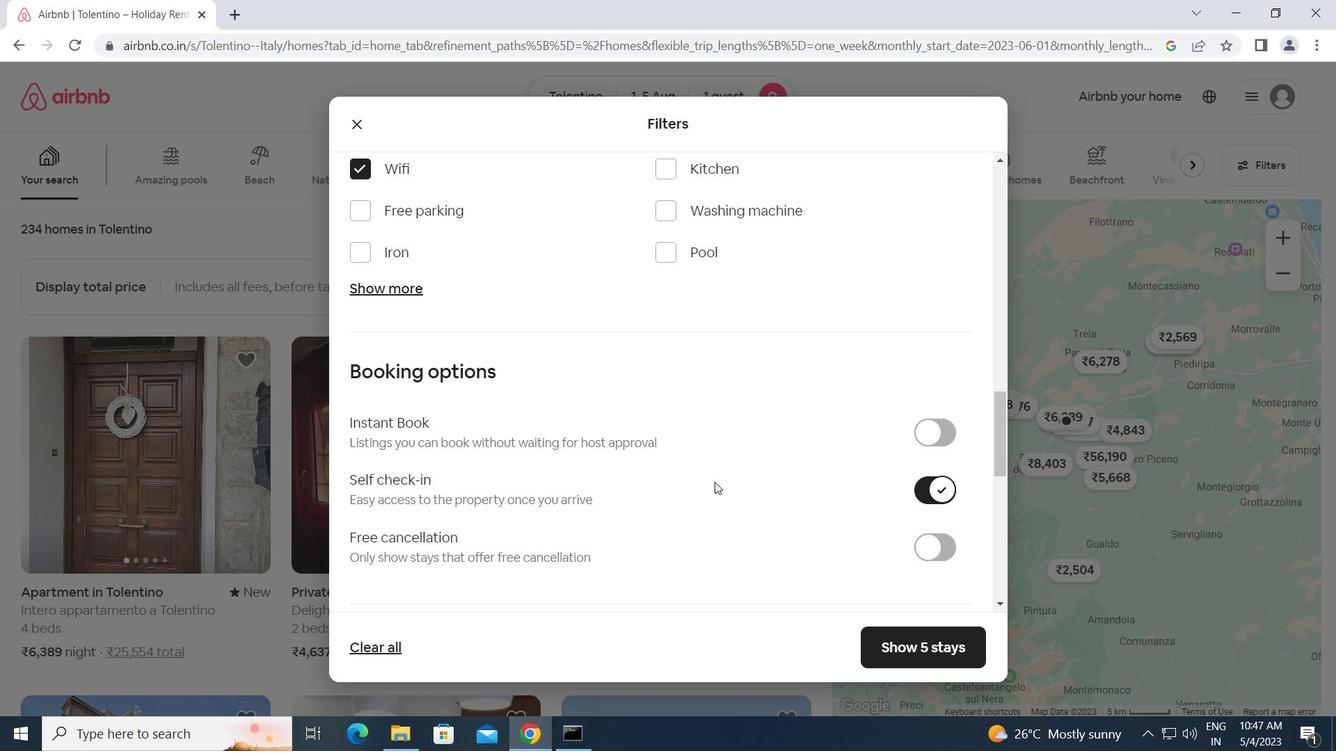 
Action: Mouse moved to (713, 482)
Screenshot: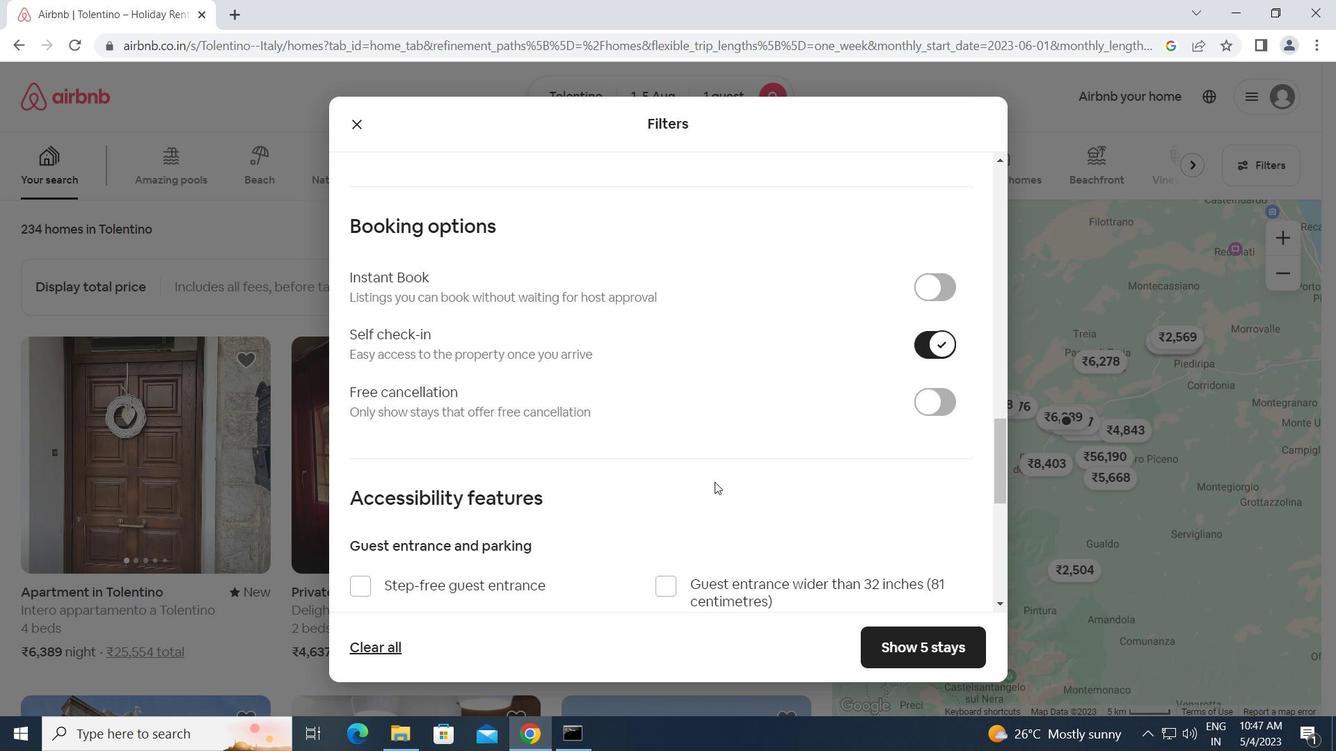 
Action: Mouse scrolled (713, 482) with delta (0, 0)
Screenshot: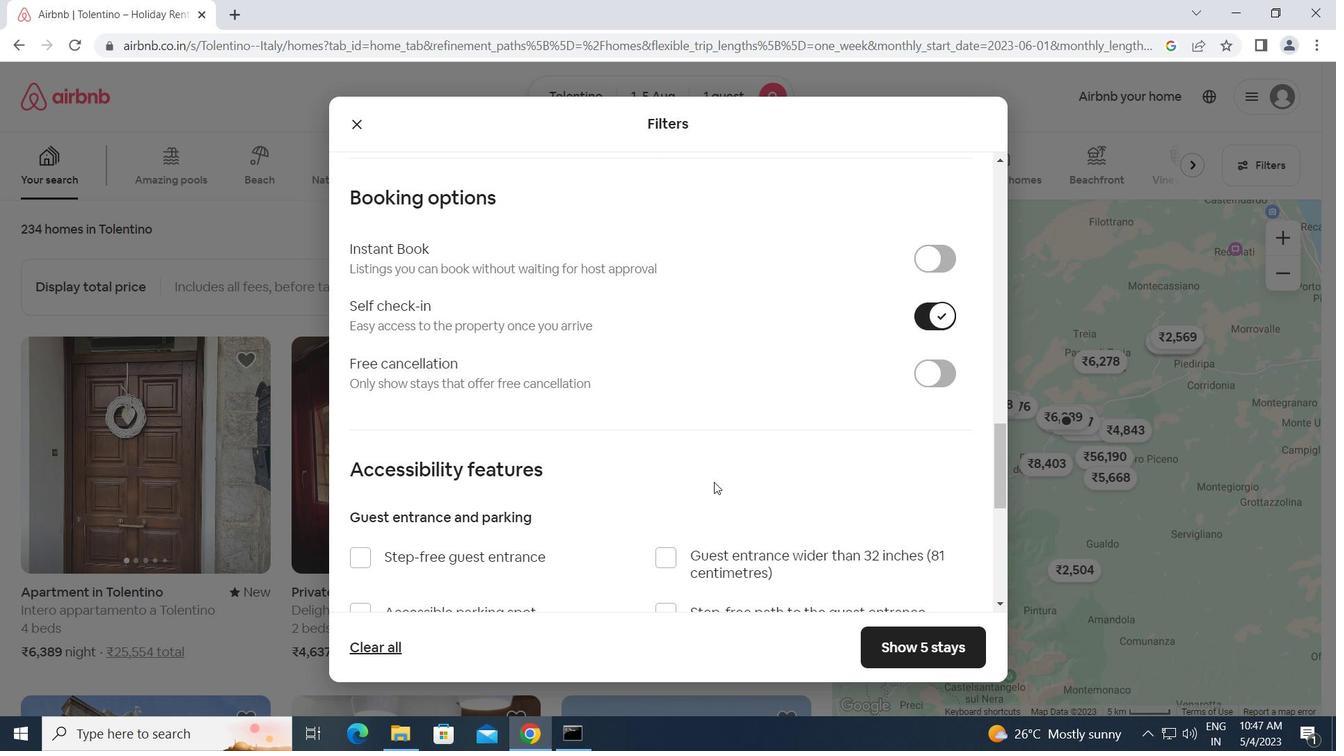 
Action: Mouse scrolled (713, 482) with delta (0, 0)
Screenshot: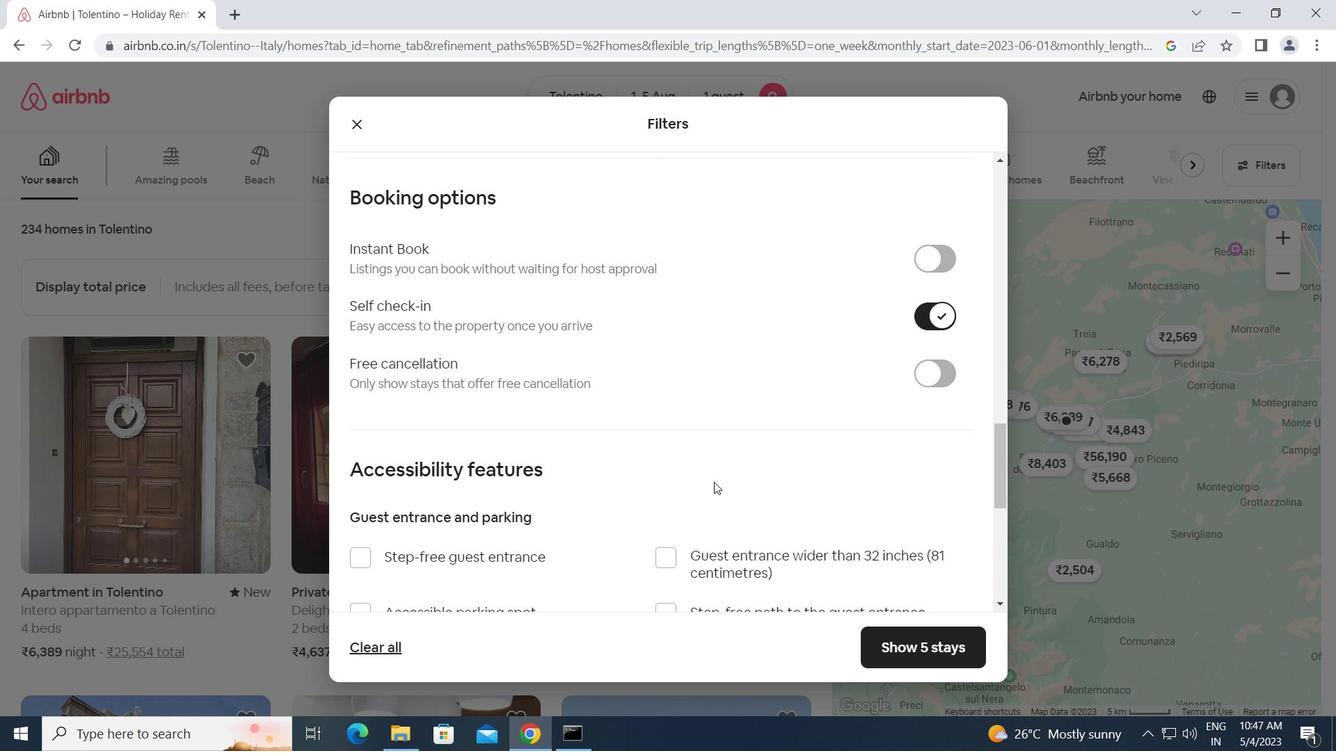 
Action: Mouse scrolled (713, 482) with delta (0, 0)
Screenshot: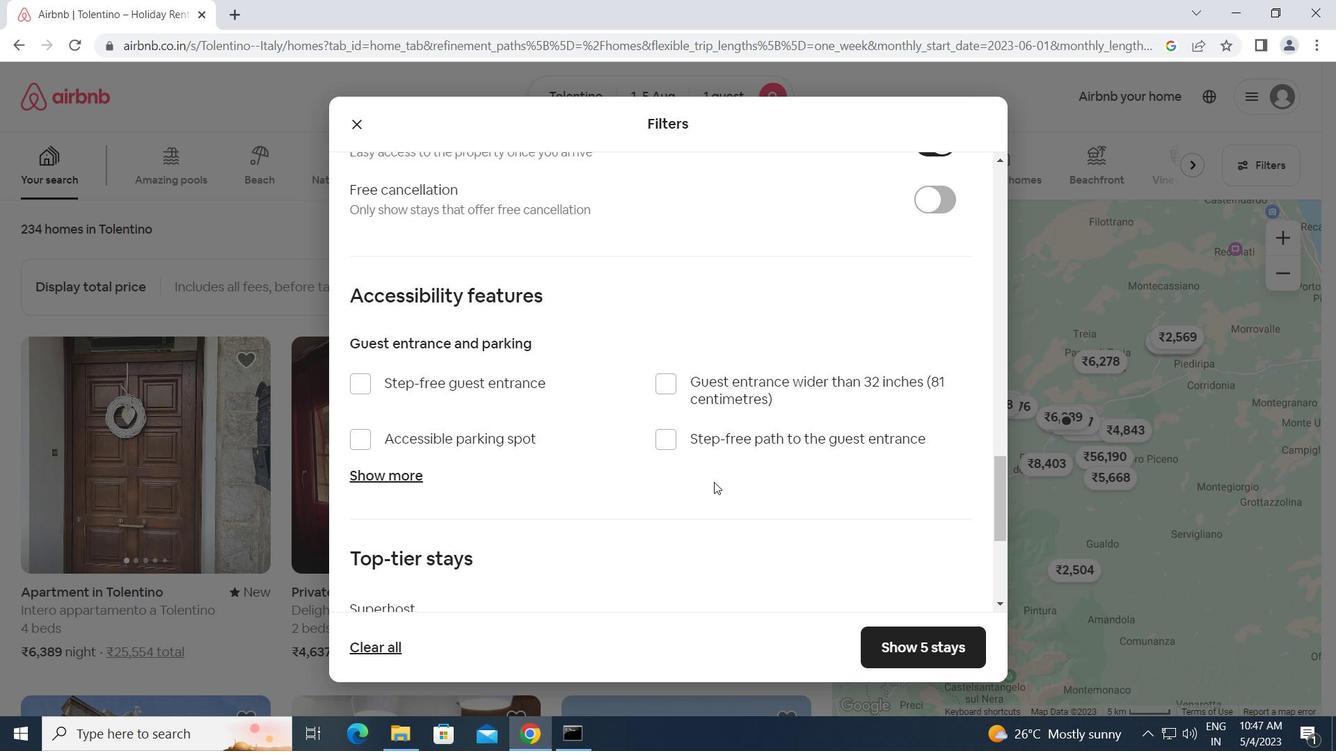 
Action: Mouse scrolled (713, 482) with delta (0, 0)
Screenshot: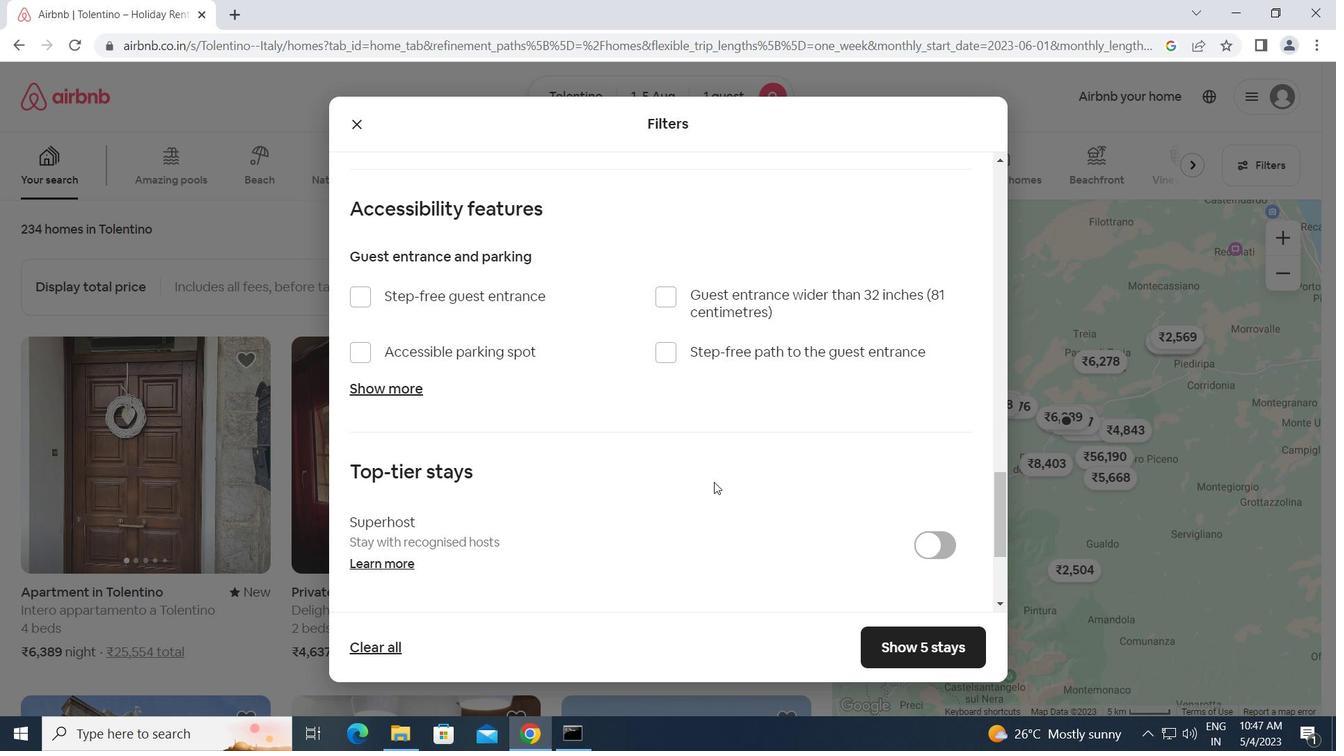 
Action: Mouse scrolled (713, 482) with delta (0, 0)
Screenshot: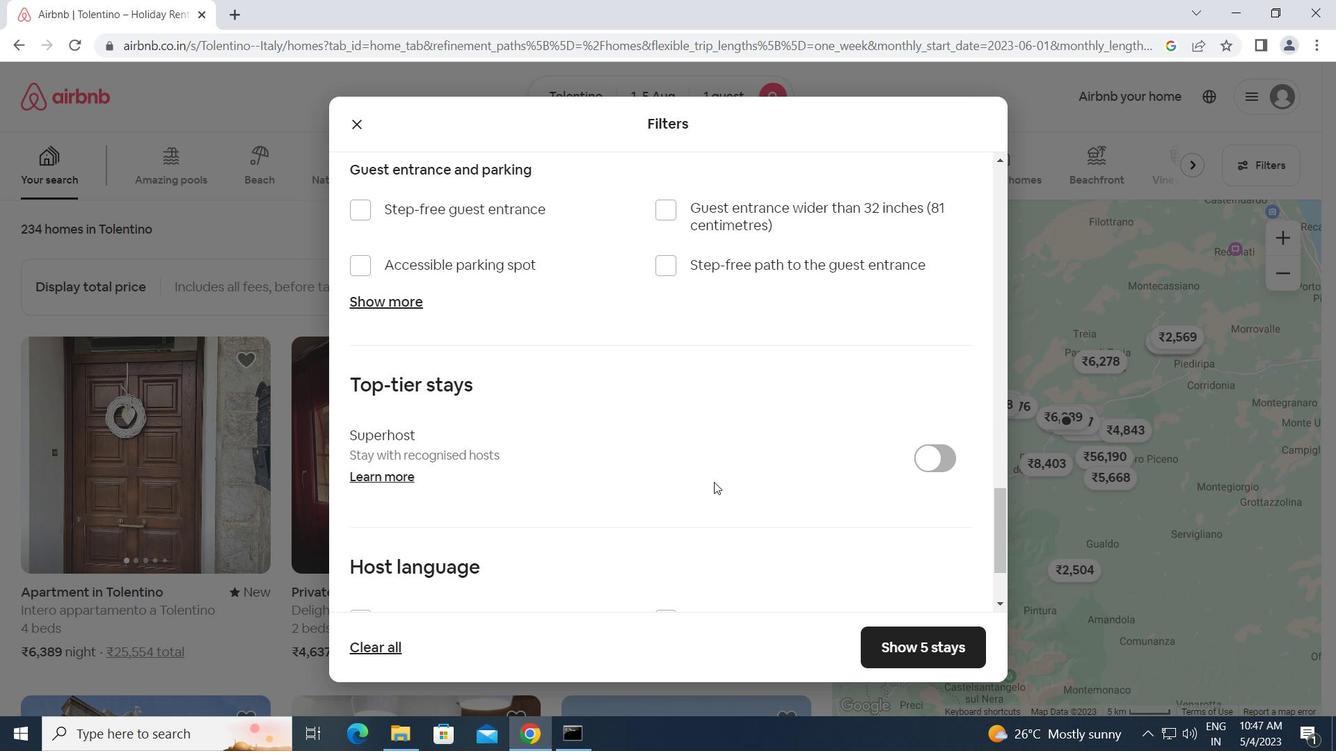 
Action: Mouse moved to (366, 533)
Screenshot: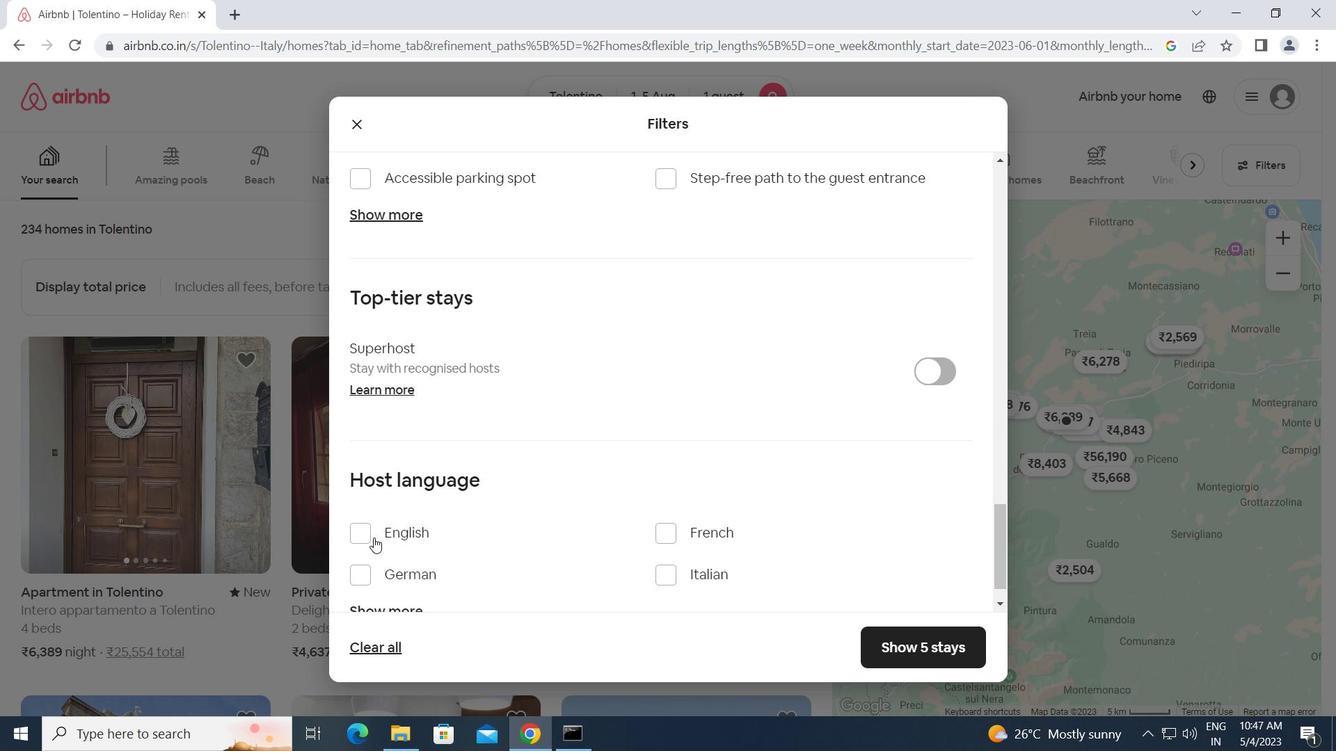 
Action: Mouse pressed left at (366, 533)
Screenshot: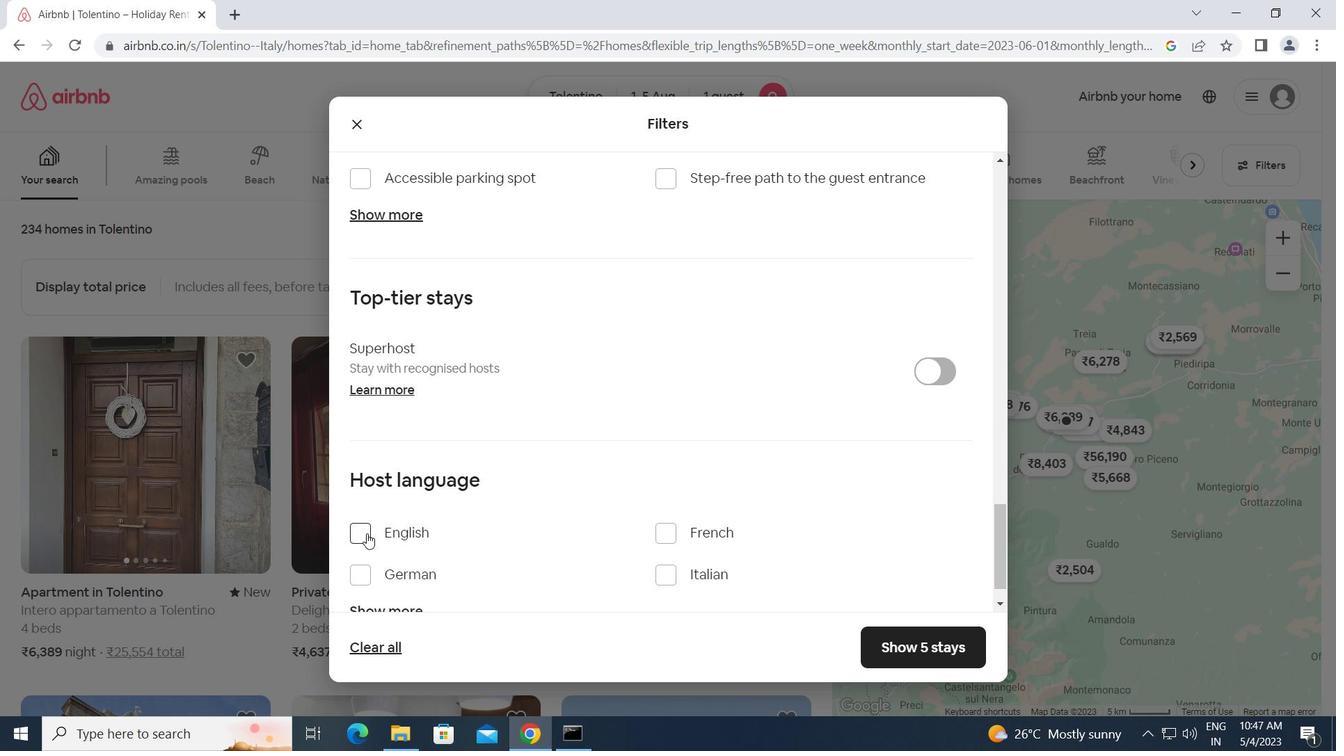 
Action: Mouse moved to (891, 649)
Screenshot: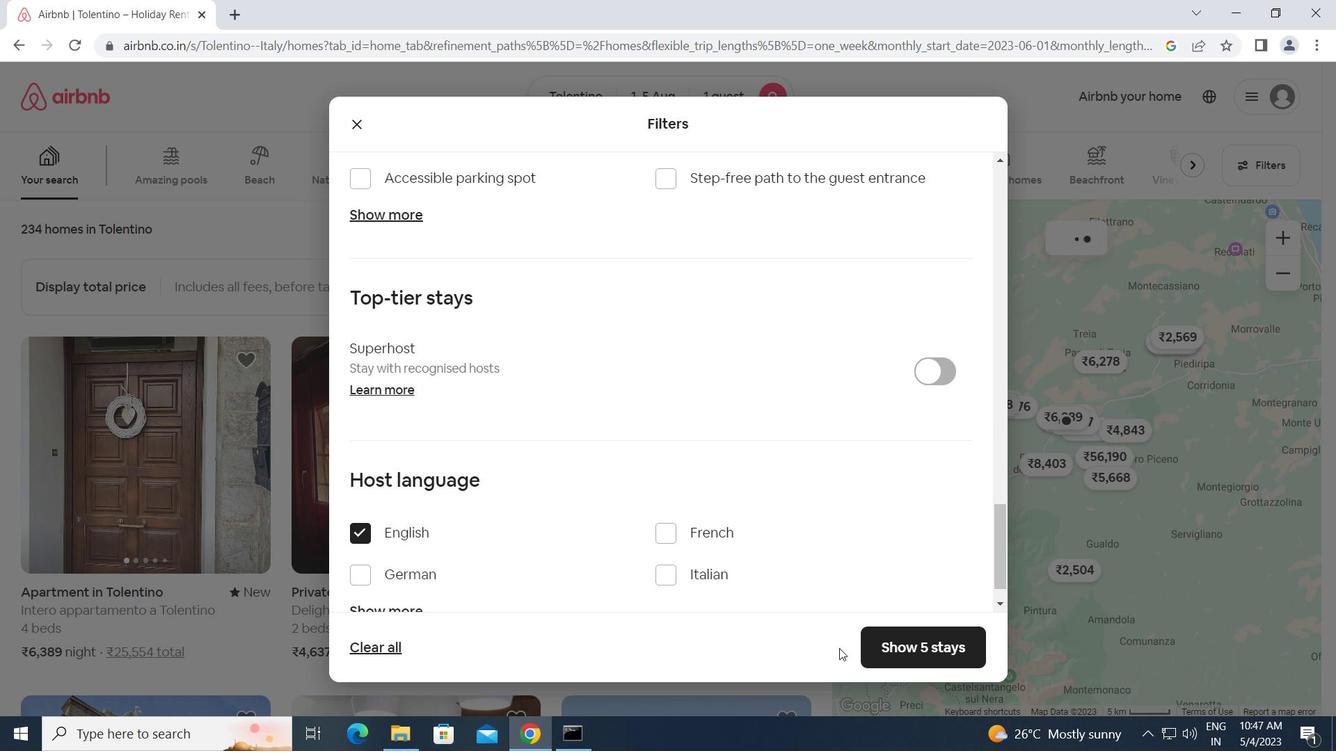 
Action: Mouse pressed left at (891, 649)
Screenshot: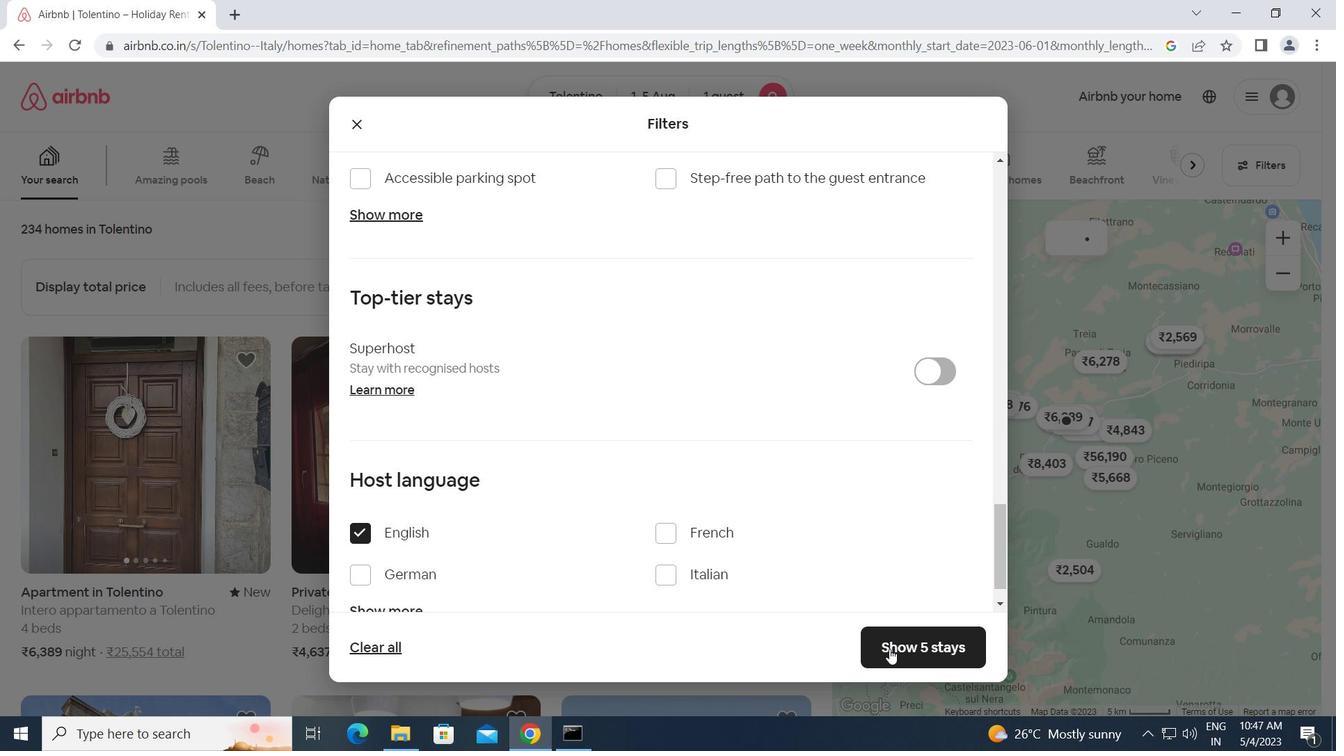 
Action: Mouse moved to (890, 646)
Screenshot: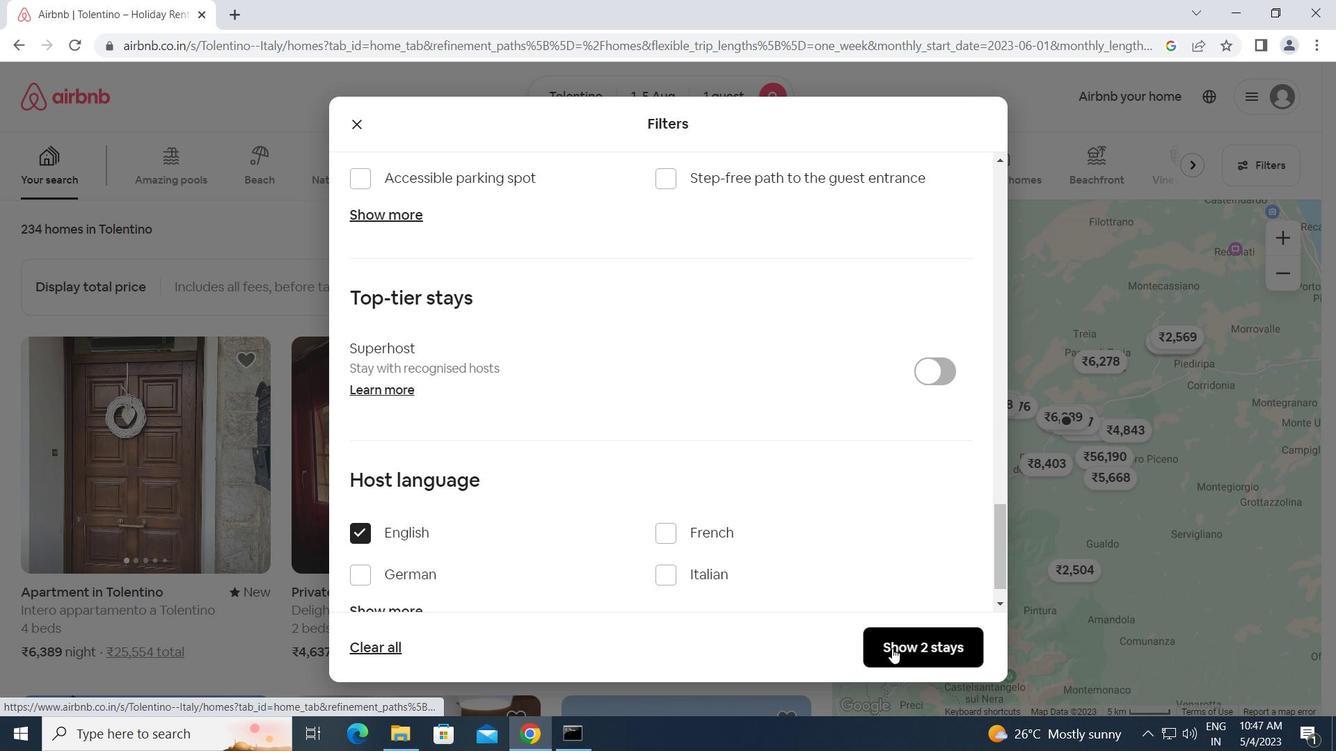 
